 Task: Find connections with filter location Iquique with filter topic #Ownerwith filter profile language French with filter current company Celonis with filter school SACHDEVA PUBLIC SCHOOL with filter industry Retail Health and Personal Care Products with filter service category Trade Shows with filter keywords title Geological Engineer
Action: Mouse moved to (581, 77)
Screenshot: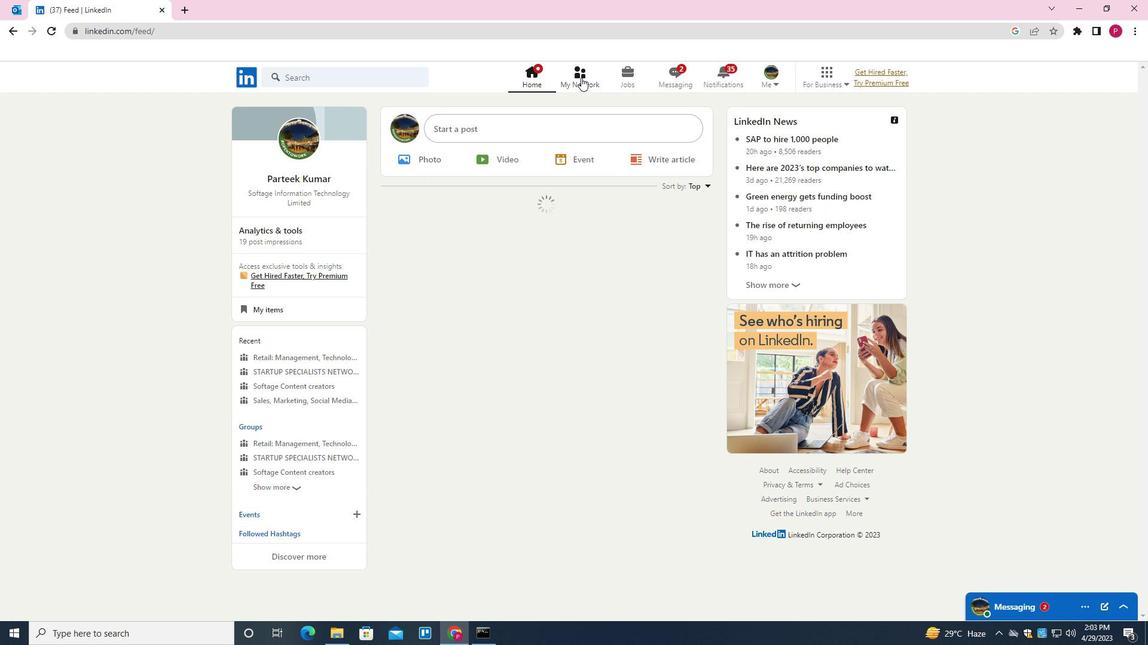 
Action: Mouse pressed left at (581, 77)
Screenshot: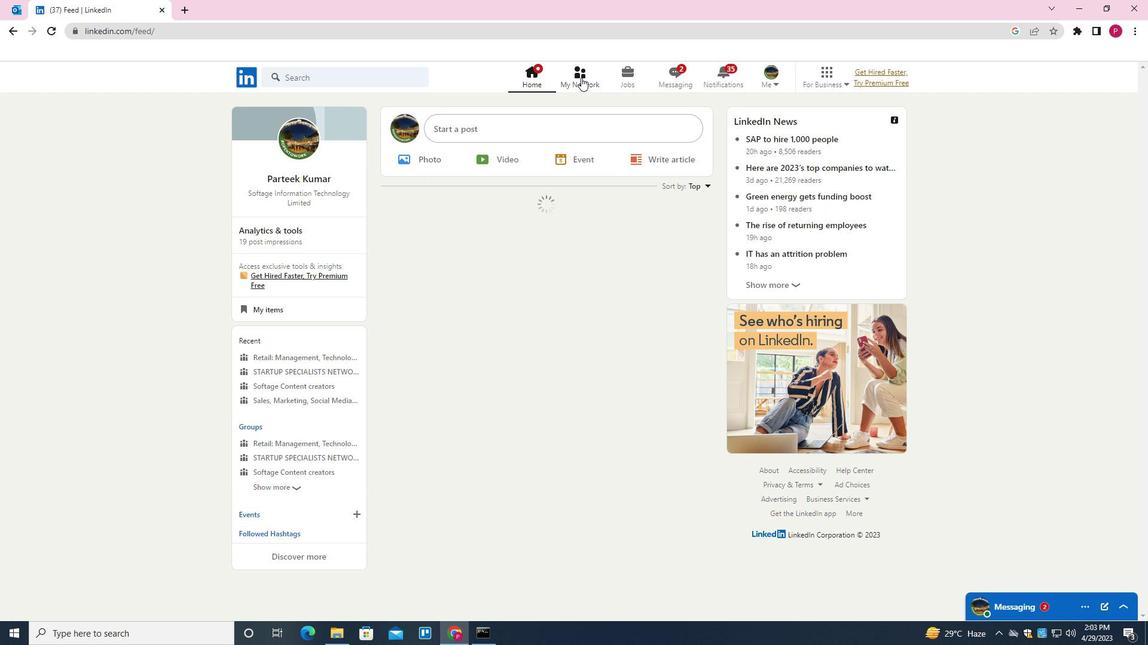 
Action: Mouse moved to (368, 147)
Screenshot: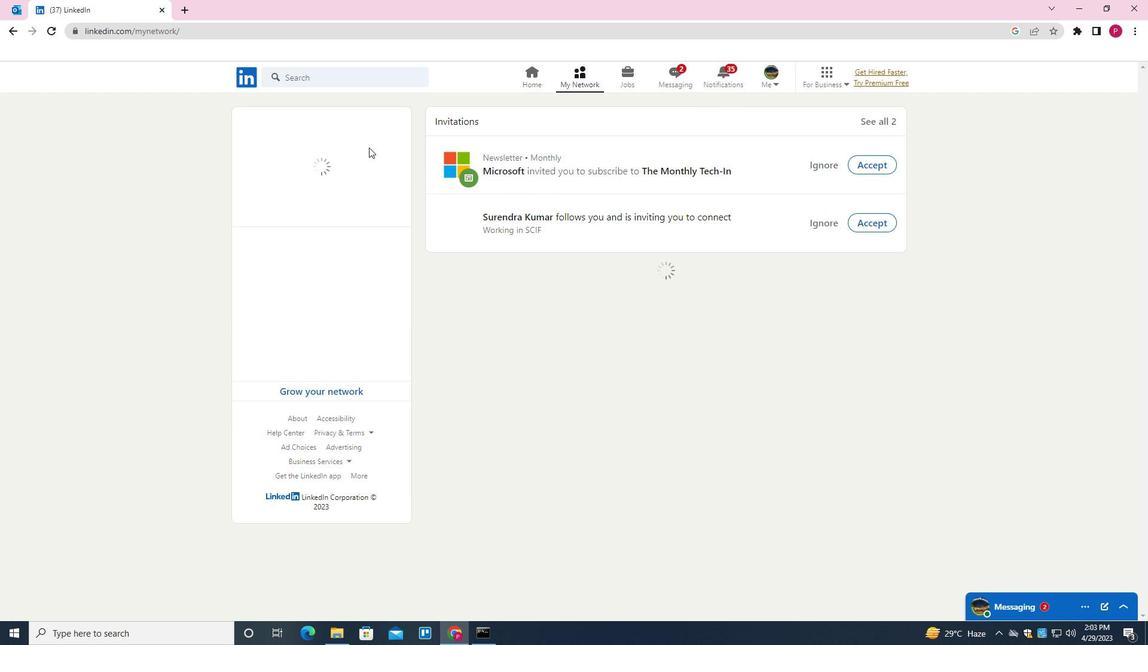 
Action: Mouse pressed left at (368, 147)
Screenshot: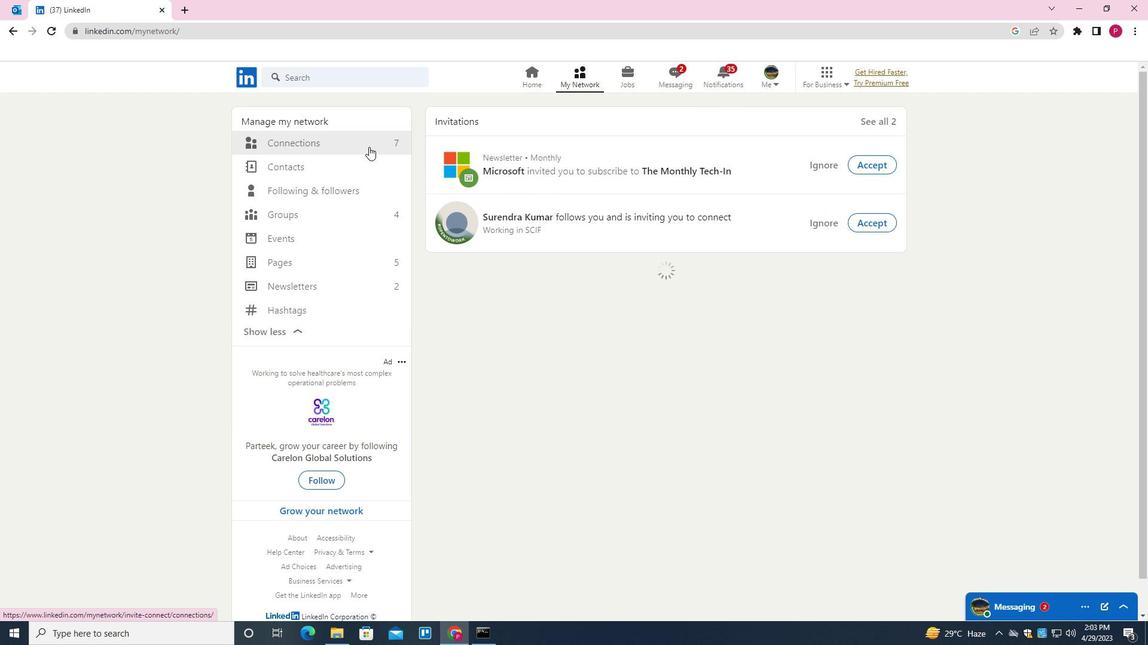
Action: Mouse moved to (671, 146)
Screenshot: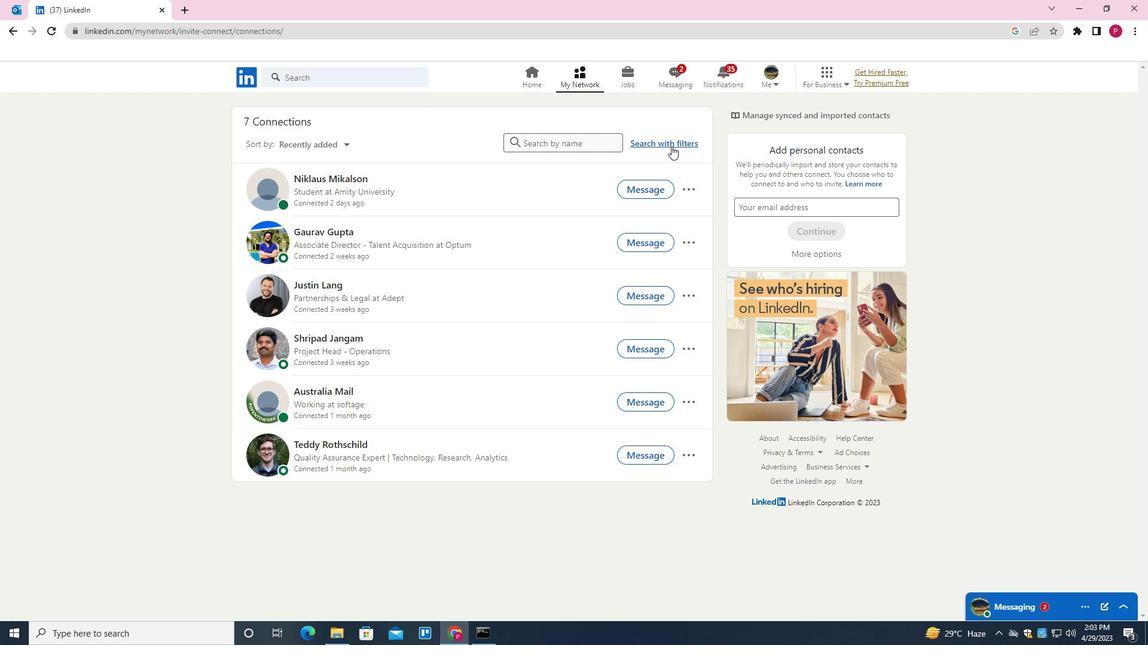 
Action: Mouse pressed left at (671, 146)
Screenshot: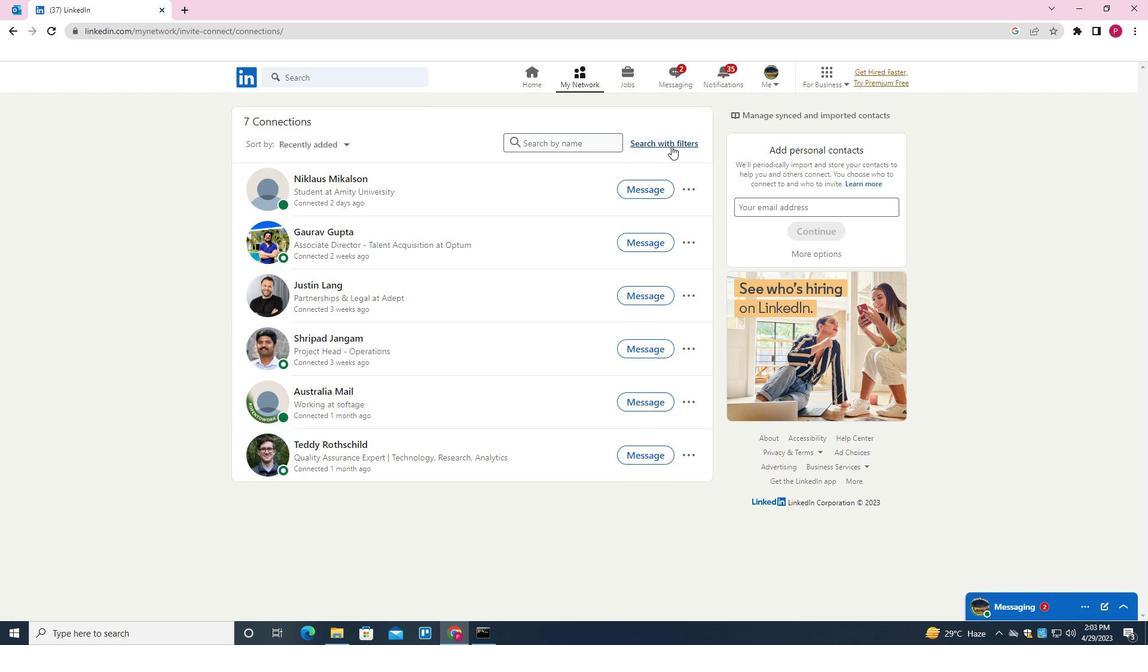 
Action: Mouse moved to (604, 109)
Screenshot: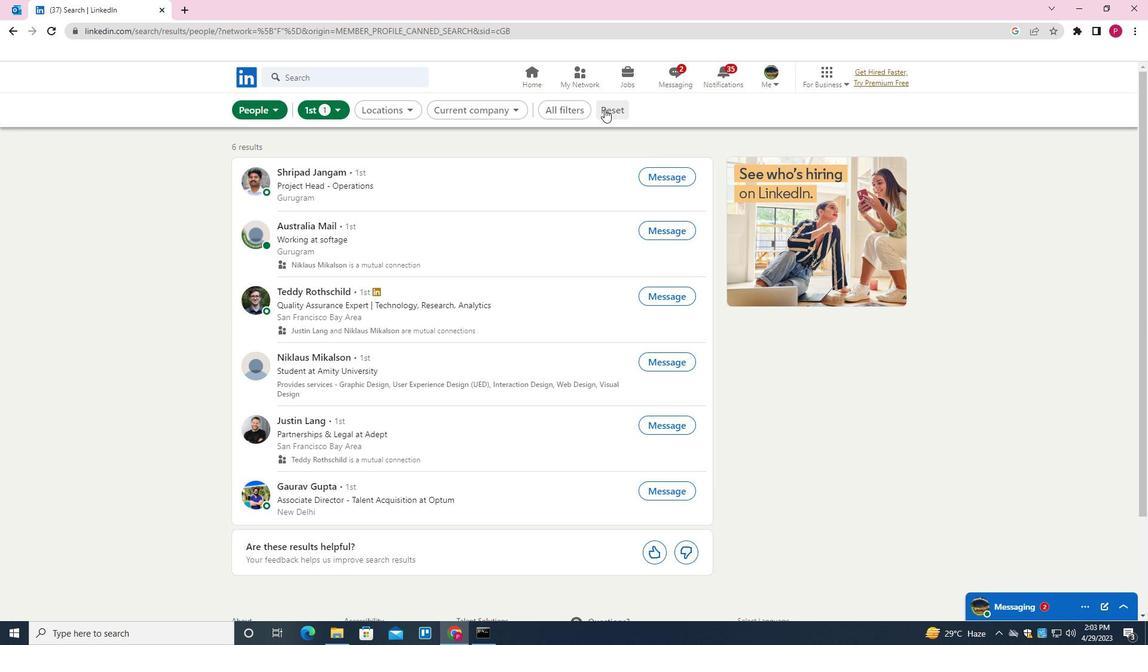 
Action: Mouse pressed left at (604, 109)
Screenshot: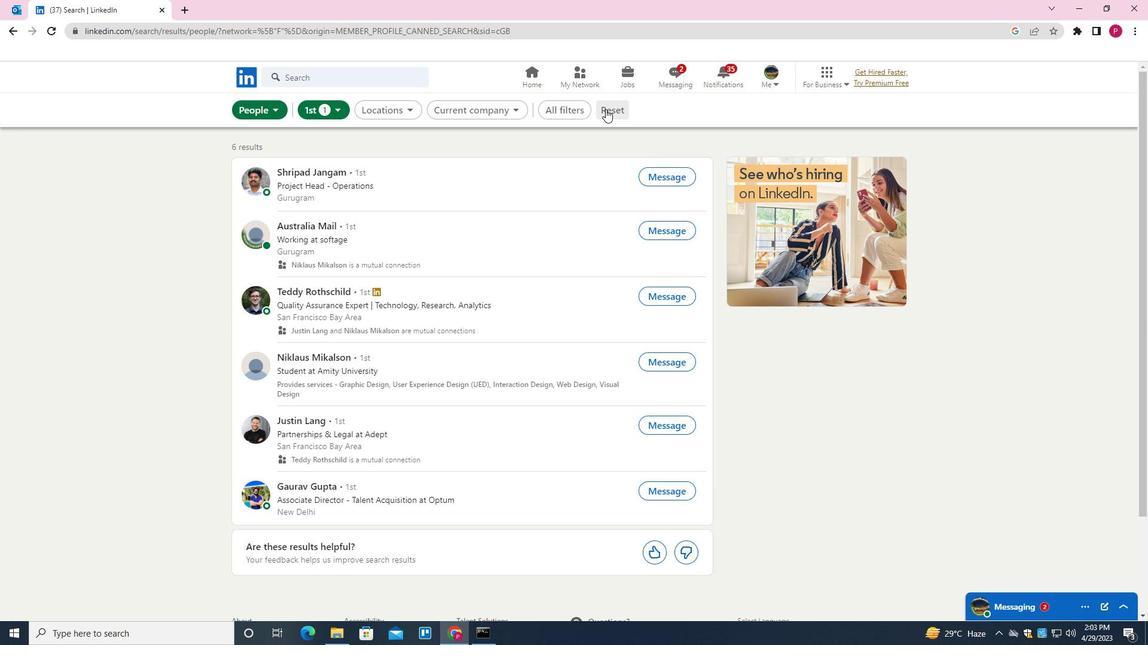 
Action: Mouse moved to (592, 108)
Screenshot: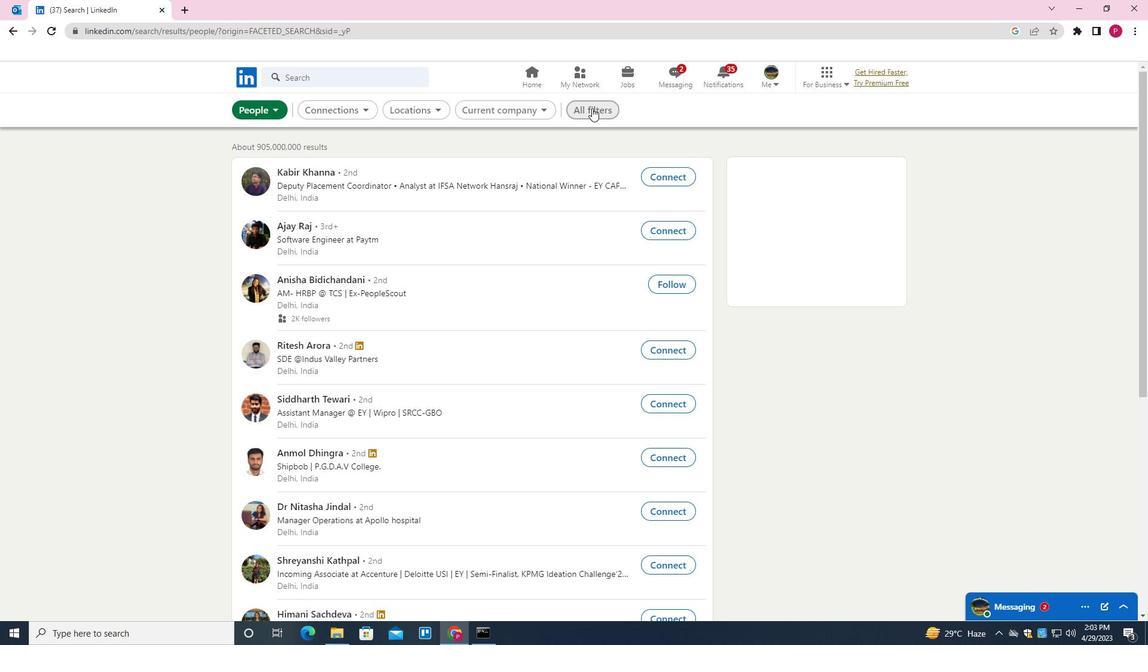
Action: Mouse pressed left at (592, 108)
Screenshot: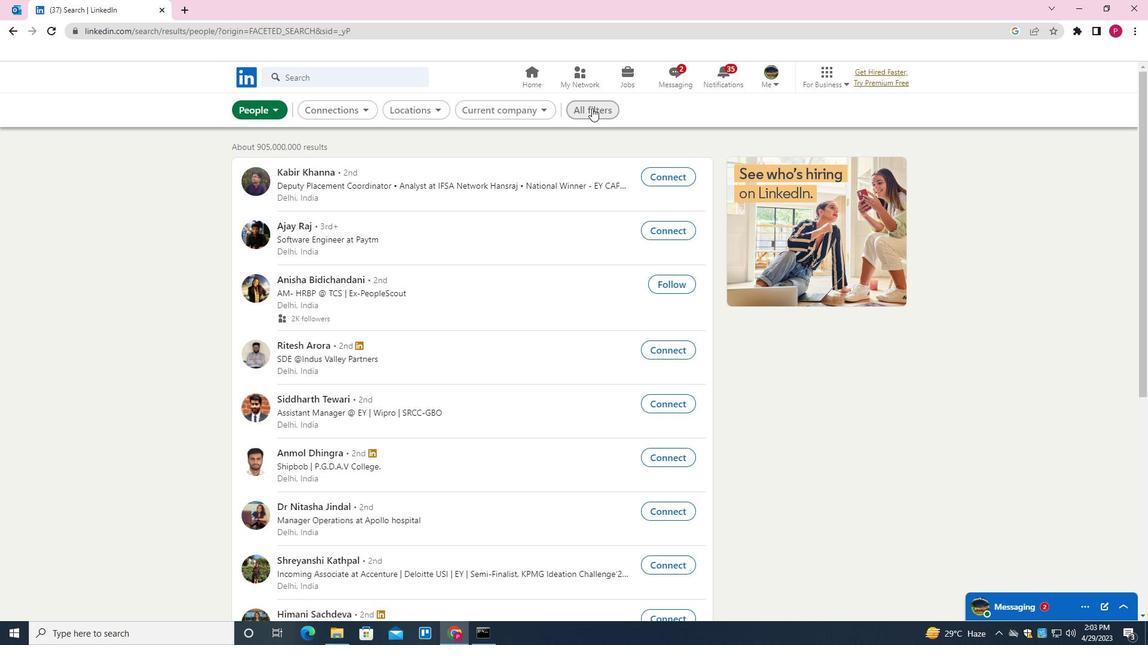 
Action: Mouse moved to (1075, 392)
Screenshot: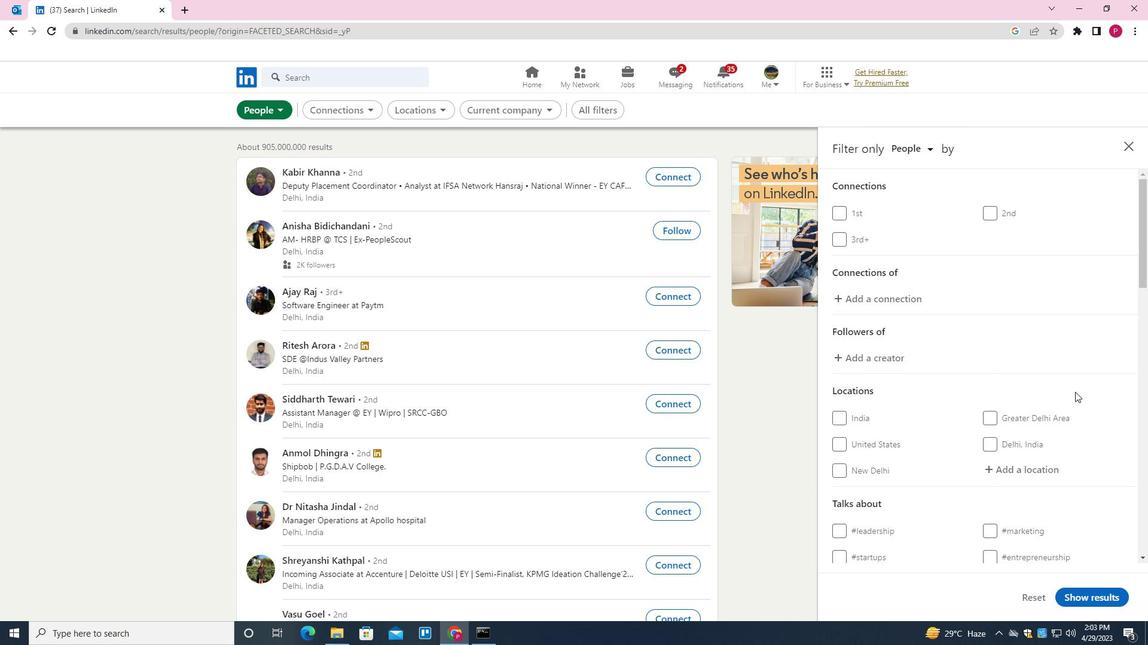 
Action: Mouse scrolled (1075, 391) with delta (0, 0)
Screenshot: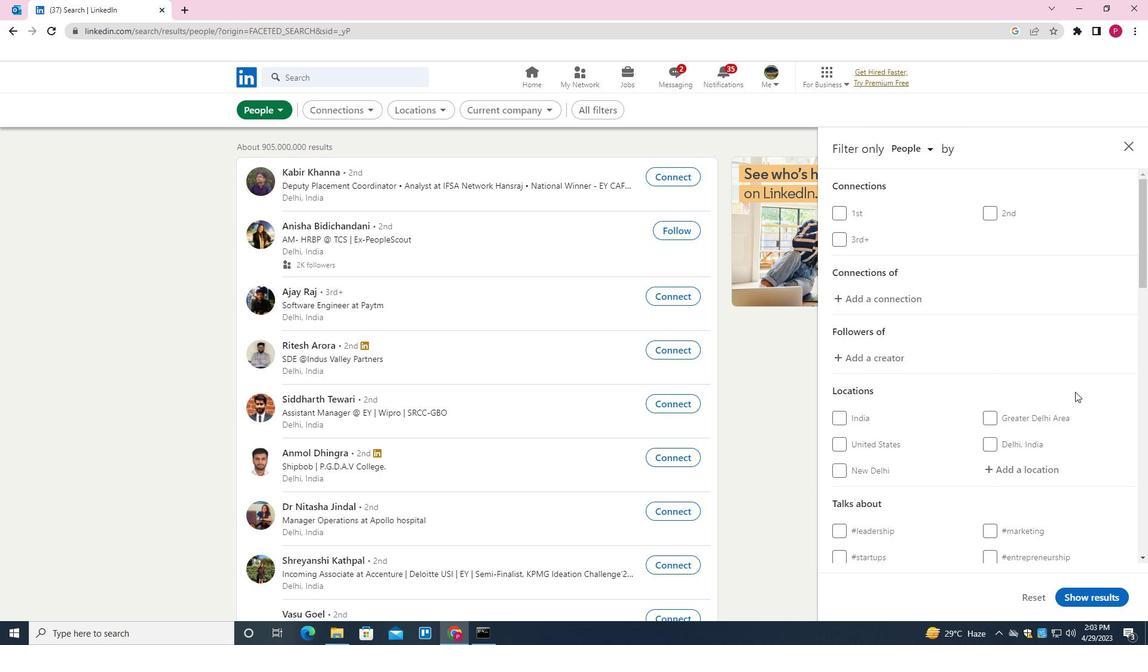 
Action: Mouse scrolled (1075, 391) with delta (0, 0)
Screenshot: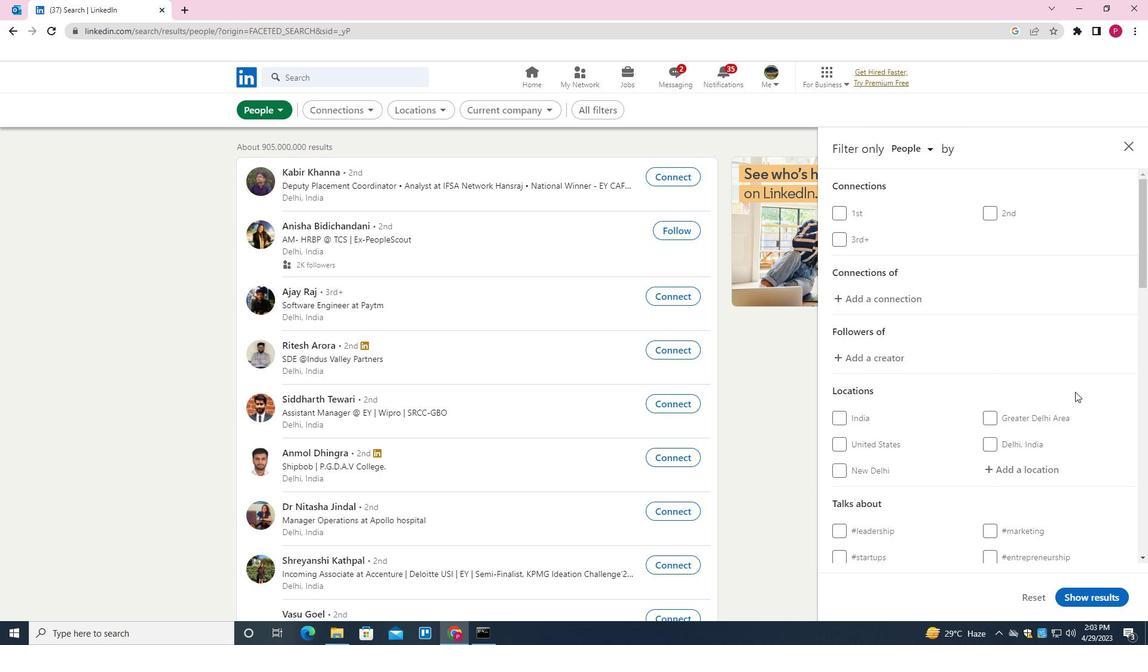 
Action: Mouse scrolled (1075, 391) with delta (0, 0)
Screenshot: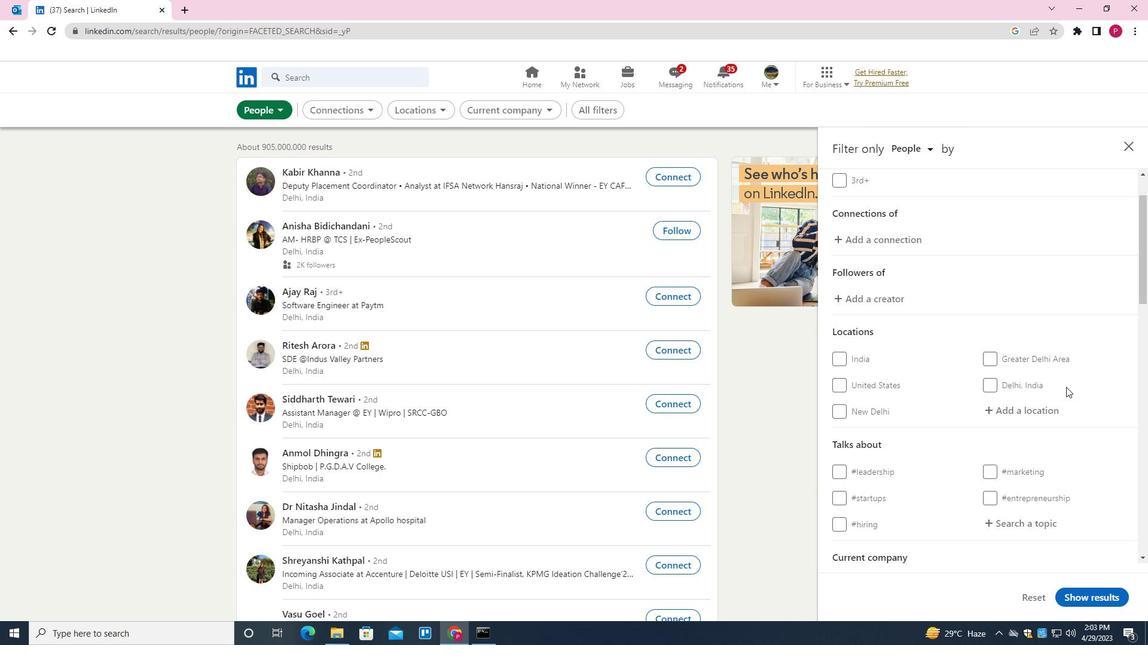 
Action: Mouse moved to (1021, 295)
Screenshot: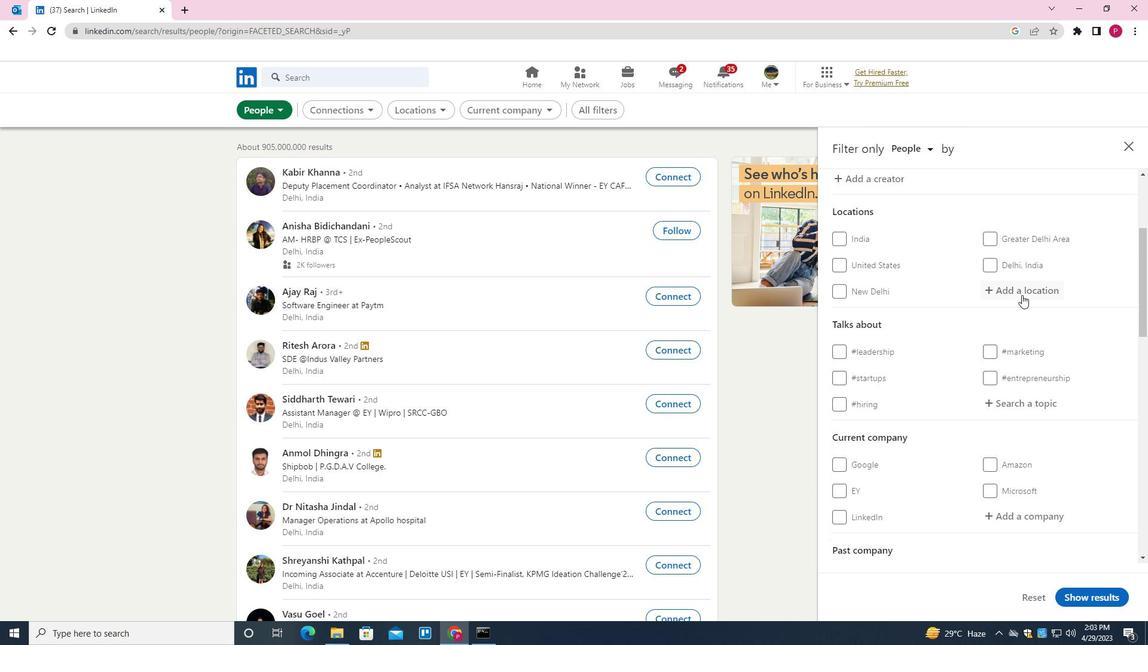 
Action: Mouse pressed left at (1021, 295)
Screenshot: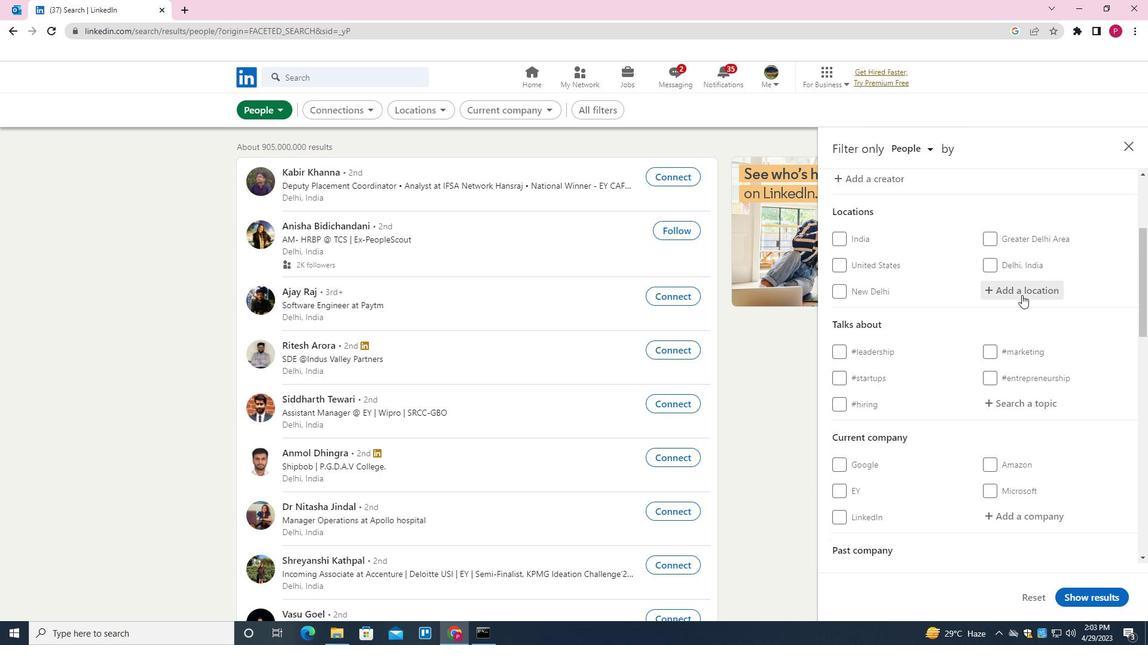 
Action: Mouse moved to (1013, 297)
Screenshot: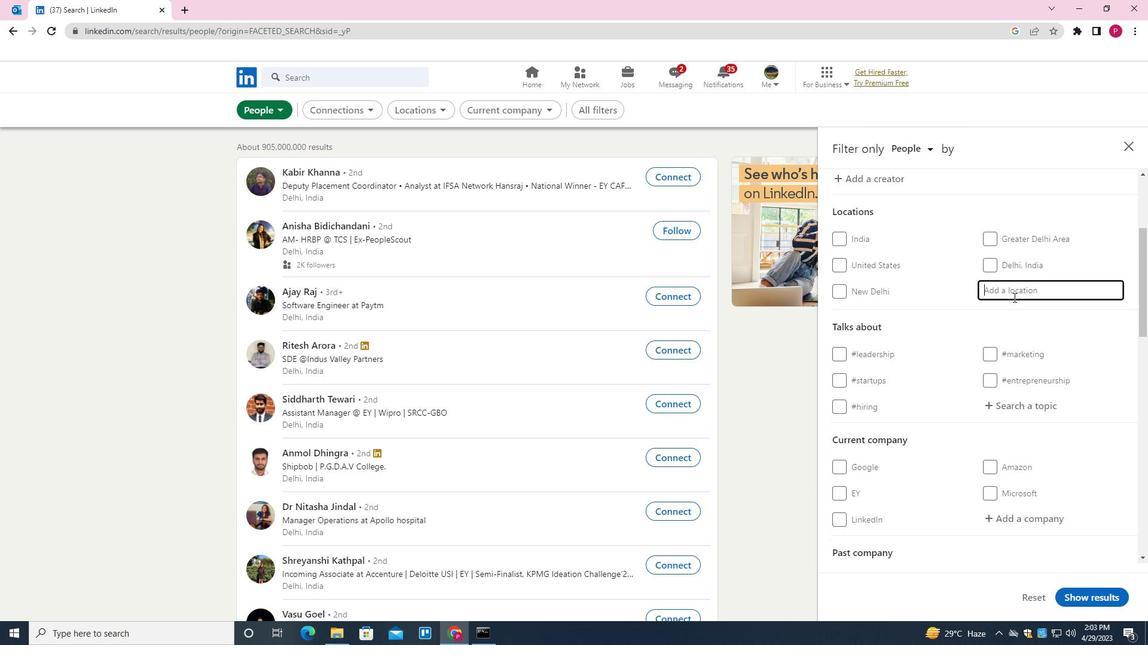 
Action: Key pressed <Key.shift>LIQUI<Key.down><Key.enter>
Screenshot: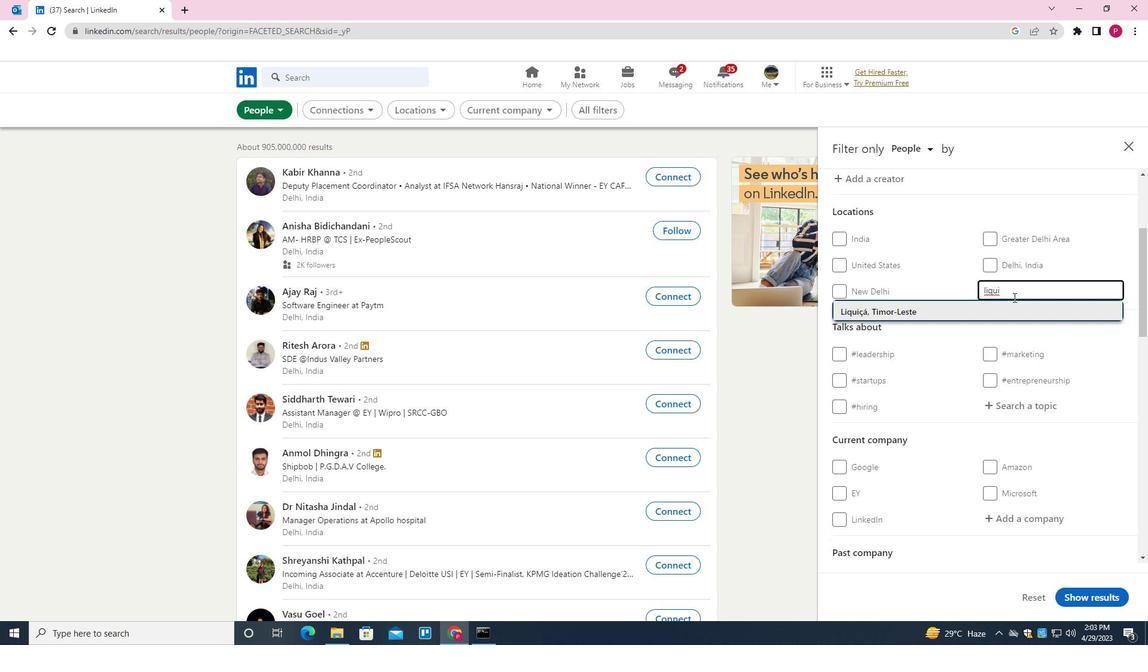 
Action: Mouse moved to (913, 337)
Screenshot: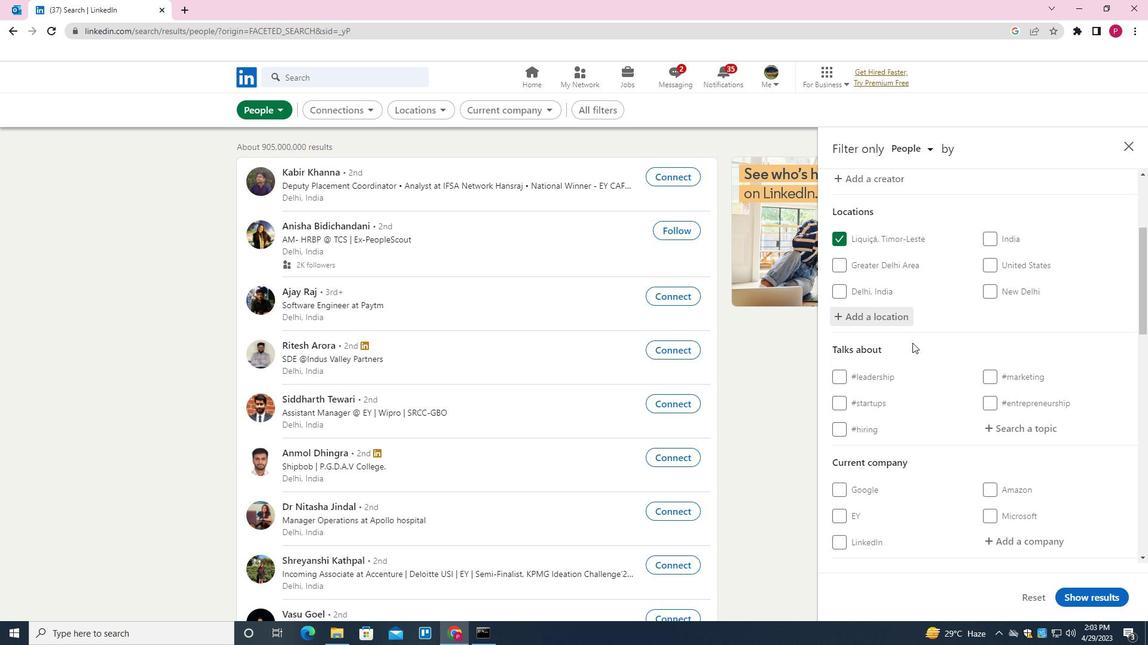 
Action: Mouse scrolled (913, 337) with delta (0, 0)
Screenshot: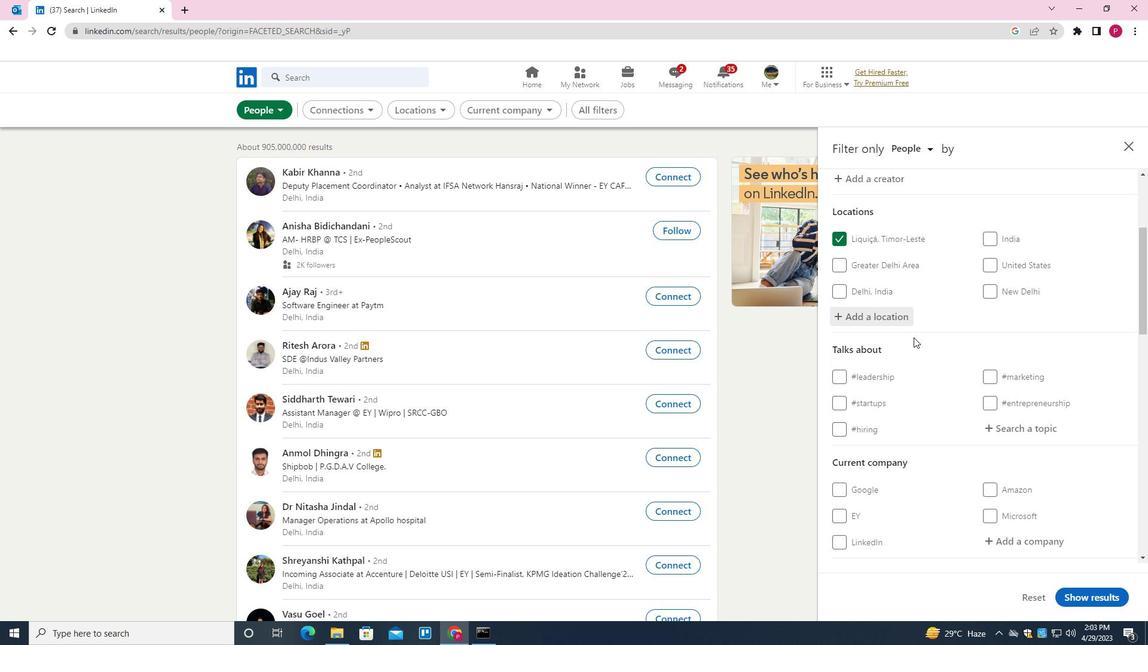 
Action: Mouse scrolled (913, 337) with delta (0, 0)
Screenshot: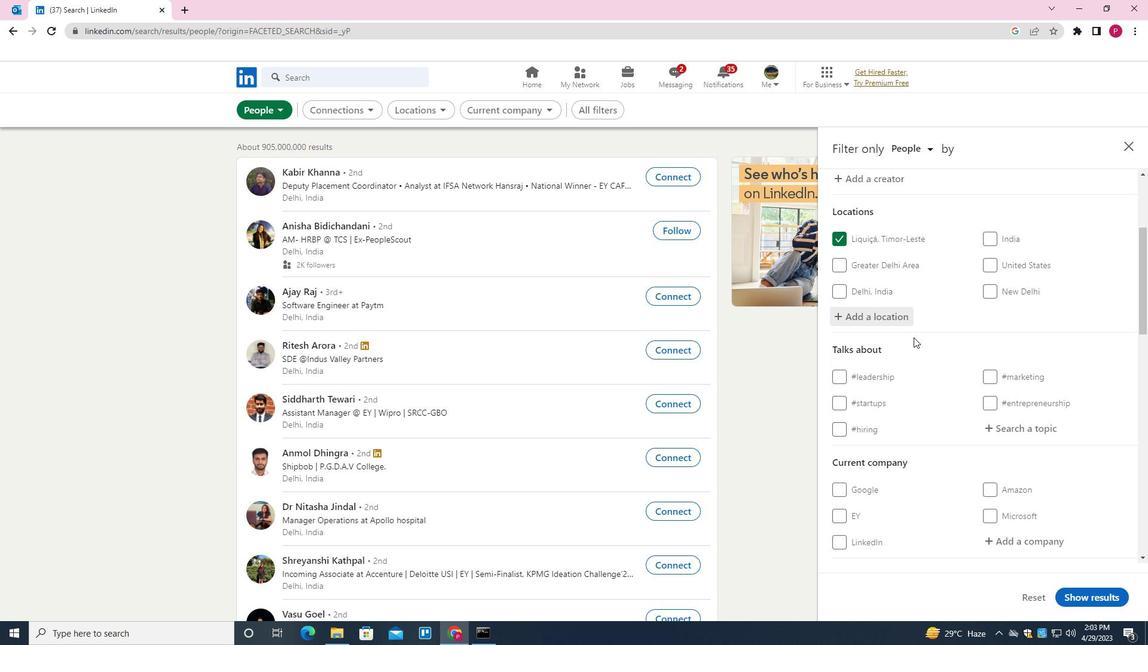 
Action: Mouse scrolled (913, 337) with delta (0, 0)
Screenshot: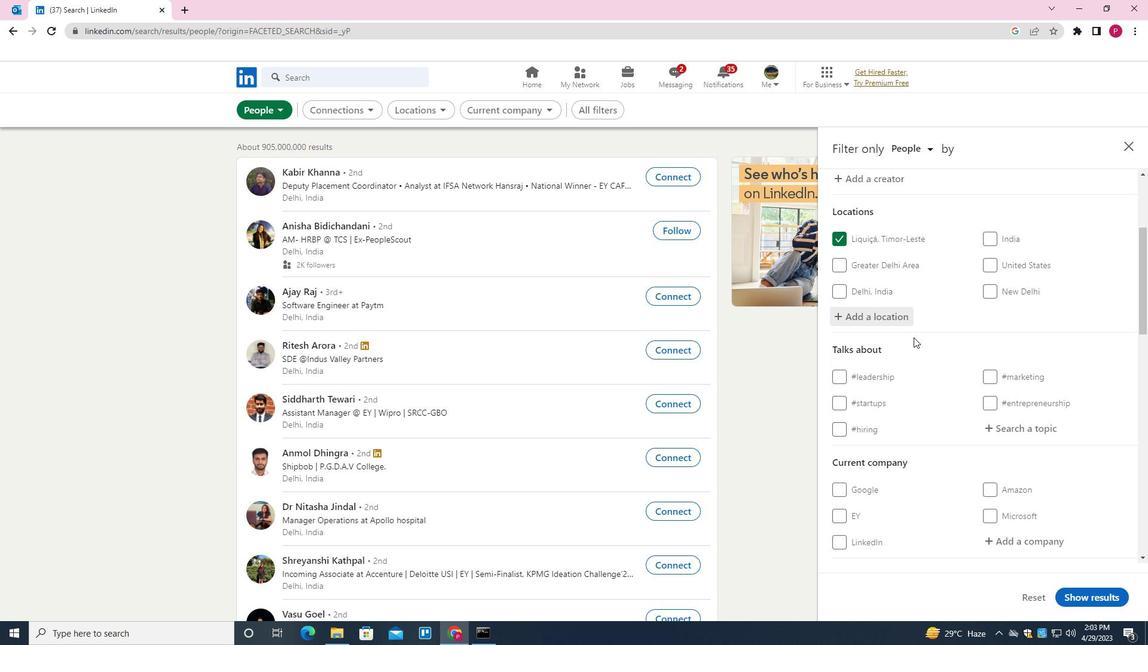 
Action: Mouse moved to (1036, 252)
Screenshot: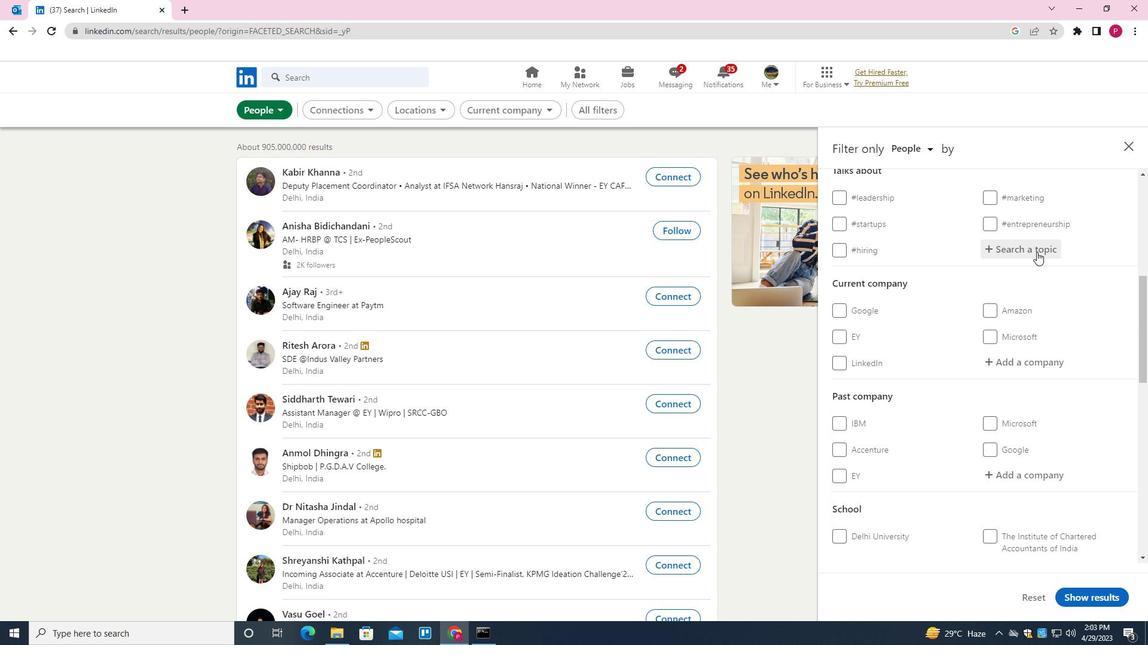 
Action: Mouse pressed left at (1036, 252)
Screenshot: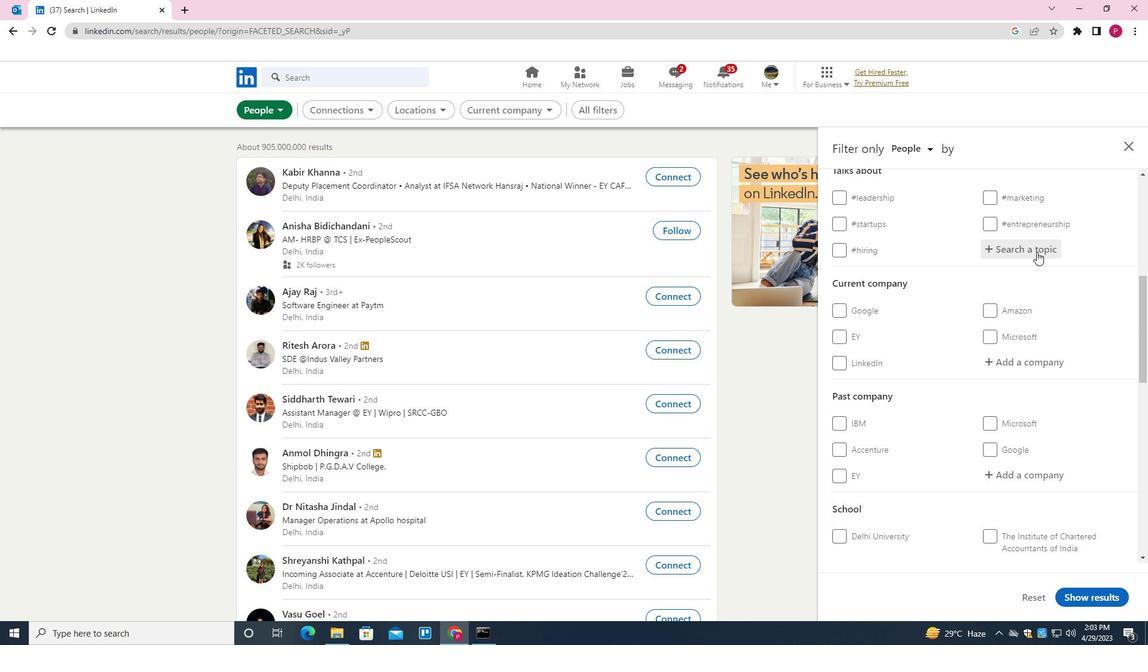 
Action: Key pressed OWNER<Key.down><Key.down><Key.down><Key.enter>
Screenshot: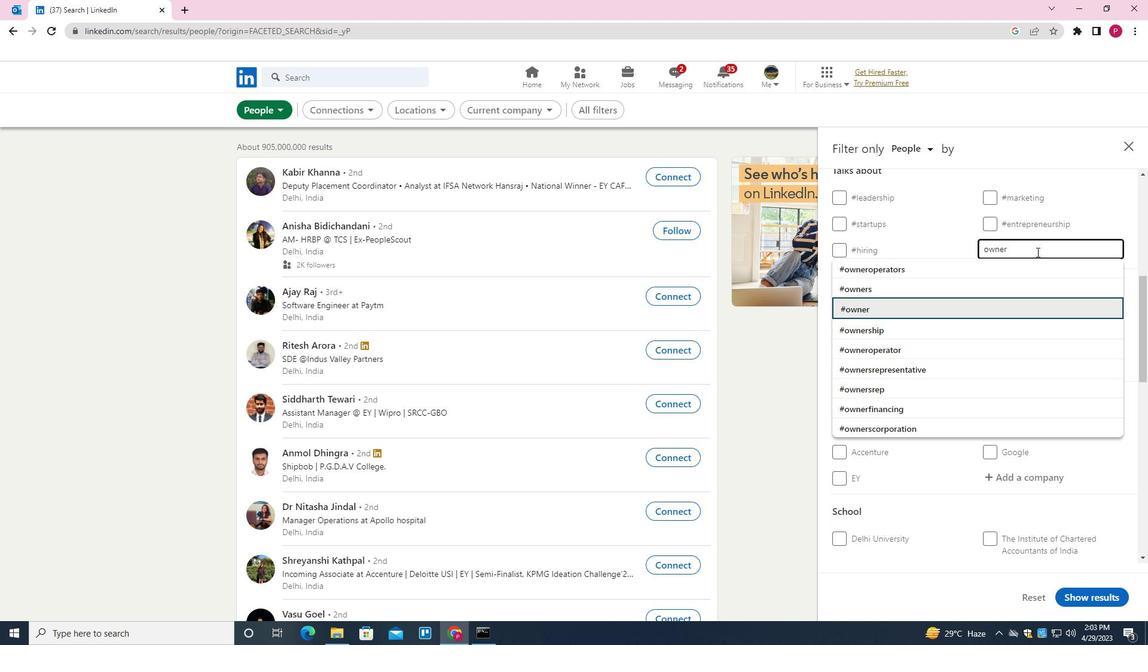 
Action: Mouse moved to (980, 316)
Screenshot: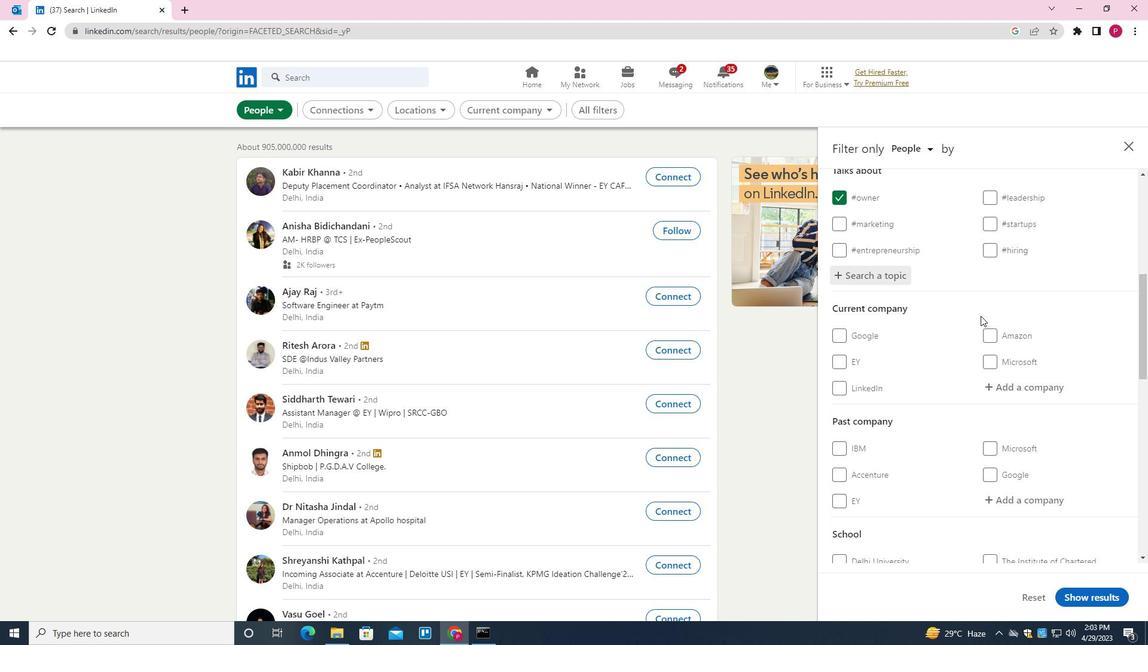 
Action: Mouse scrolled (980, 316) with delta (0, 0)
Screenshot: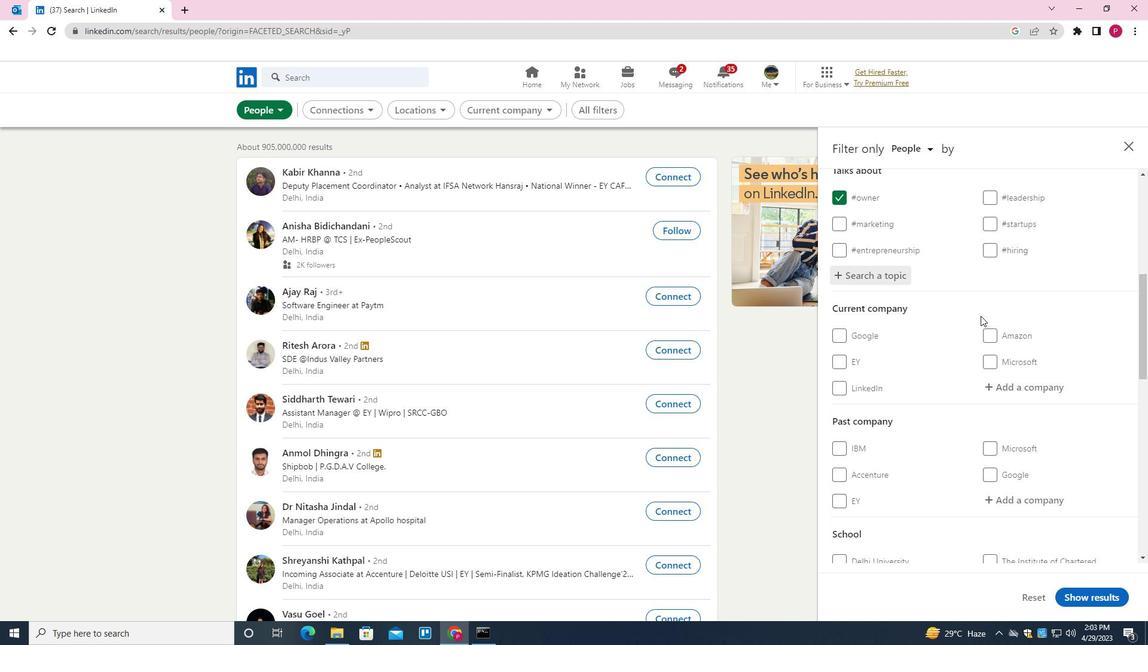 
Action: Mouse moved to (963, 344)
Screenshot: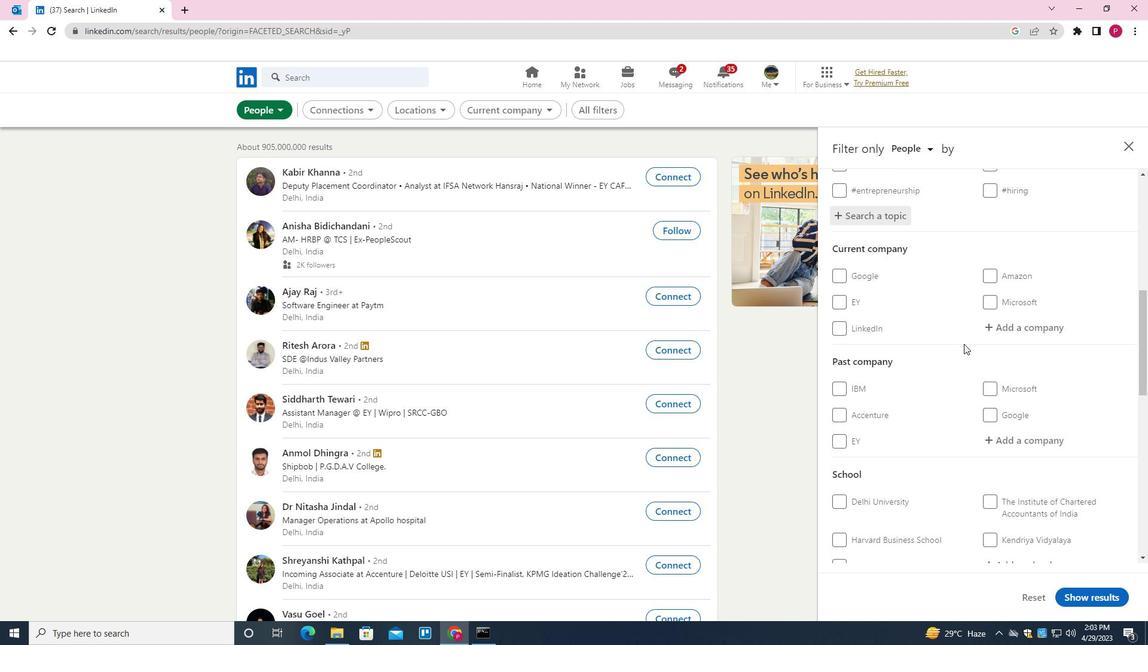 
Action: Mouse scrolled (963, 343) with delta (0, 0)
Screenshot: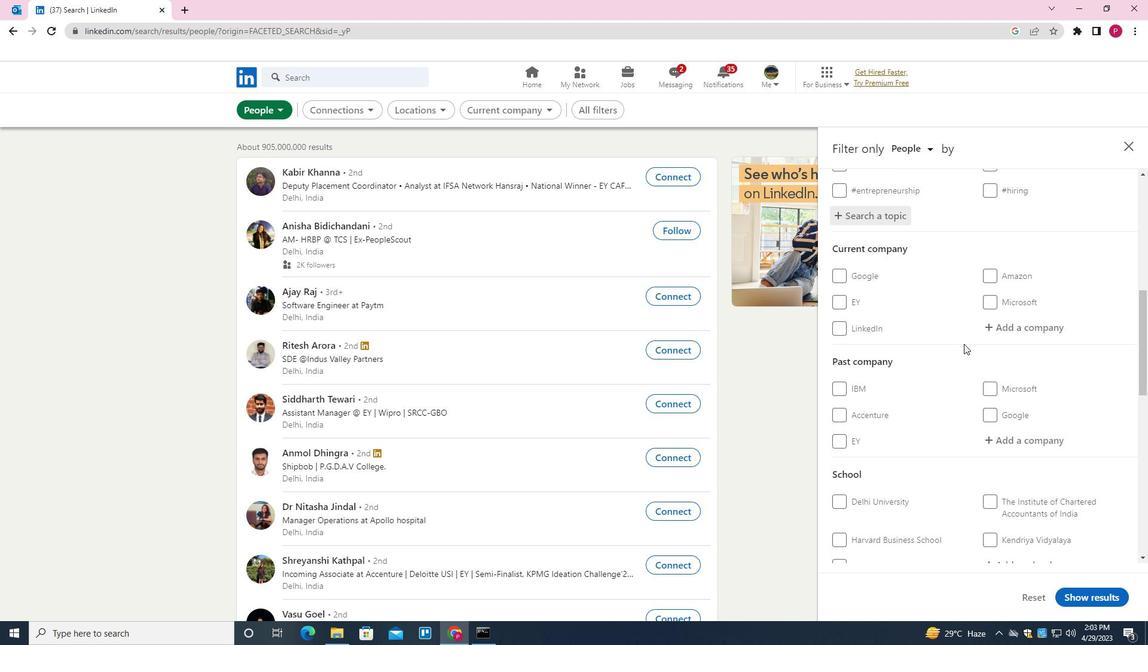 
Action: Mouse scrolled (963, 343) with delta (0, 0)
Screenshot: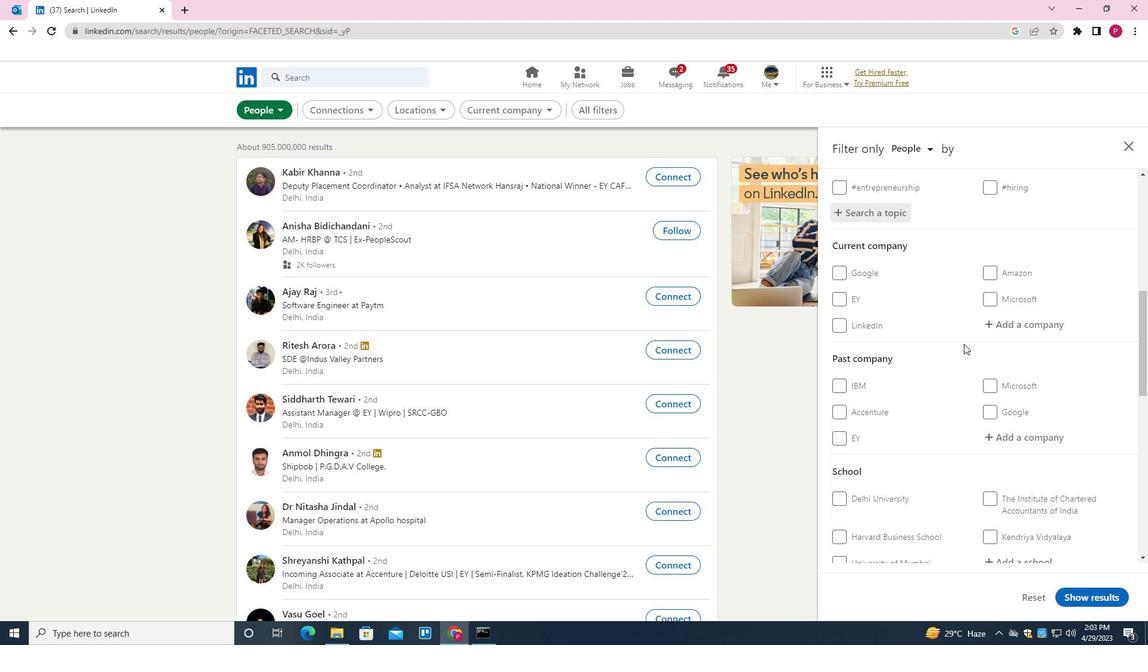 
Action: Mouse scrolled (963, 343) with delta (0, 0)
Screenshot: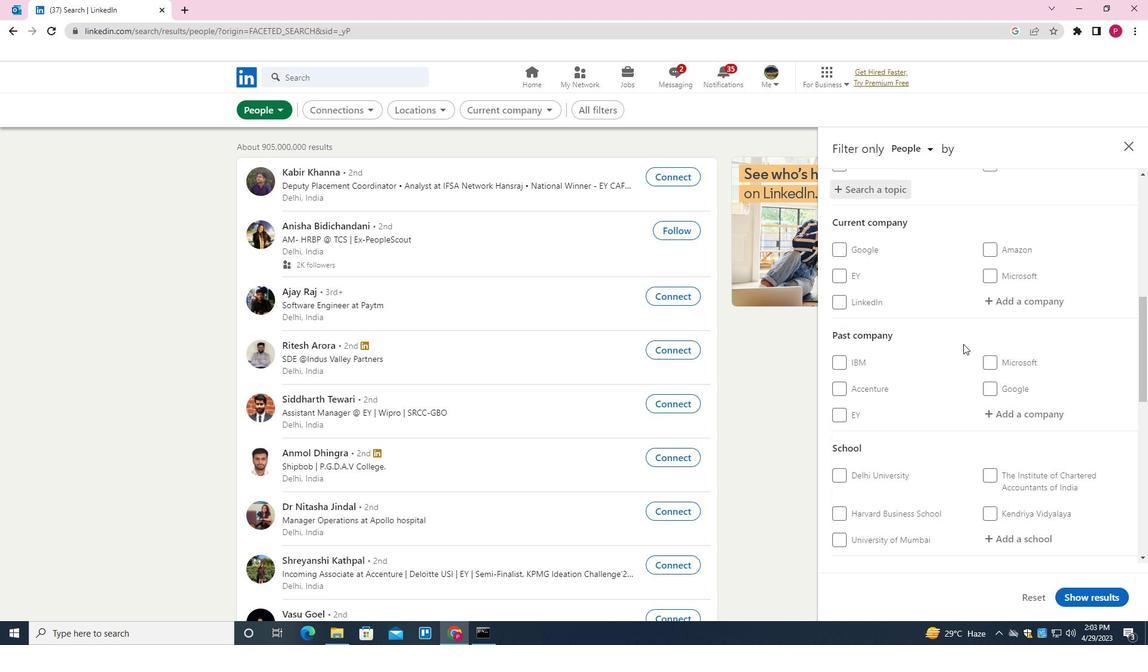 
Action: Mouse moved to (962, 344)
Screenshot: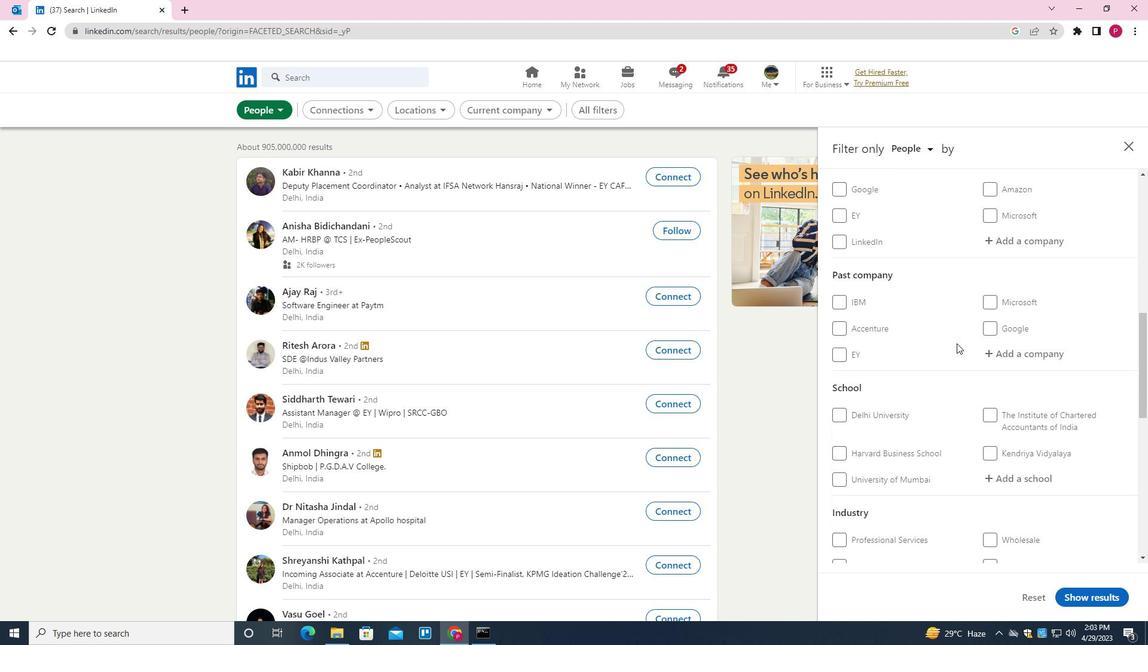 
Action: Mouse scrolled (962, 343) with delta (0, 0)
Screenshot: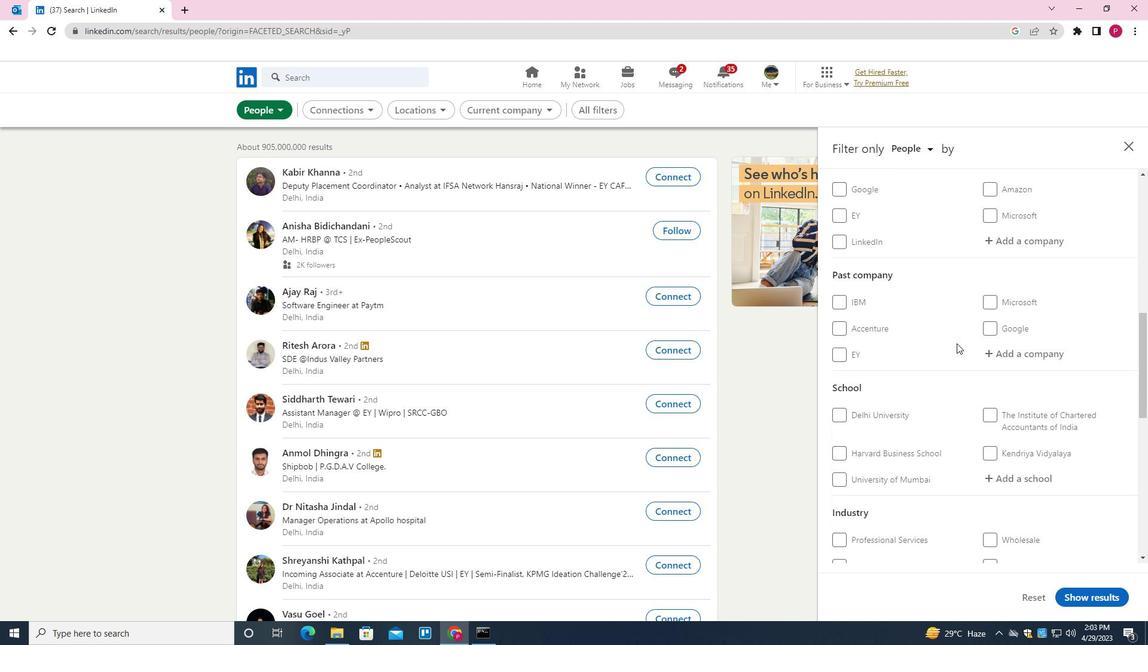
Action: Mouse moved to (934, 345)
Screenshot: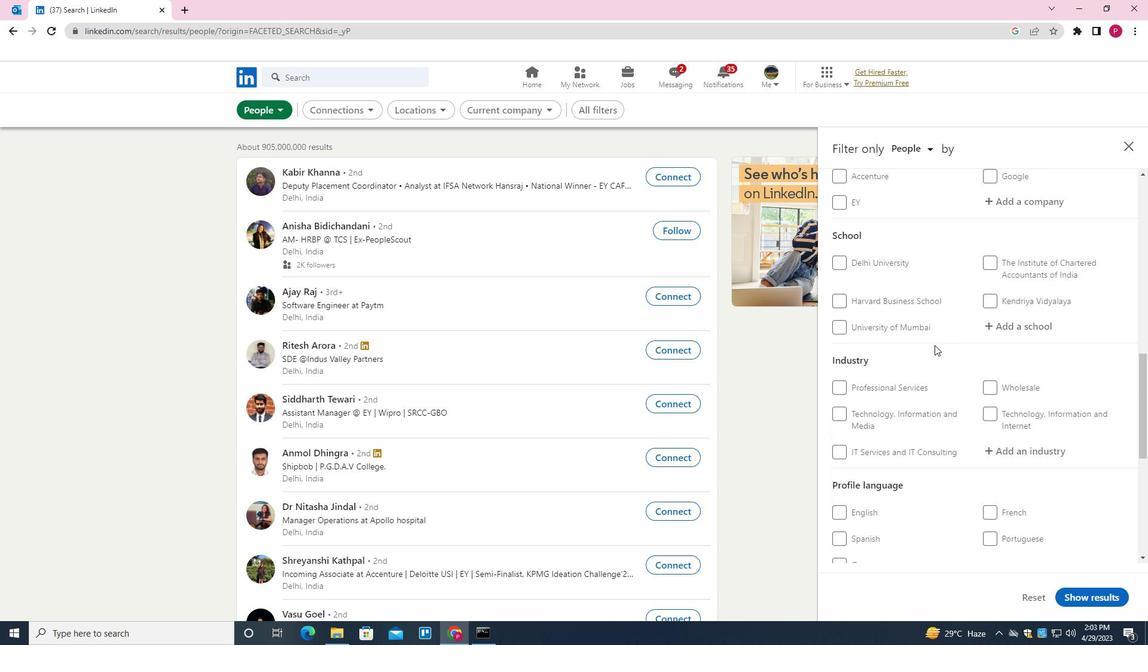 
Action: Mouse scrolled (934, 345) with delta (0, 0)
Screenshot: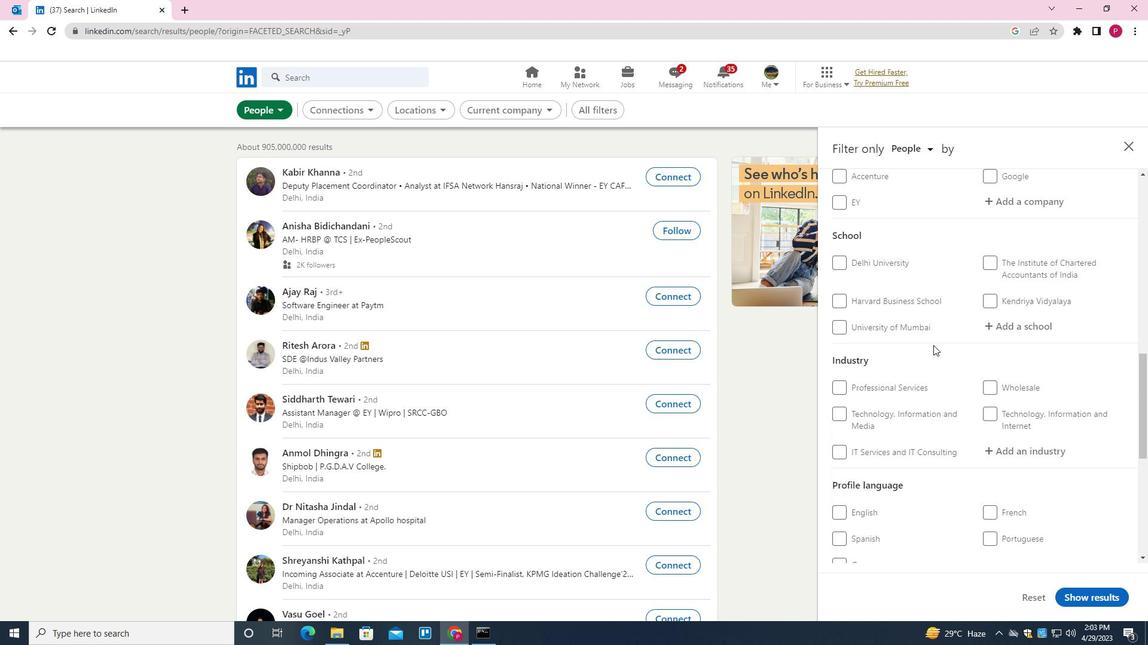 
Action: Mouse moved to (932, 346)
Screenshot: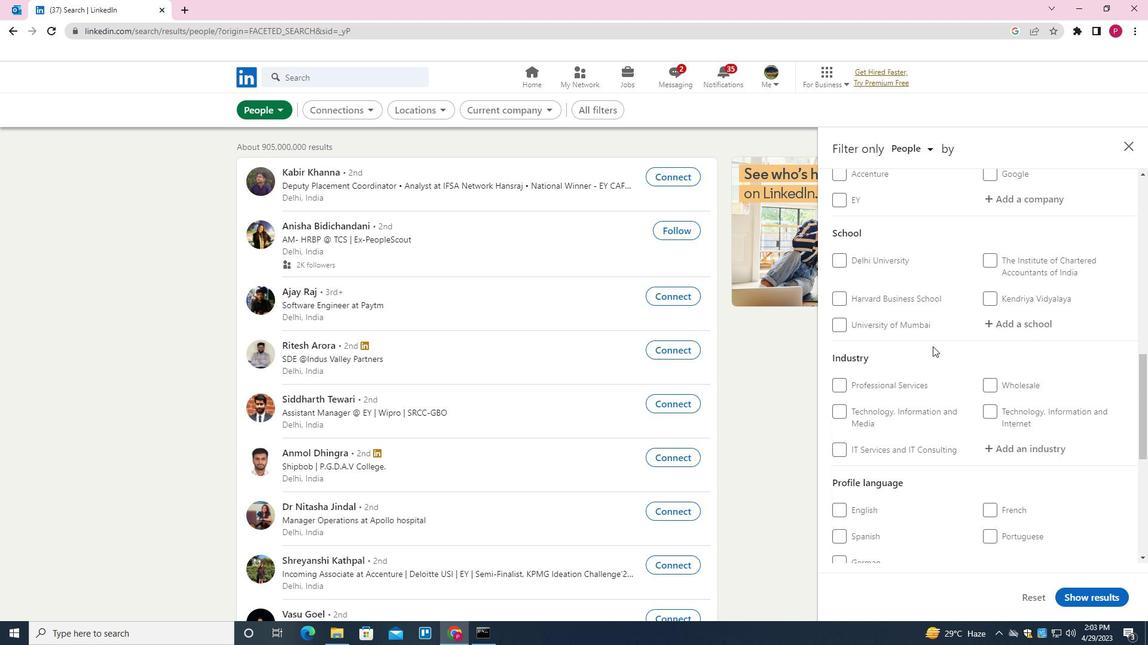 
Action: Mouse scrolled (932, 346) with delta (0, 0)
Screenshot: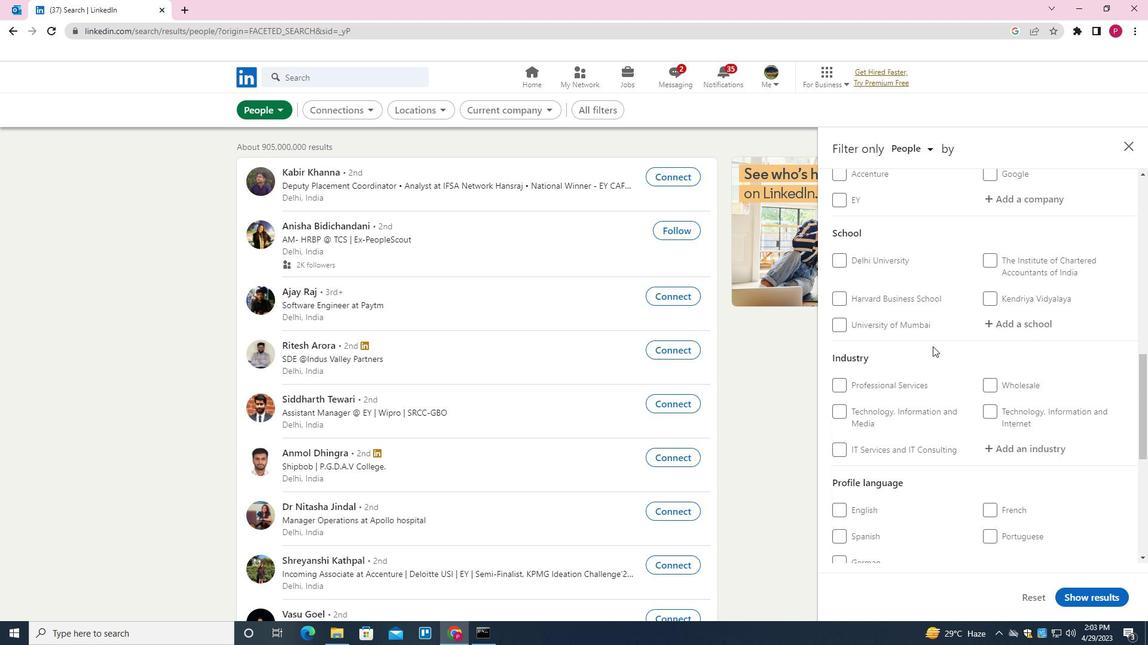 
Action: Mouse moved to (932, 346)
Screenshot: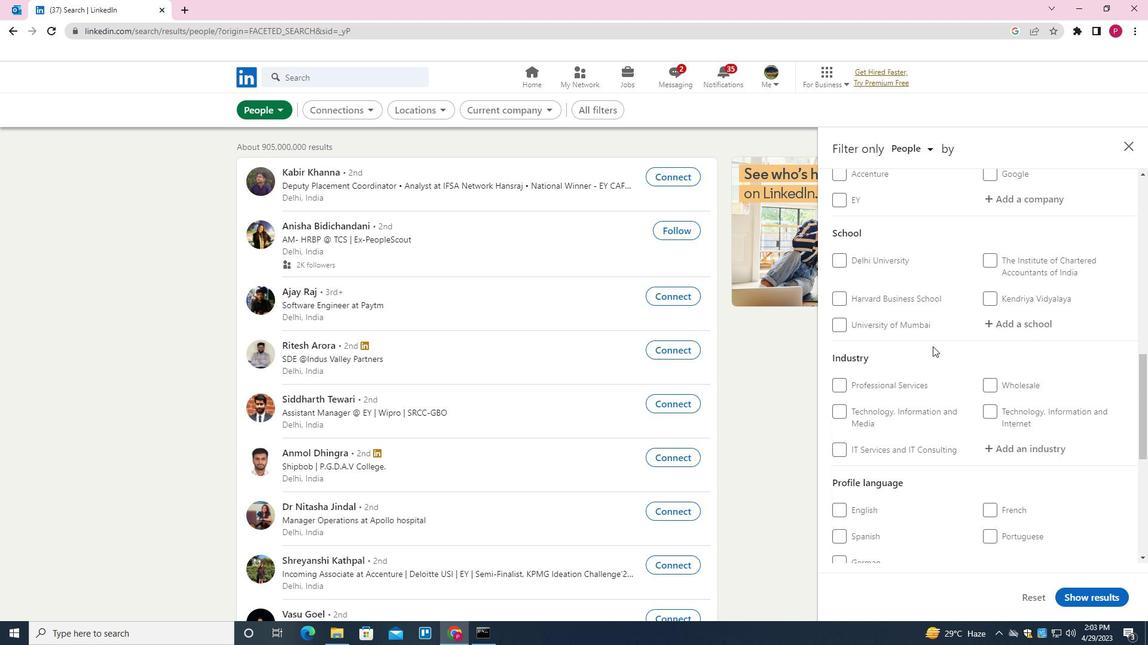 
Action: Mouse scrolled (932, 346) with delta (0, 0)
Screenshot: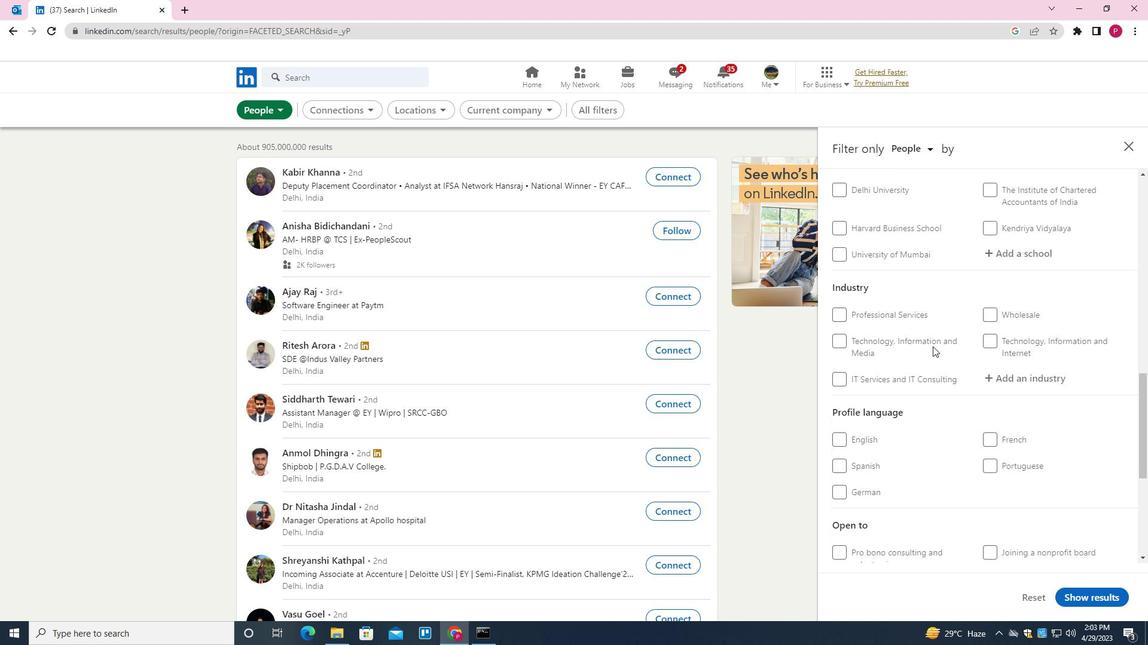 
Action: Mouse scrolled (932, 346) with delta (0, 0)
Screenshot: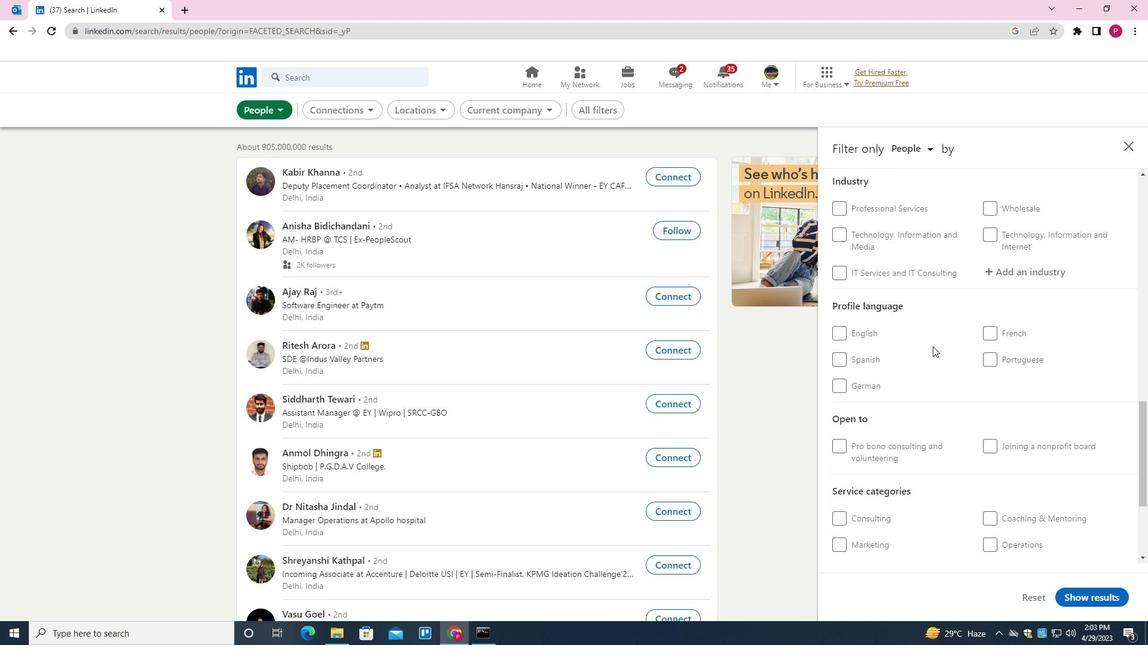 
Action: Mouse scrolled (932, 346) with delta (0, 0)
Screenshot: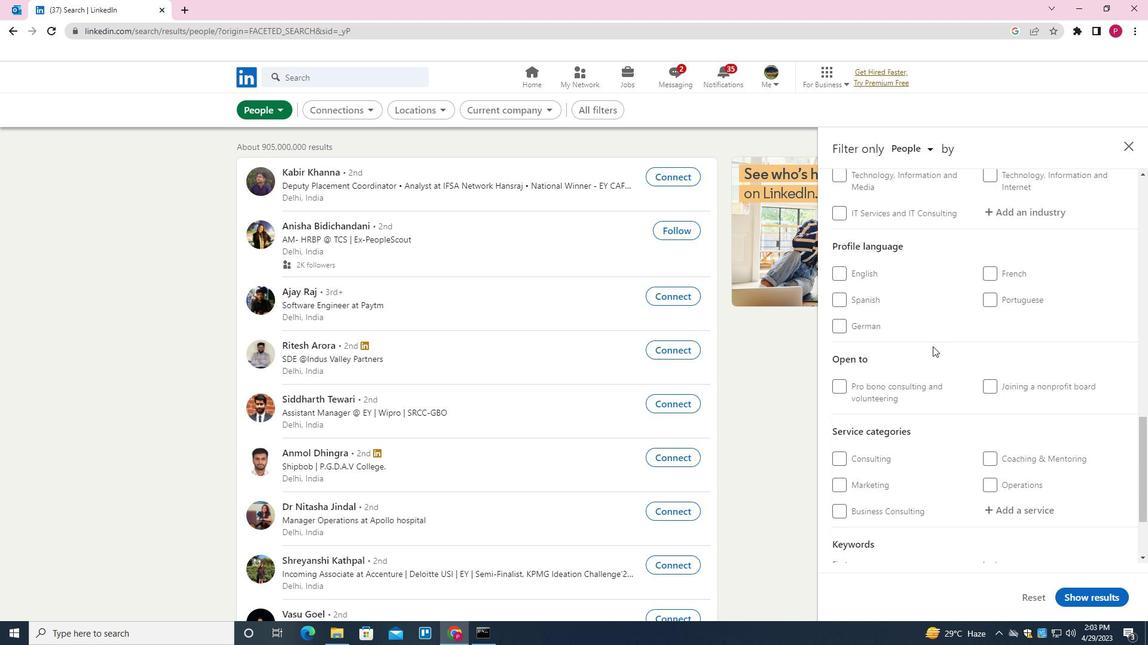 
Action: Mouse scrolled (932, 347) with delta (0, 0)
Screenshot: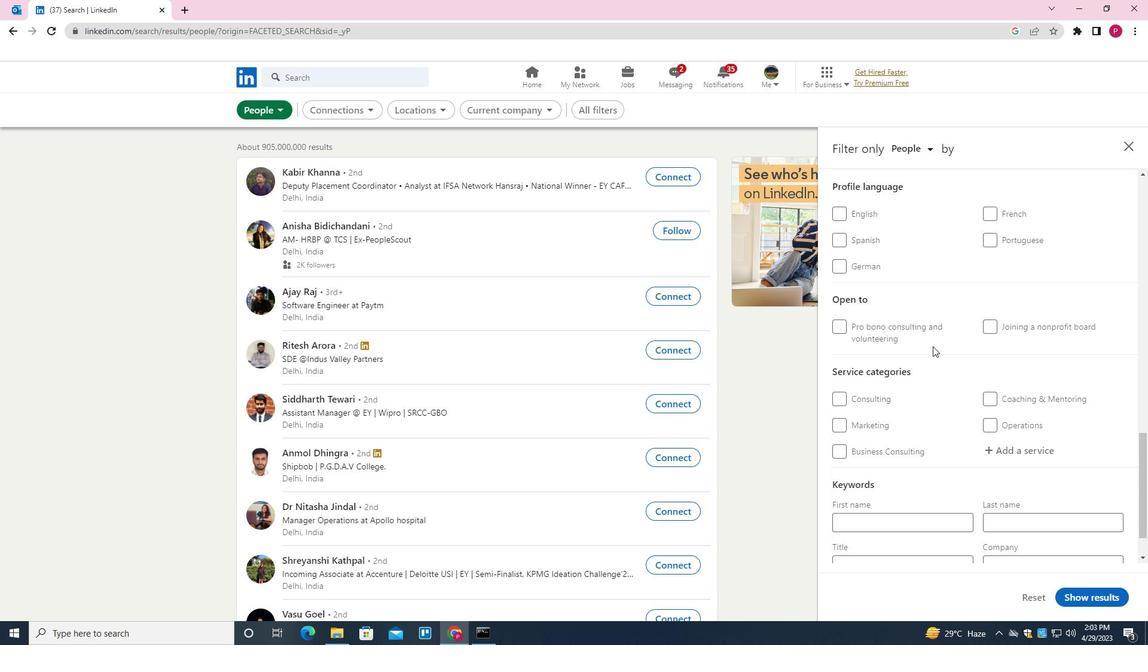 
Action: Mouse moved to (996, 278)
Screenshot: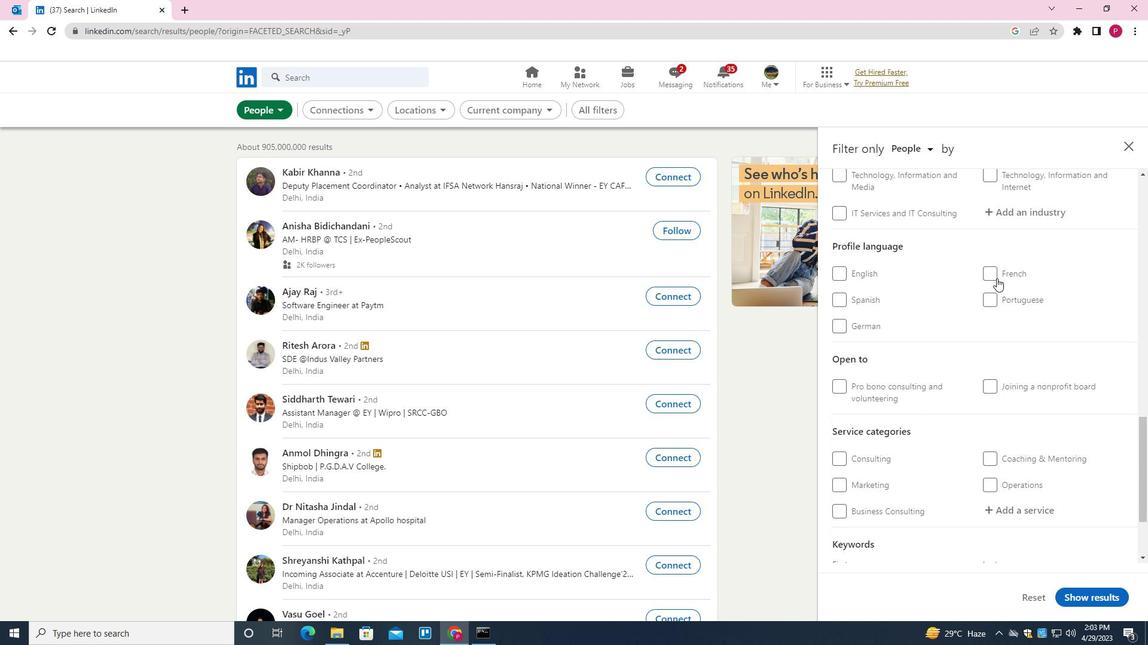 
Action: Mouse pressed left at (996, 278)
Screenshot: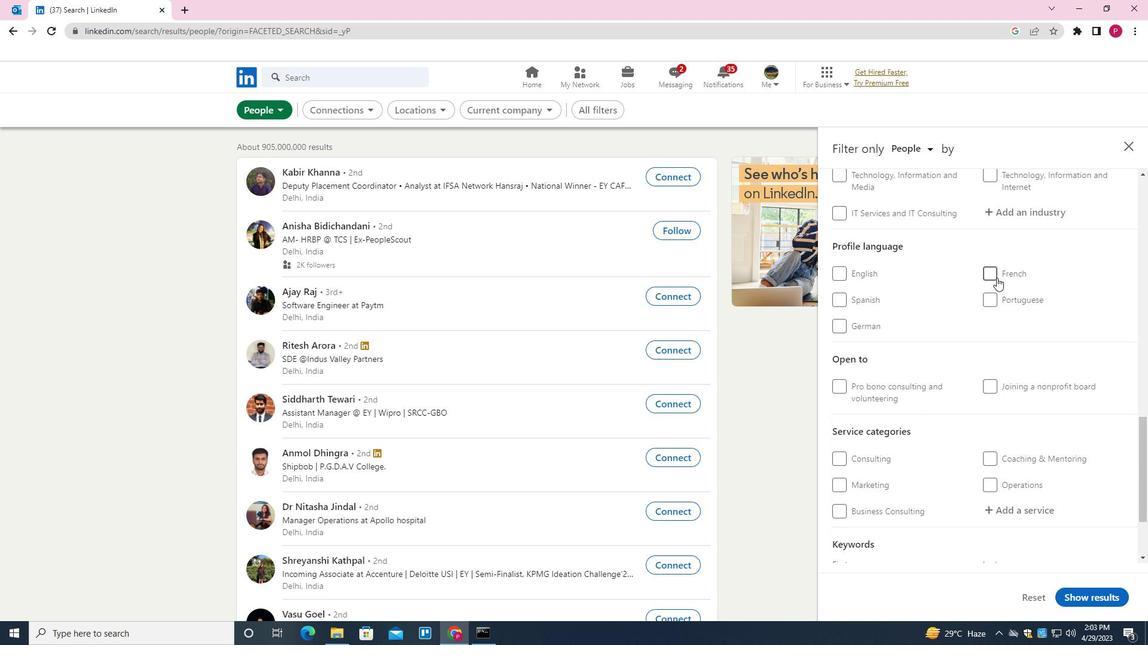 
Action: Mouse moved to (948, 300)
Screenshot: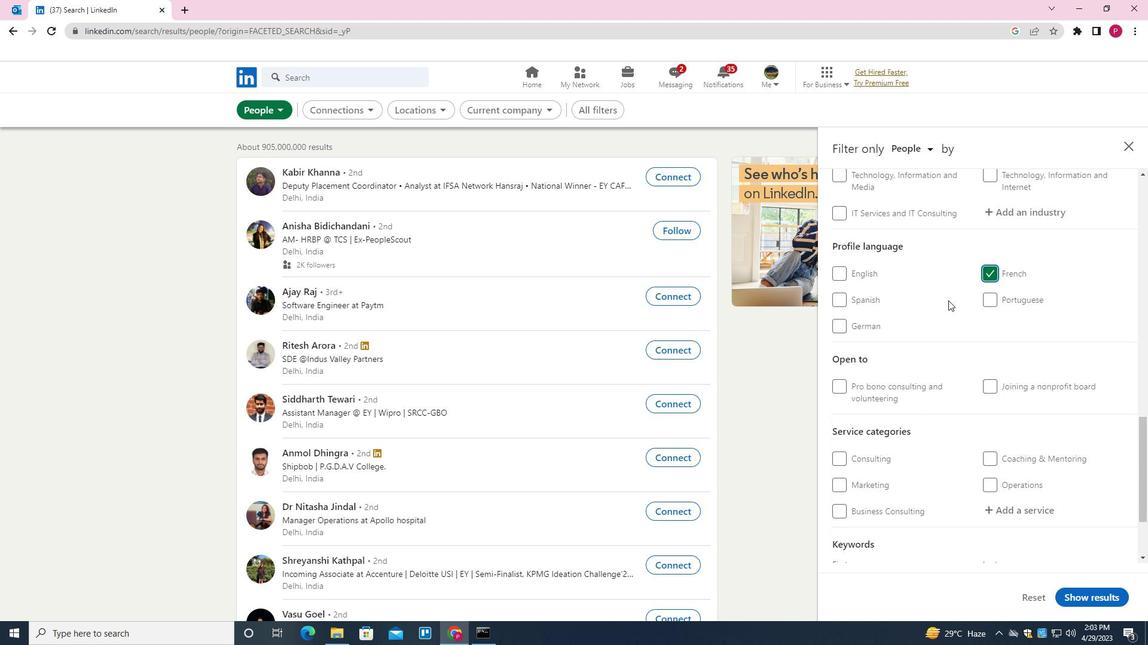 
Action: Mouse scrolled (948, 301) with delta (0, 0)
Screenshot: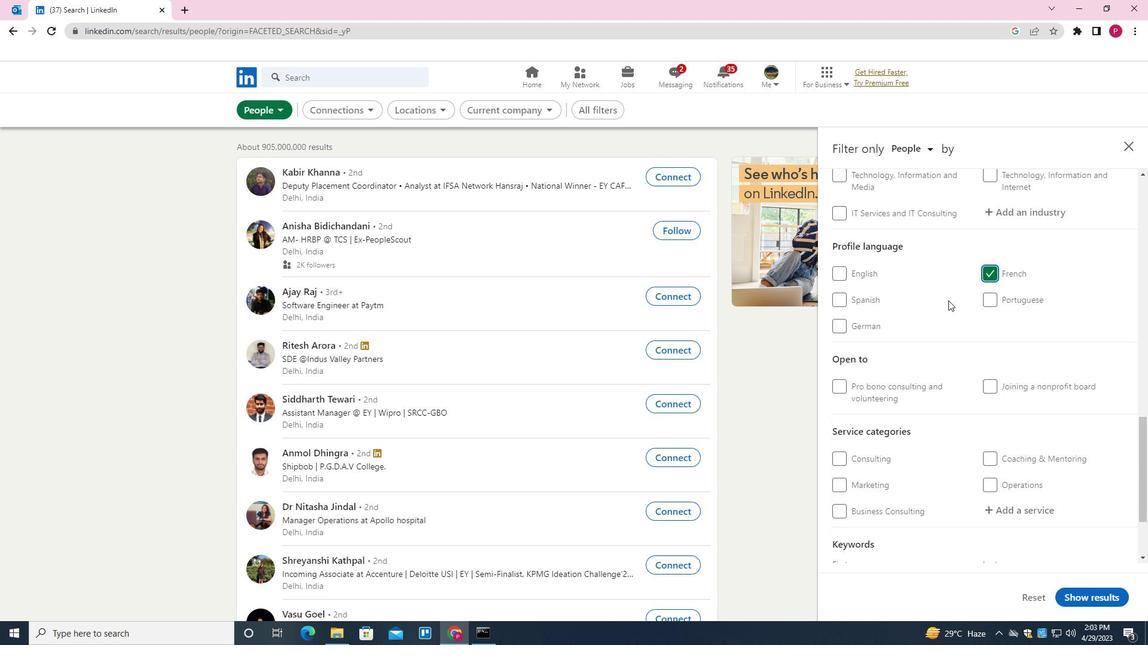 
Action: Mouse scrolled (948, 301) with delta (0, 0)
Screenshot: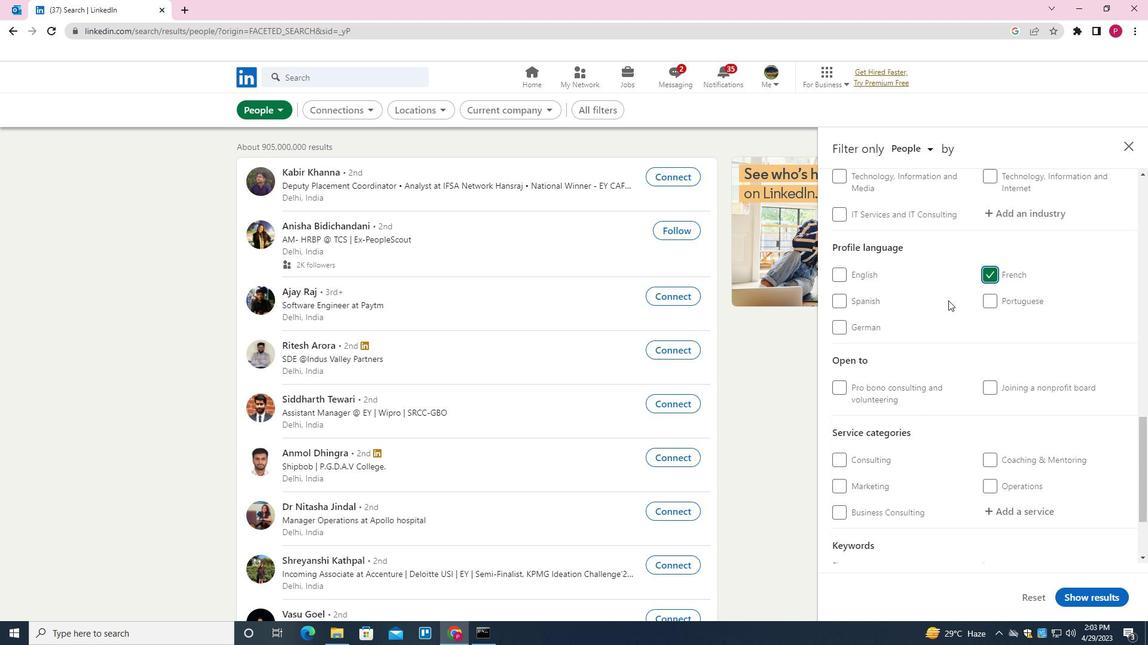 
Action: Mouse scrolled (948, 301) with delta (0, 0)
Screenshot: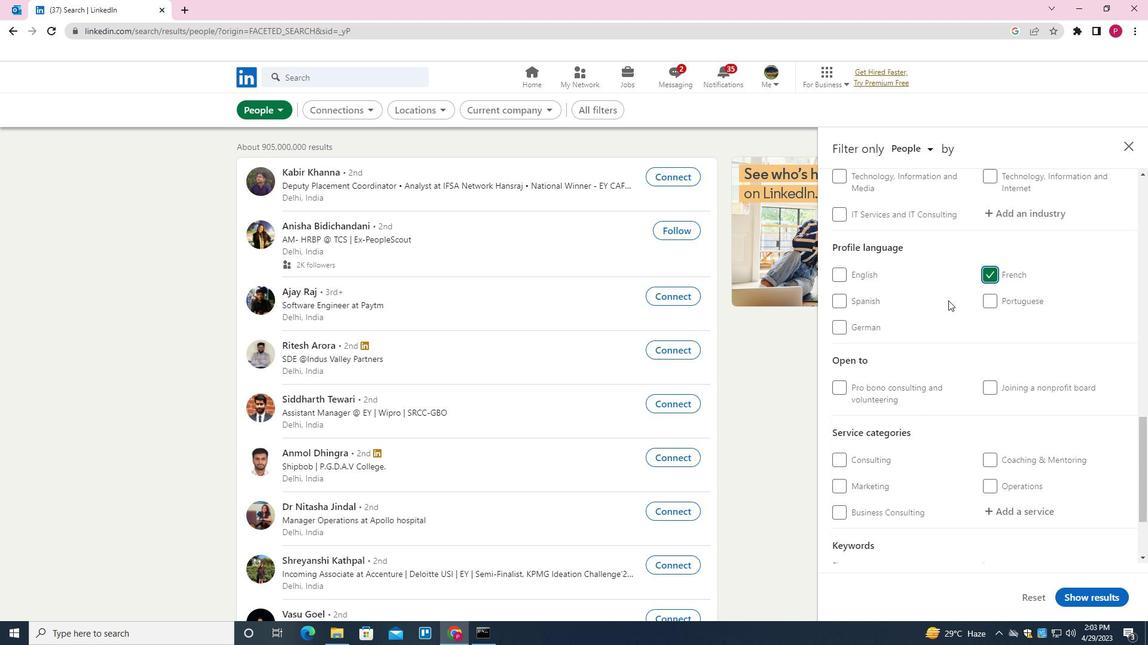 
Action: Mouse scrolled (948, 301) with delta (0, 0)
Screenshot: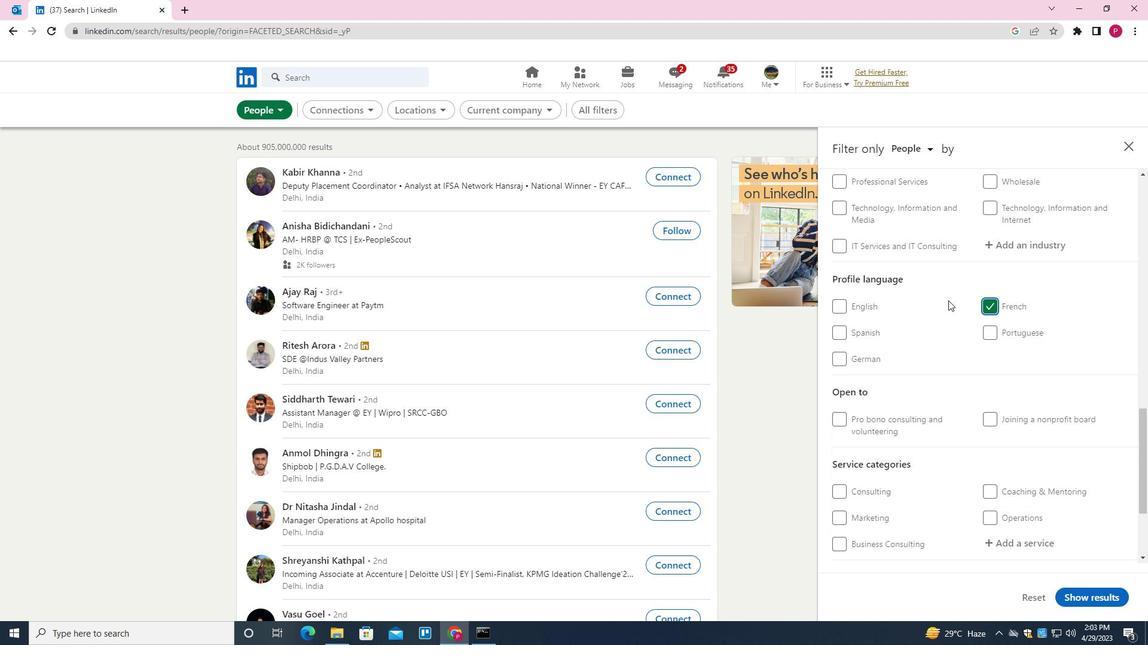 
Action: Mouse scrolled (948, 301) with delta (0, 0)
Screenshot: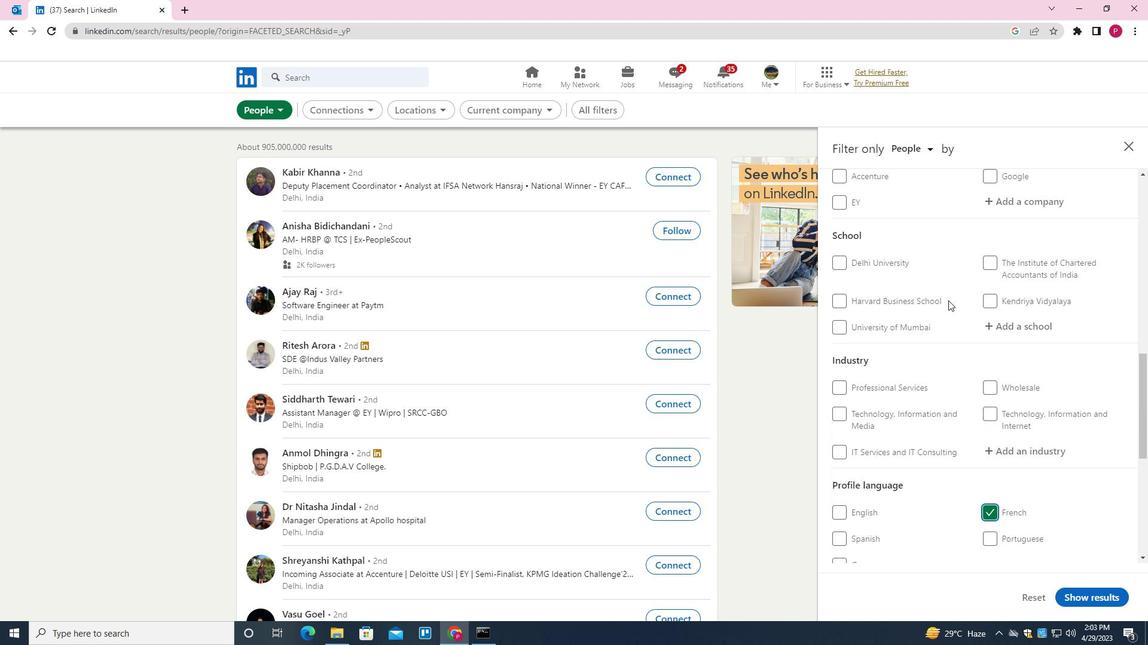 
Action: Mouse scrolled (948, 301) with delta (0, 0)
Screenshot: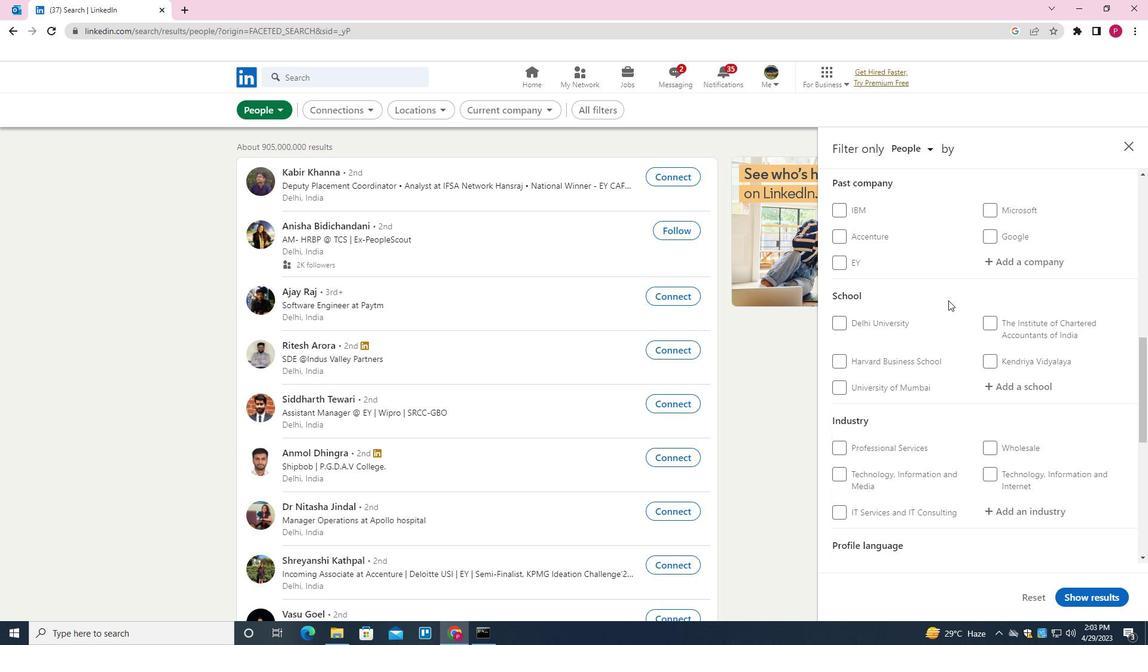 
Action: Mouse moved to (947, 300)
Screenshot: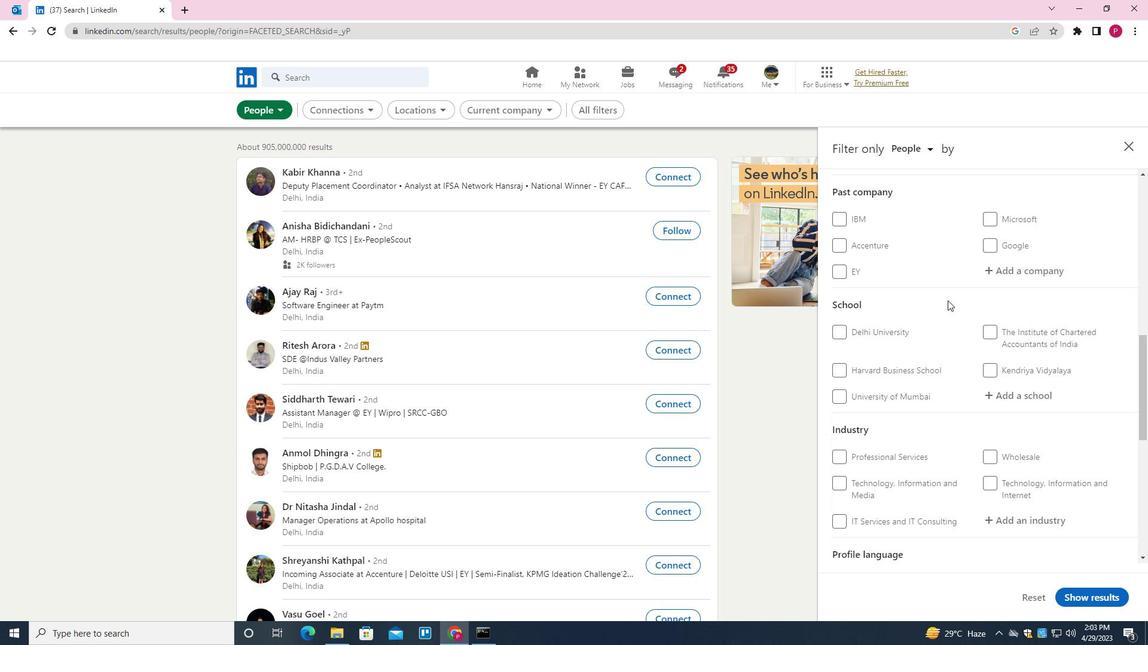 
Action: Mouse scrolled (947, 301) with delta (0, 0)
Screenshot: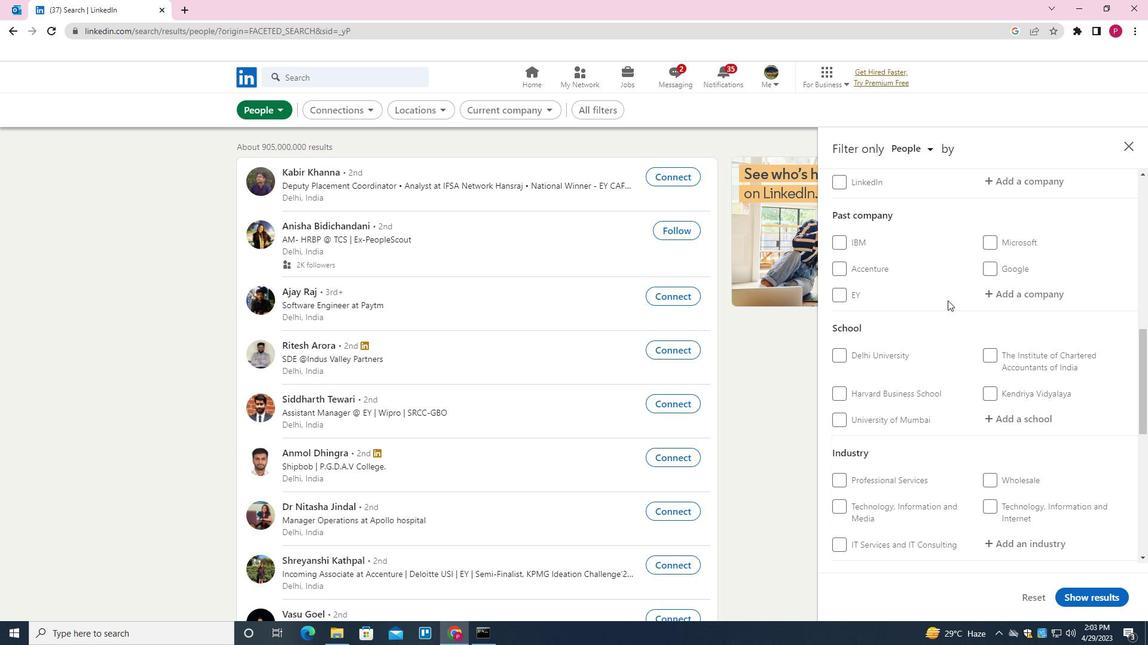 
Action: Mouse moved to (1013, 270)
Screenshot: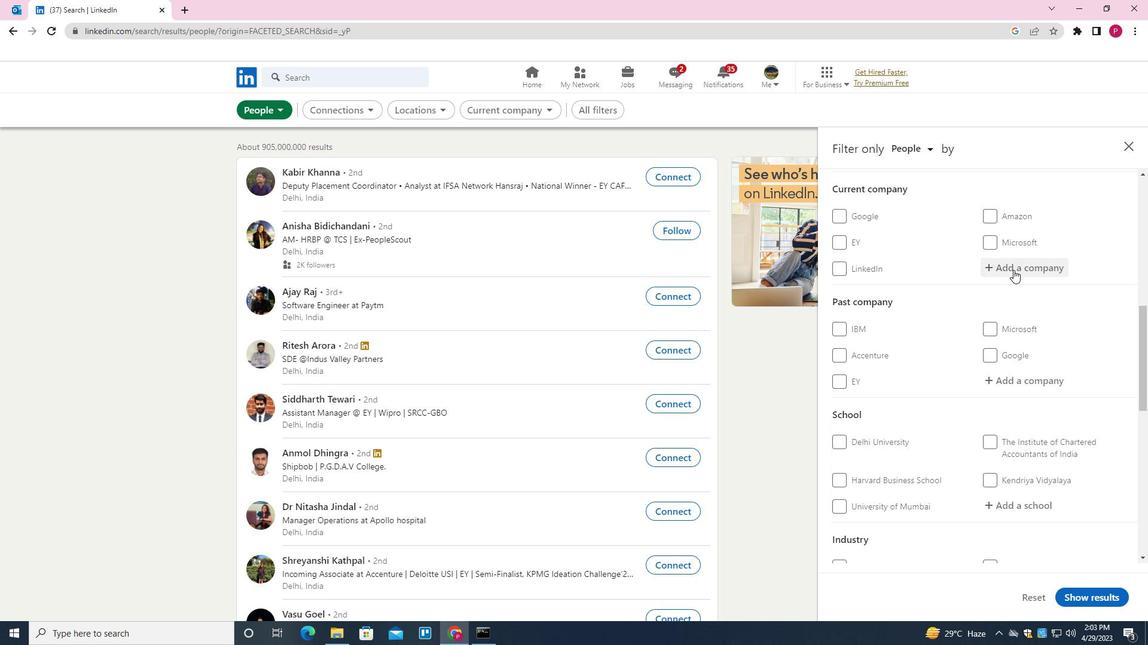 
Action: Mouse pressed left at (1013, 270)
Screenshot: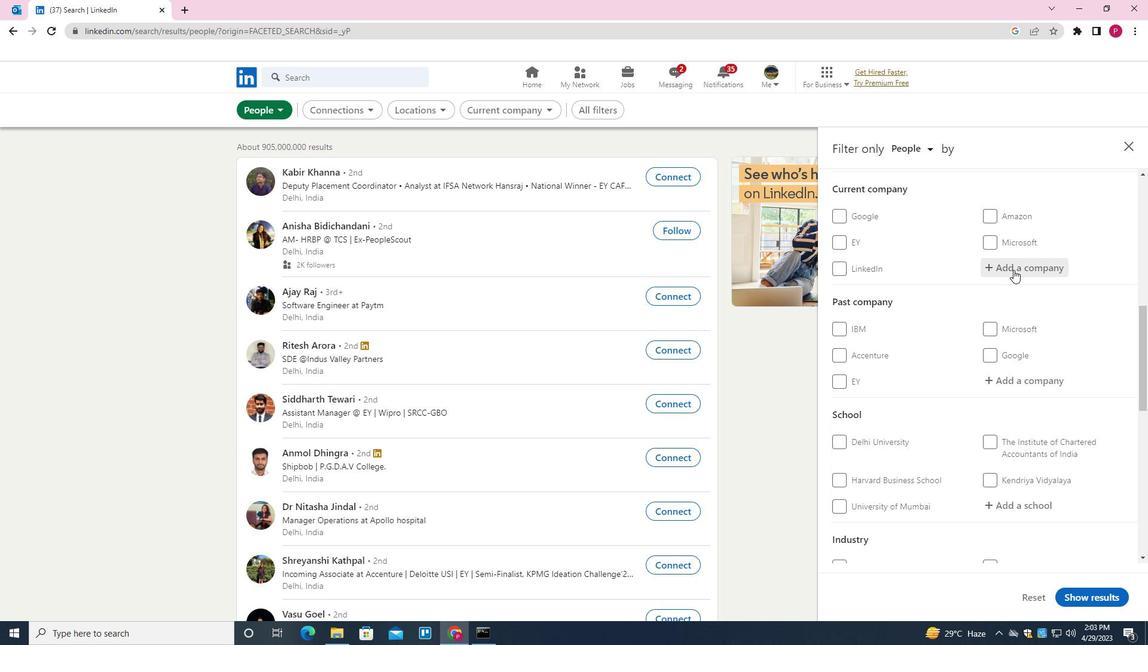 
Action: Key pressed <Key.shift><Key.shift><Key.shift>CELONIS<Key.down><Key.enter>
Screenshot: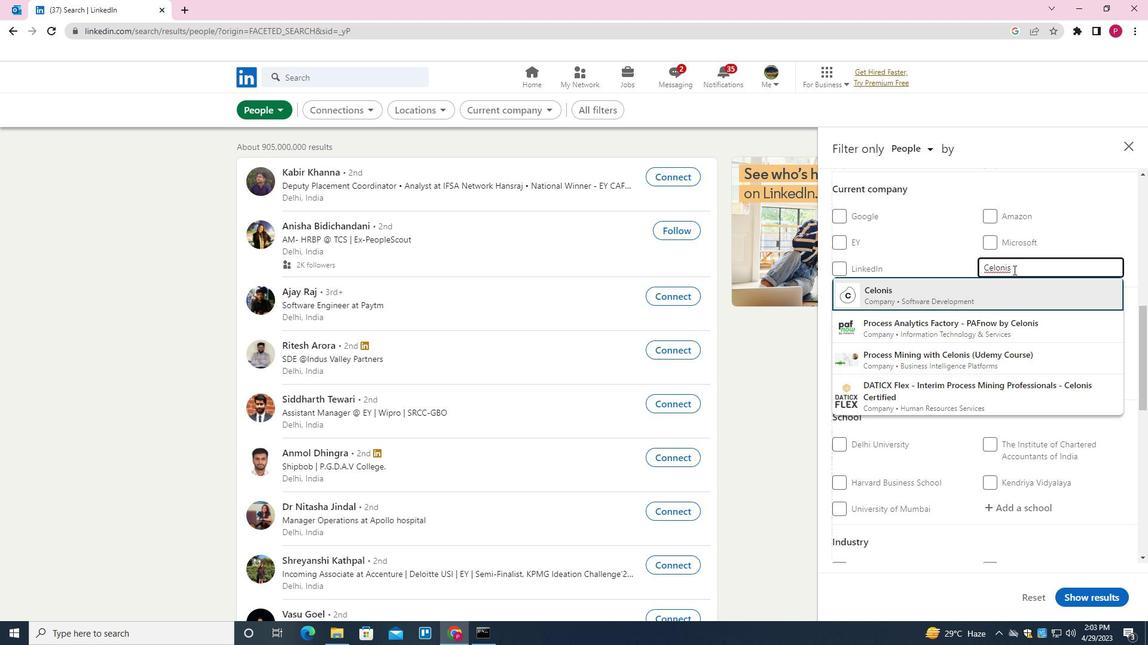 
Action: Mouse moved to (1016, 353)
Screenshot: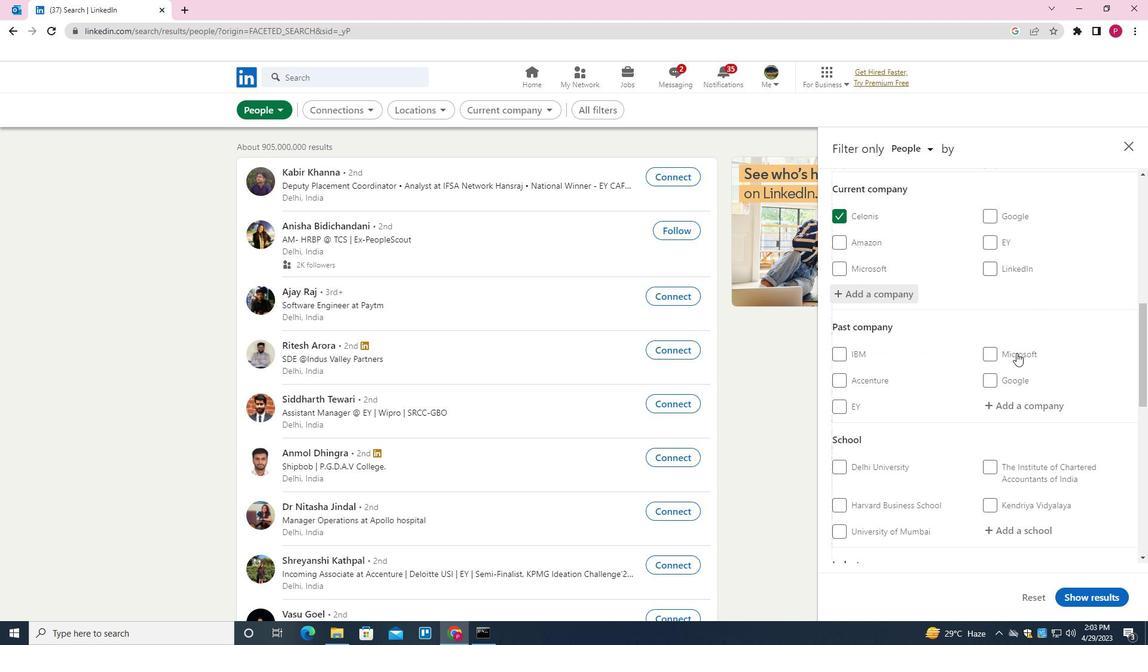 
Action: Mouse scrolled (1016, 352) with delta (0, 0)
Screenshot: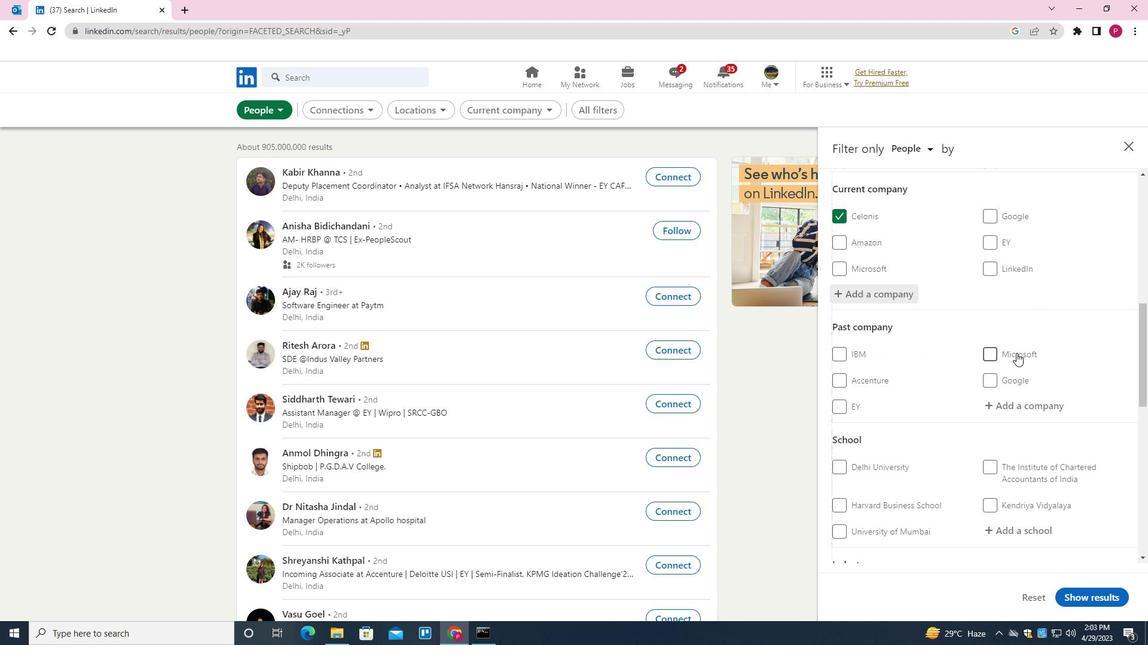 
Action: Mouse scrolled (1016, 352) with delta (0, 0)
Screenshot: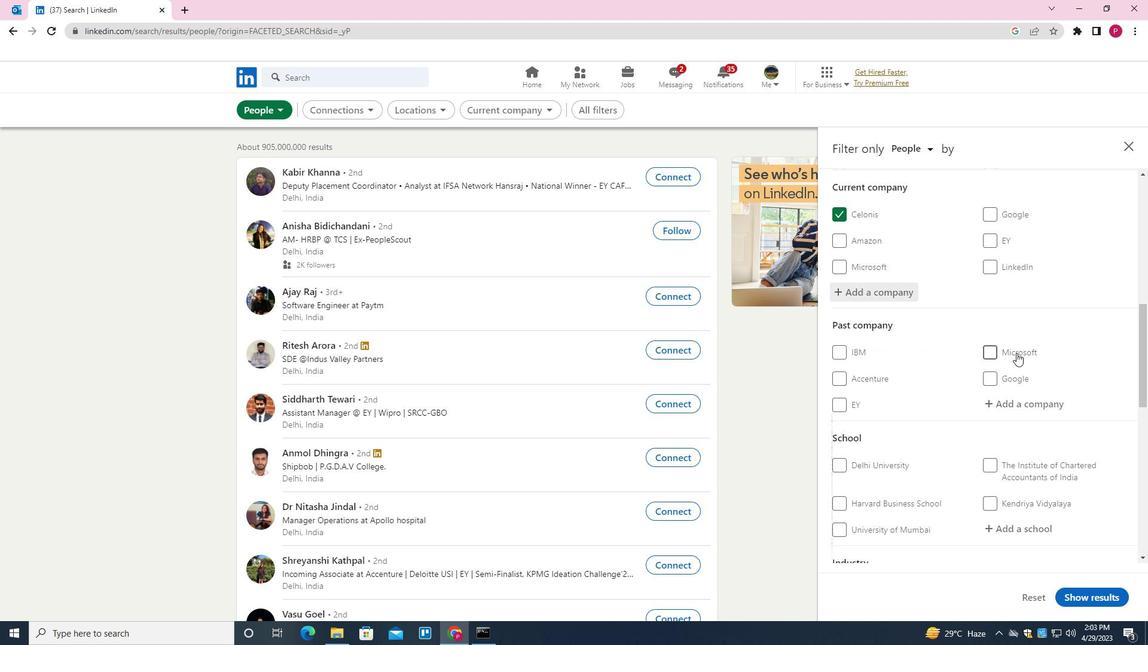 
Action: Mouse moved to (943, 362)
Screenshot: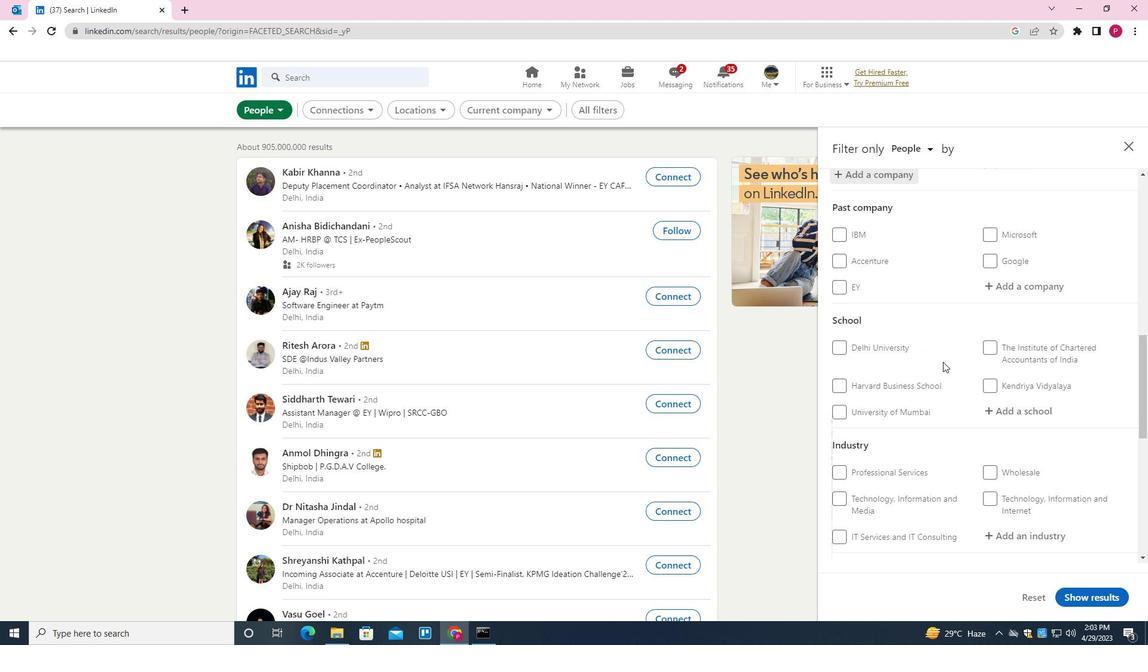 
Action: Mouse scrolled (943, 361) with delta (0, 0)
Screenshot: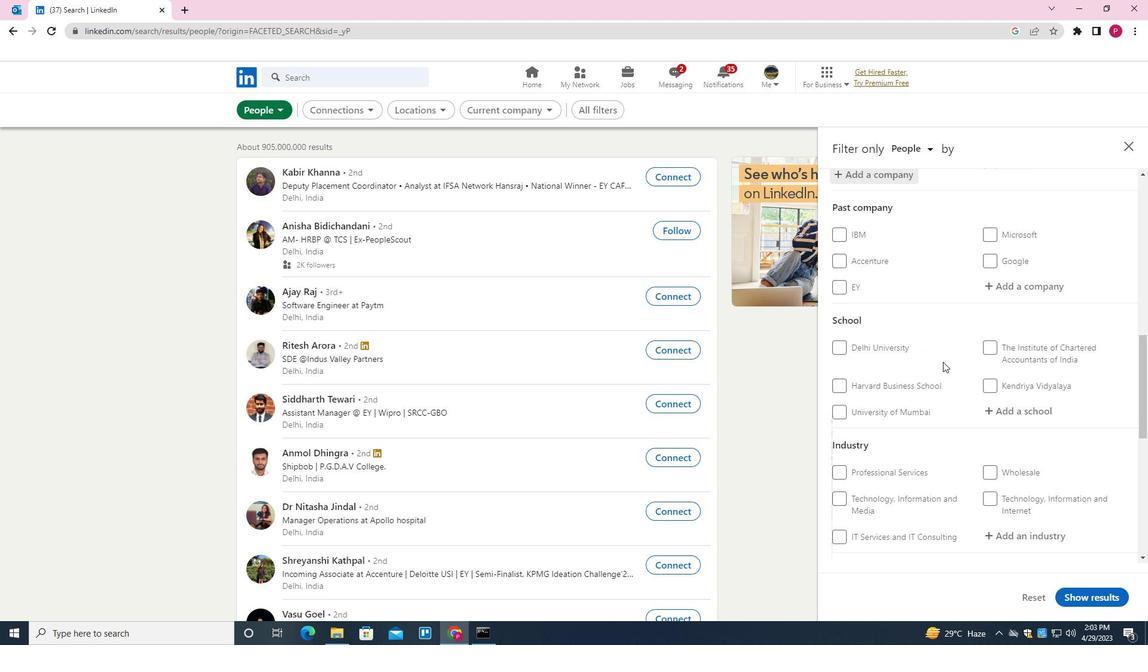 
Action: Mouse scrolled (943, 361) with delta (0, 0)
Screenshot: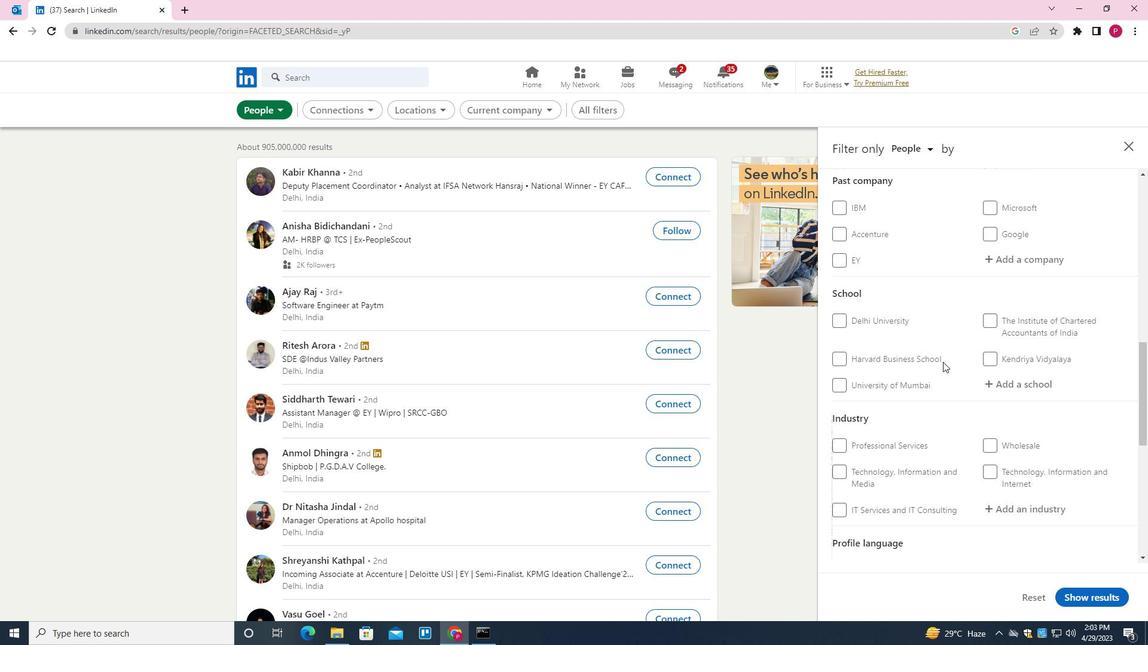 
Action: Mouse moved to (1026, 294)
Screenshot: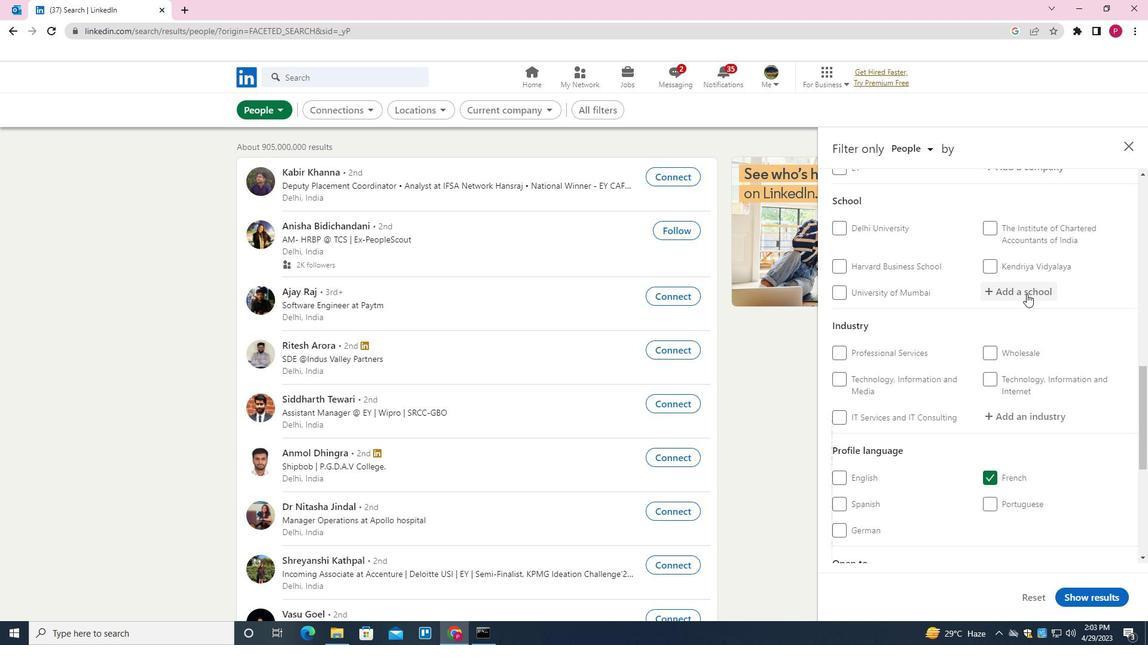 
Action: Mouse pressed left at (1026, 294)
Screenshot: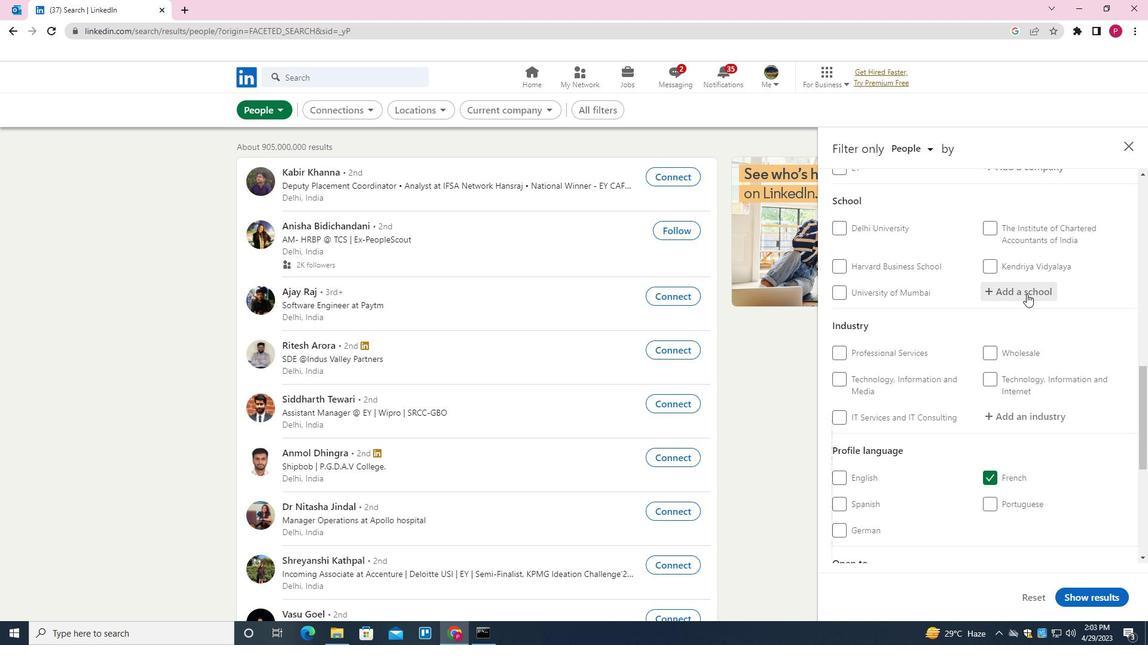 
Action: Mouse moved to (1022, 296)
Screenshot: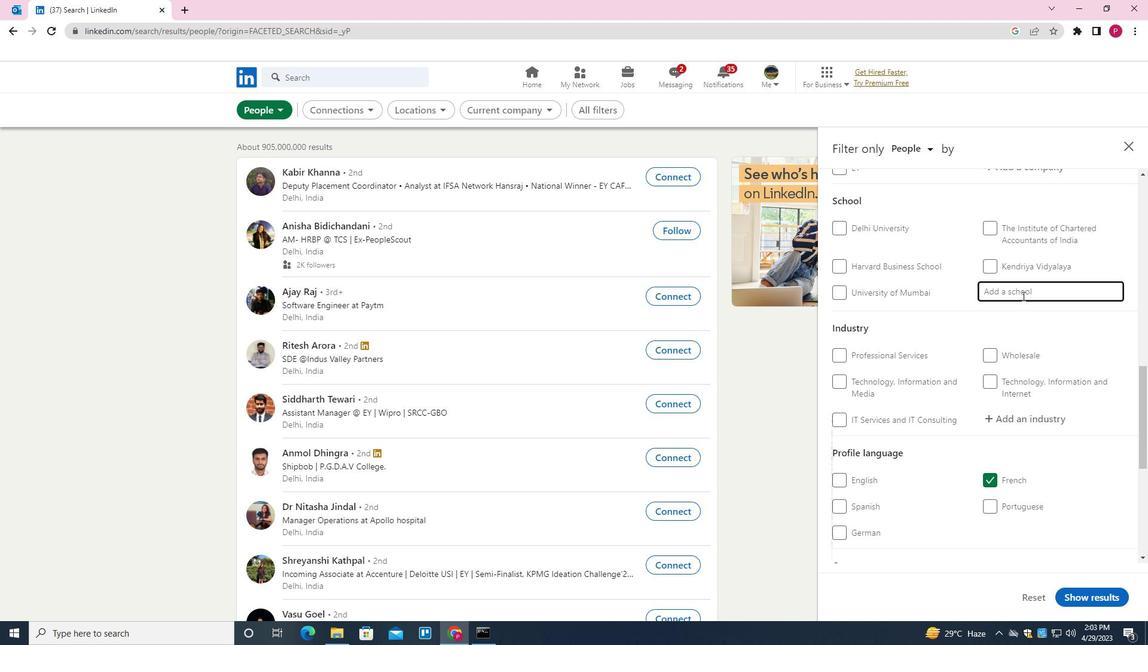 
Action: Key pressed <Key.shift>SACHDEVA<Key.space><Key.down><Key.down><Key.up><Key.enter>
Screenshot: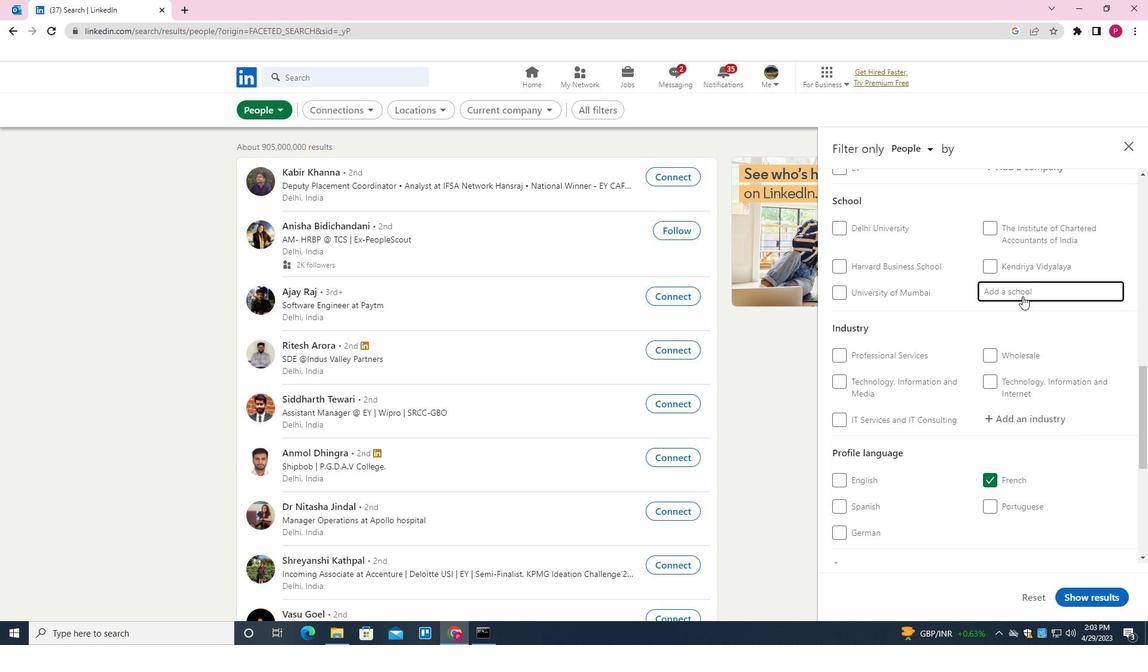 
Action: Mouse moved to (870, 337)
Screenshot: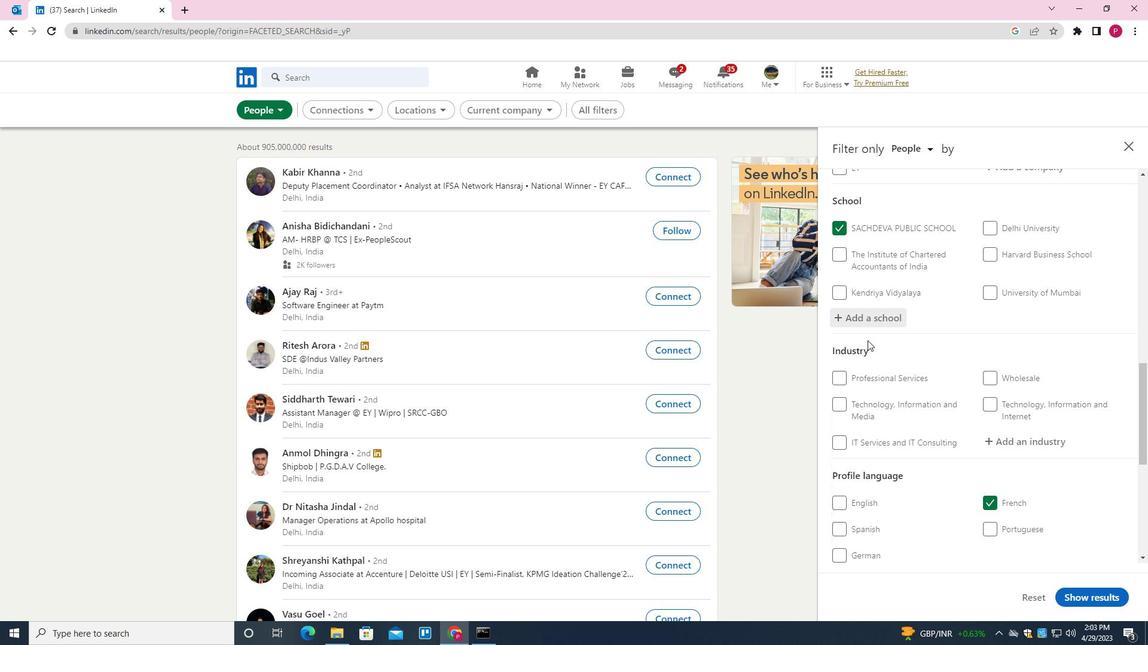 
Action: Mouse scrolled (870, 337) with delta (0, 0)
Screenshot: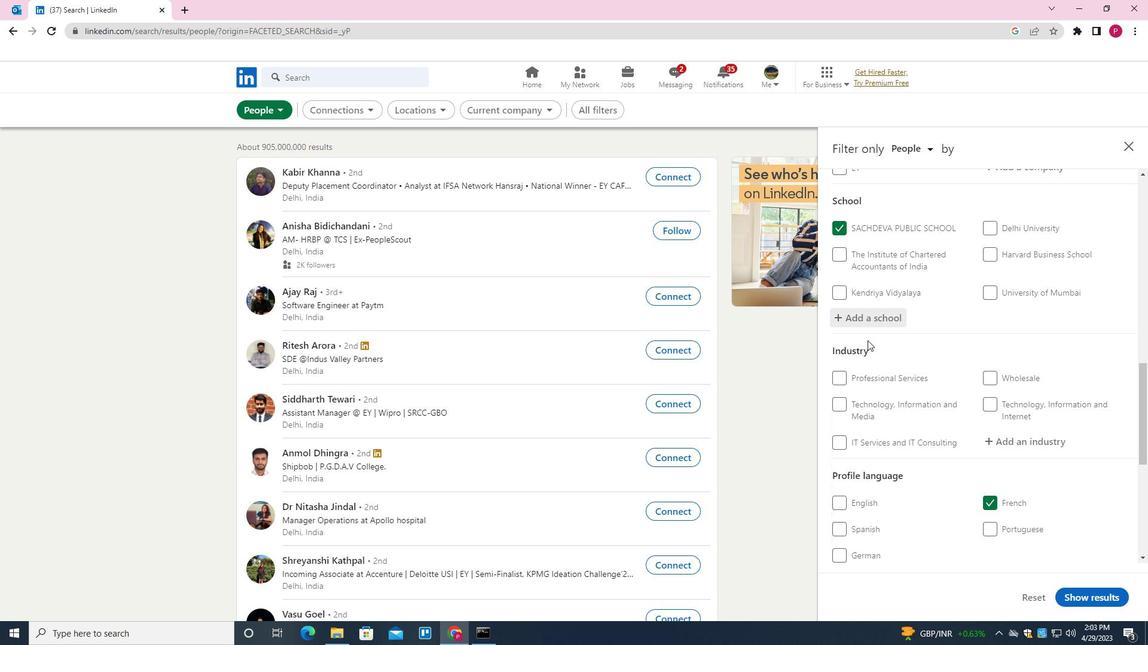 
Action: Mouse moved to (867, 340)
Screenshot: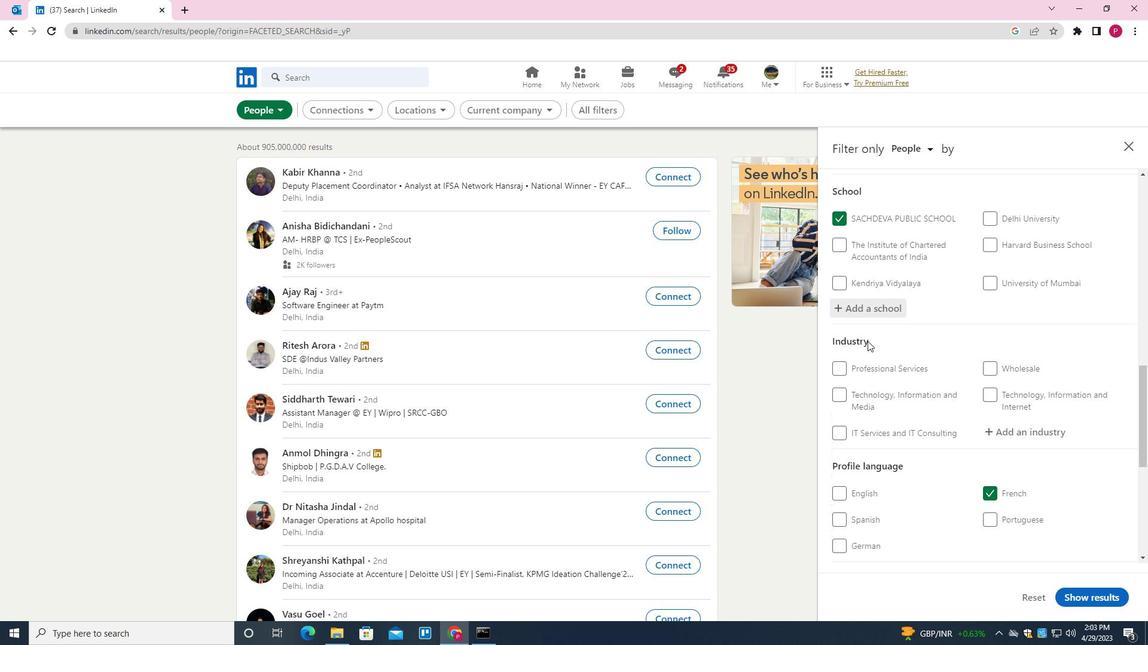 
Action: Mouse scrolled (867, 340) with delta (0, 0)
Screenshot: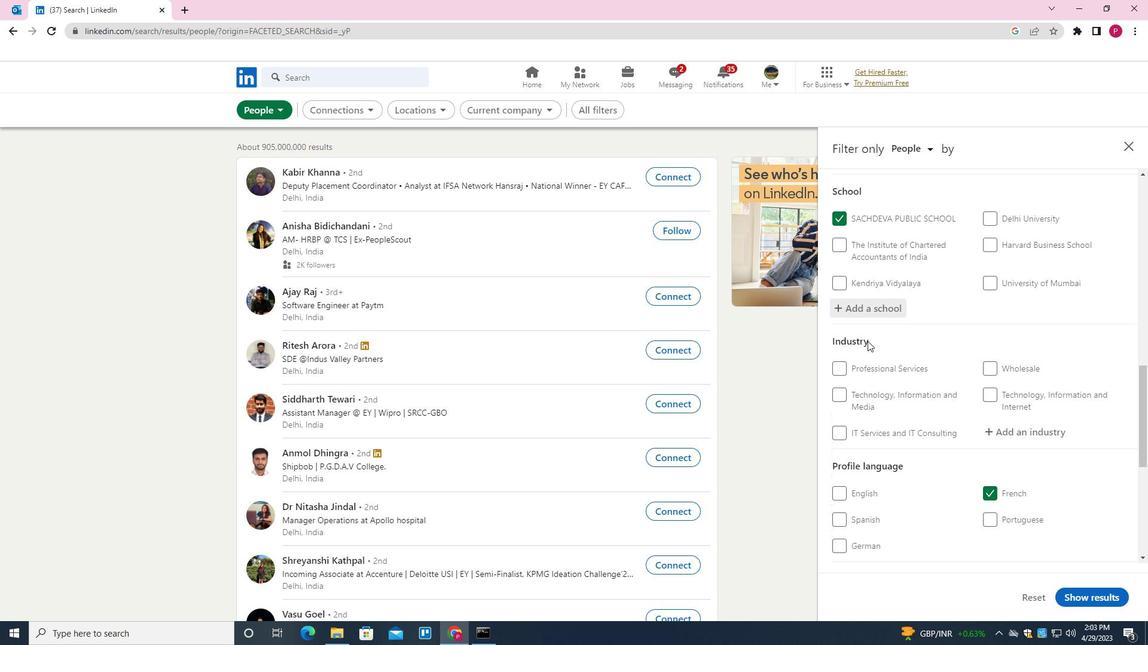 
Action: Mouse moved to (867, 342)
Screenshot: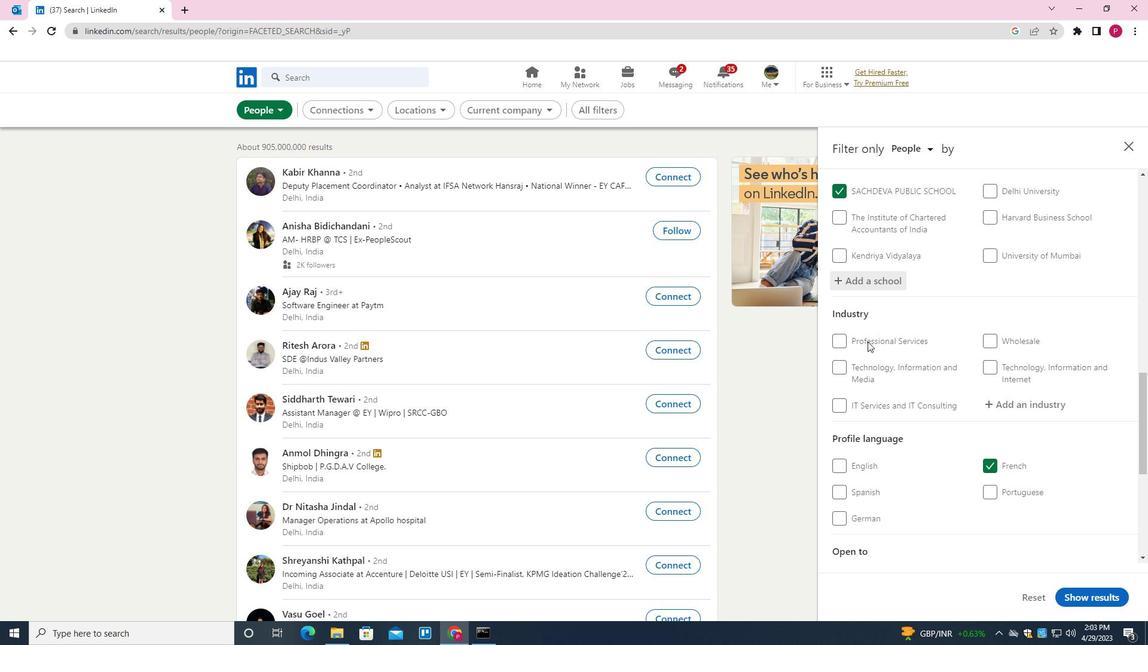 
Action: Mouse scrolled (867, 341) with delta (0, 0)
Screenshot: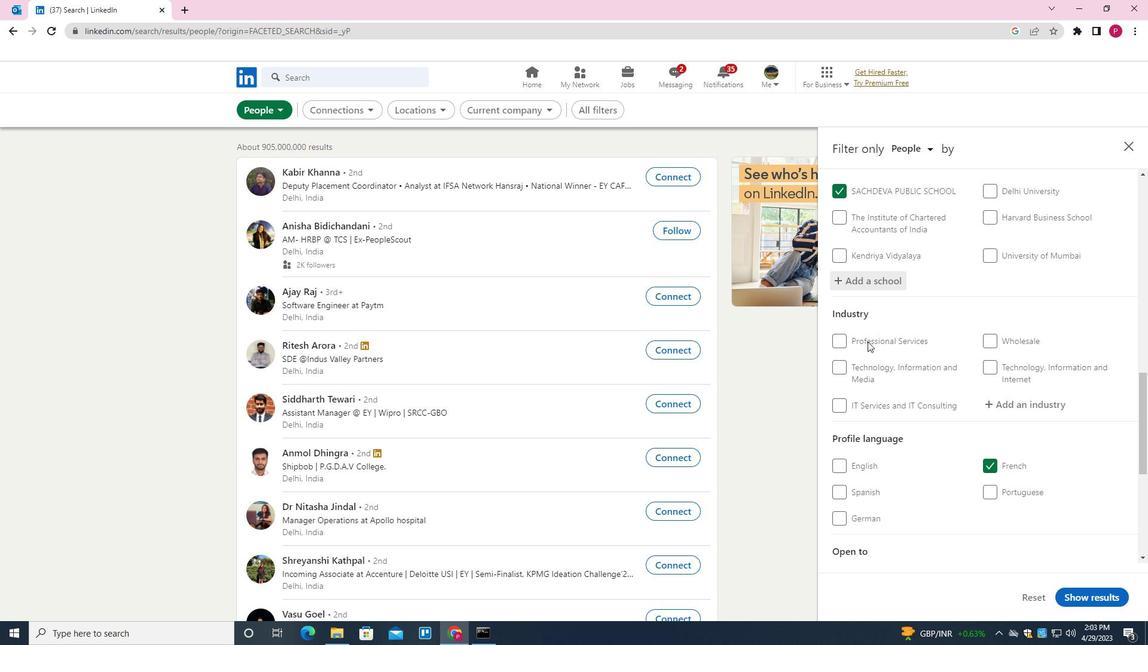 
Action: Mouse moved to (1007, 261)
Screenshot: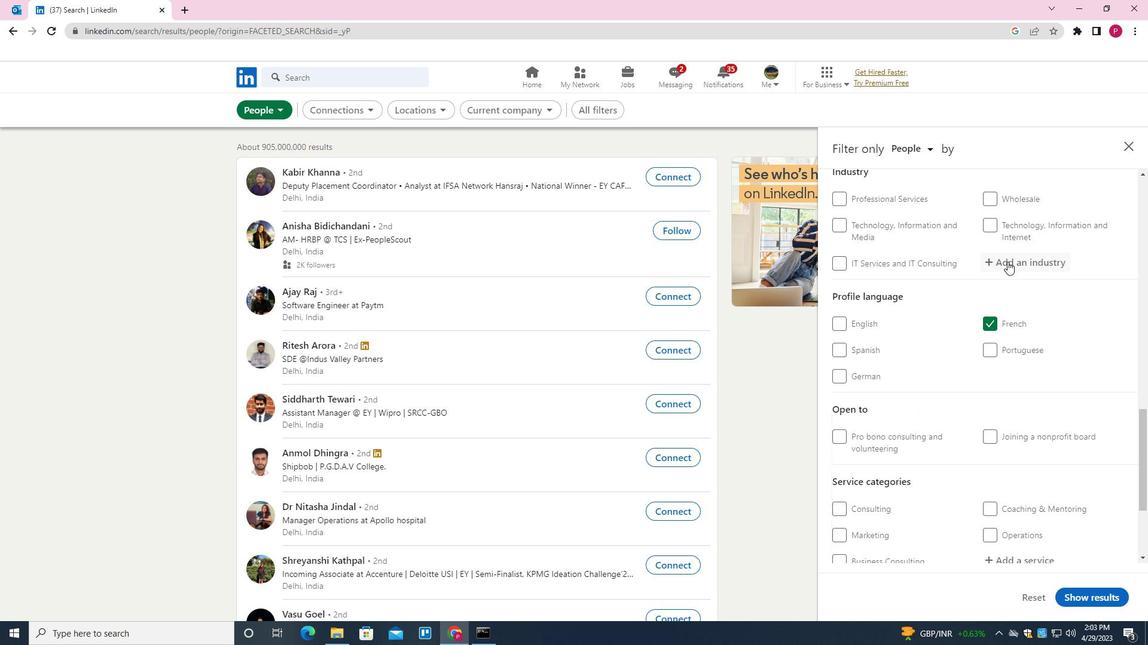 
Action: Mouse pressed left at (1007, 261)
Screenshot: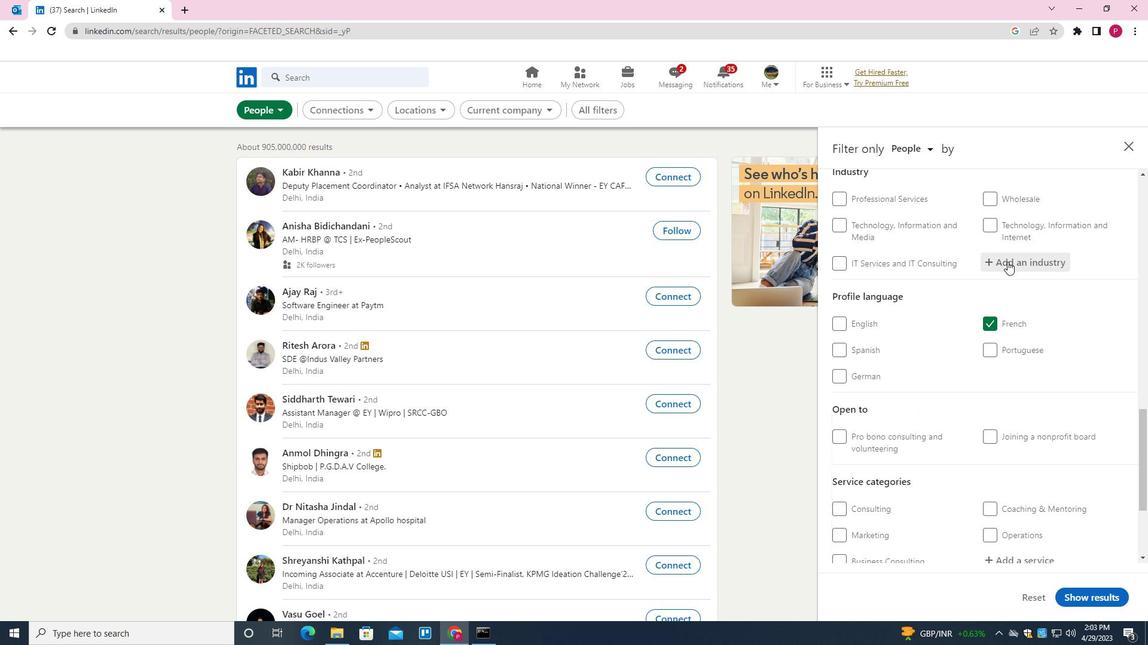 
Action: Key pressed <Key.shift>RETAIL<Key.down><Key.down><Key.down><Key.down><Key.down><Key.down><Key.down><Key.down><Key.down><Key.down><Key.down><Key.down><Key.down><Key.down><Key.down><Key.down><Key.down><Key.up><Key.enter>
Screenshot: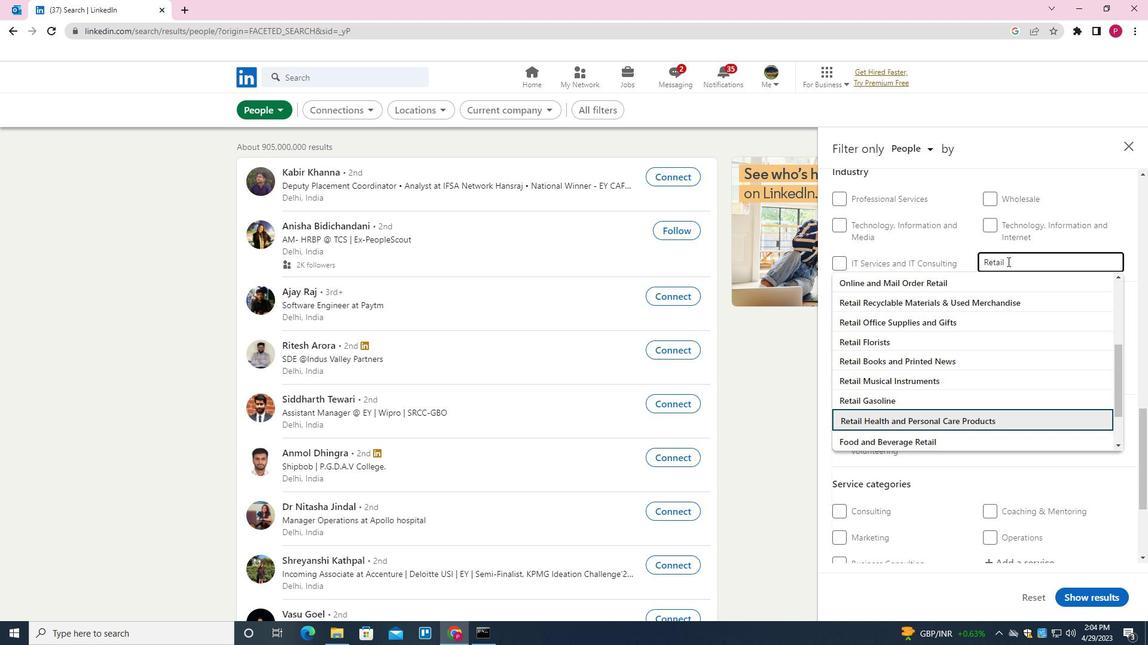 
Action: Mouse moved to (894, 298)
Screenshot: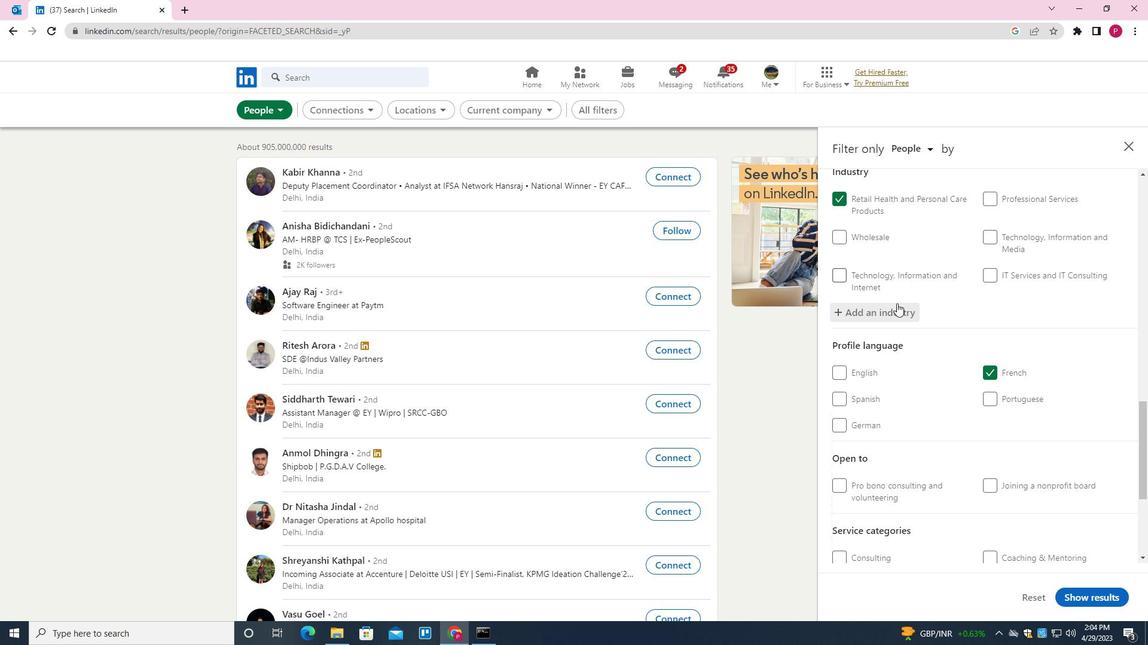 
Action: Mouse scrolled (894, 298) with delta (0, 0)
Screenshot: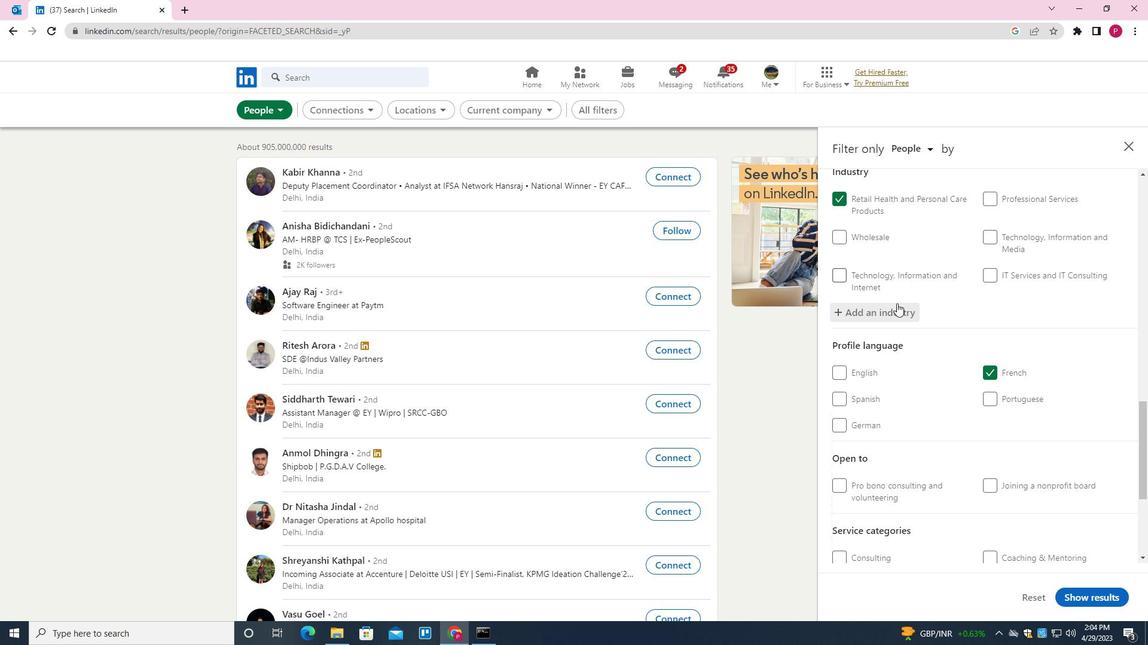 
Action: Mouse moved to (894, 300)
Screenshot: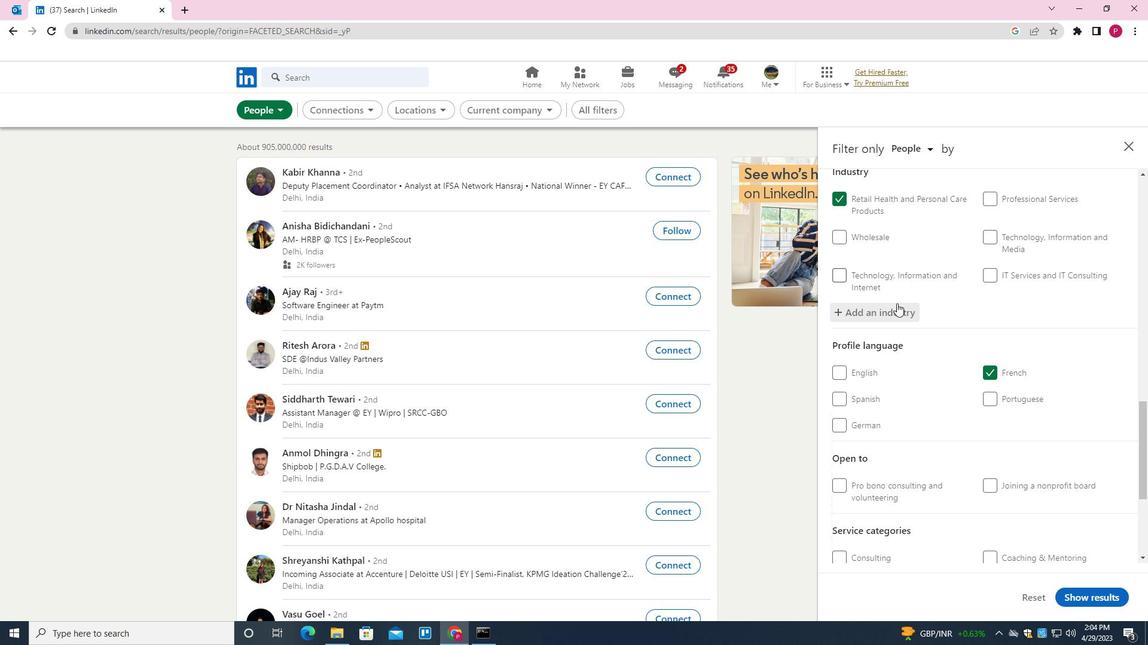 
Action: Mouse scrolled (894, 299) with delta (0, 0)
Screenshot: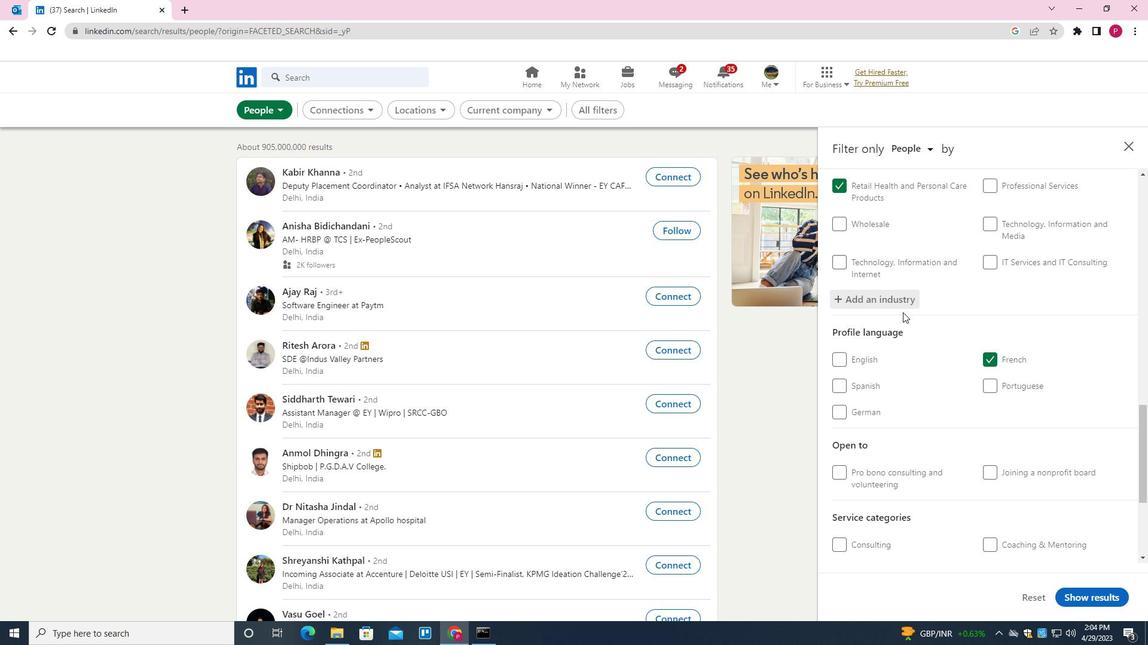 
Action: Mouse moved to (899, 308)
Screenshot: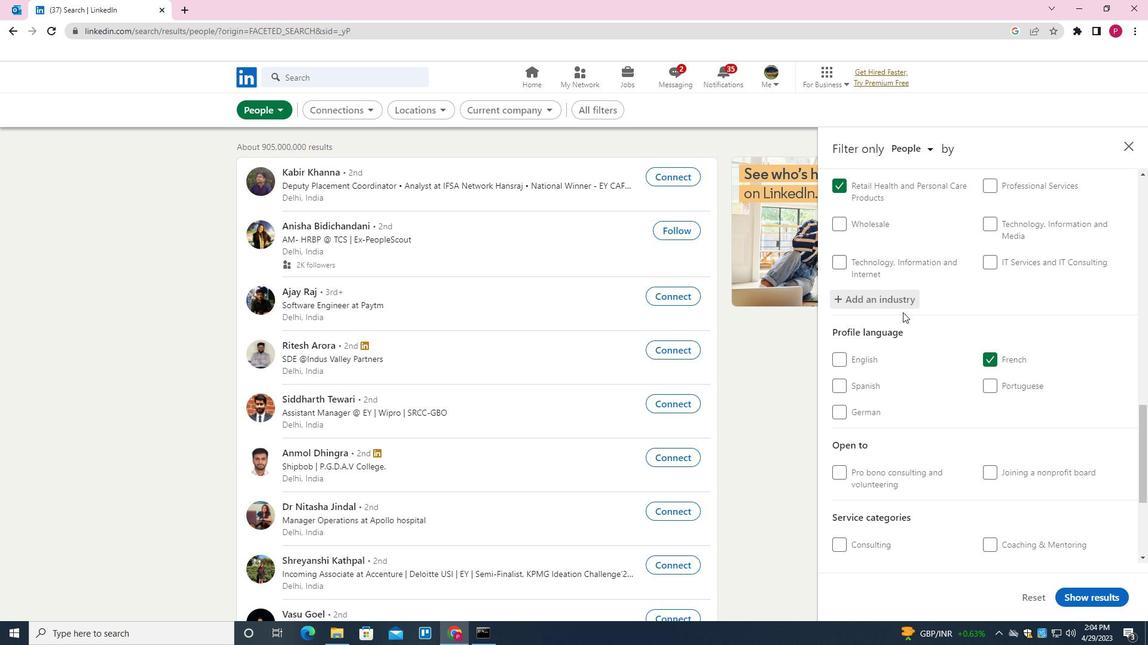 
Action: Mouse scrolled (899, 307) with delta (0, 0)
Screenshot: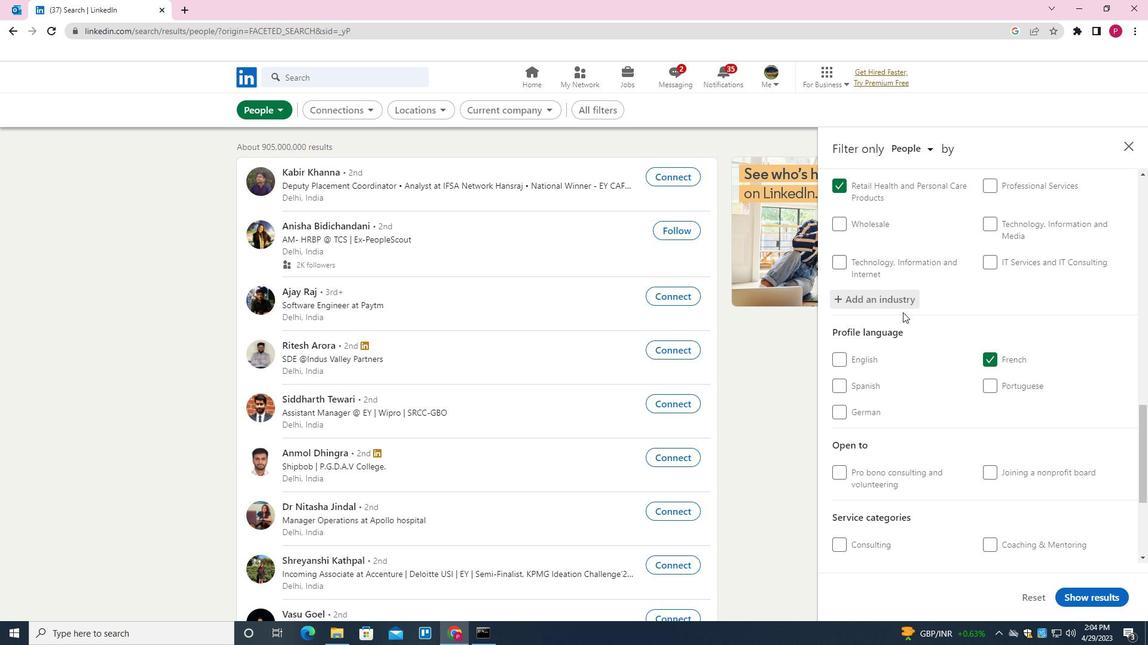 
Action: Mouse moved to (1012, 426)
Screenshot: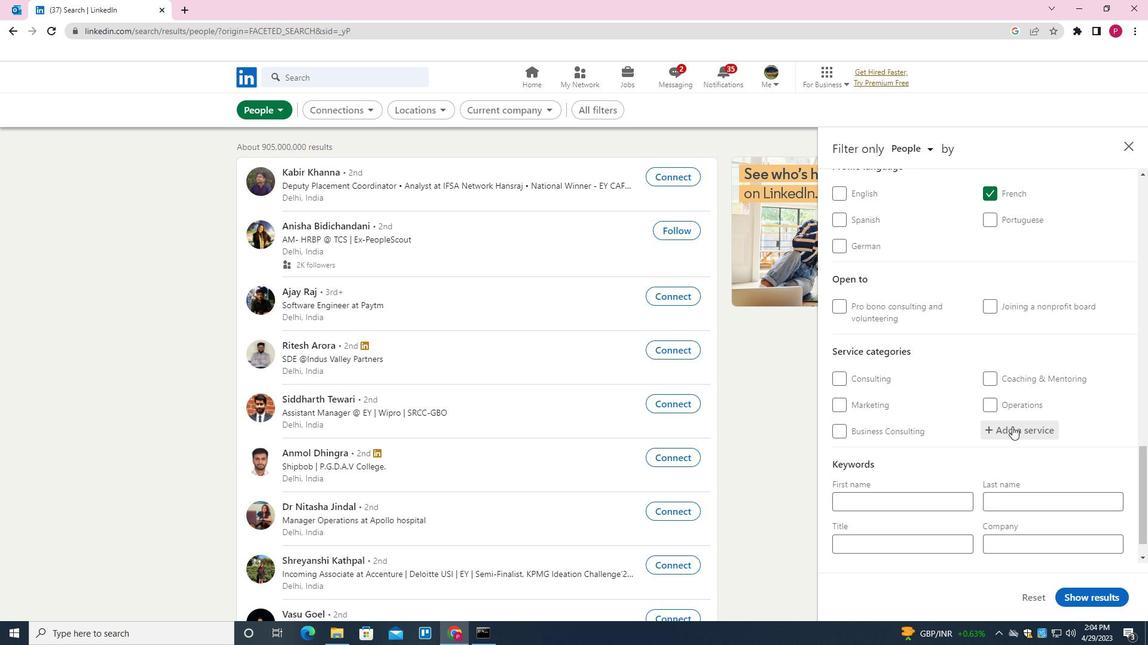 
Action: Mouse pressed left at (1012, 426)
Screenshot: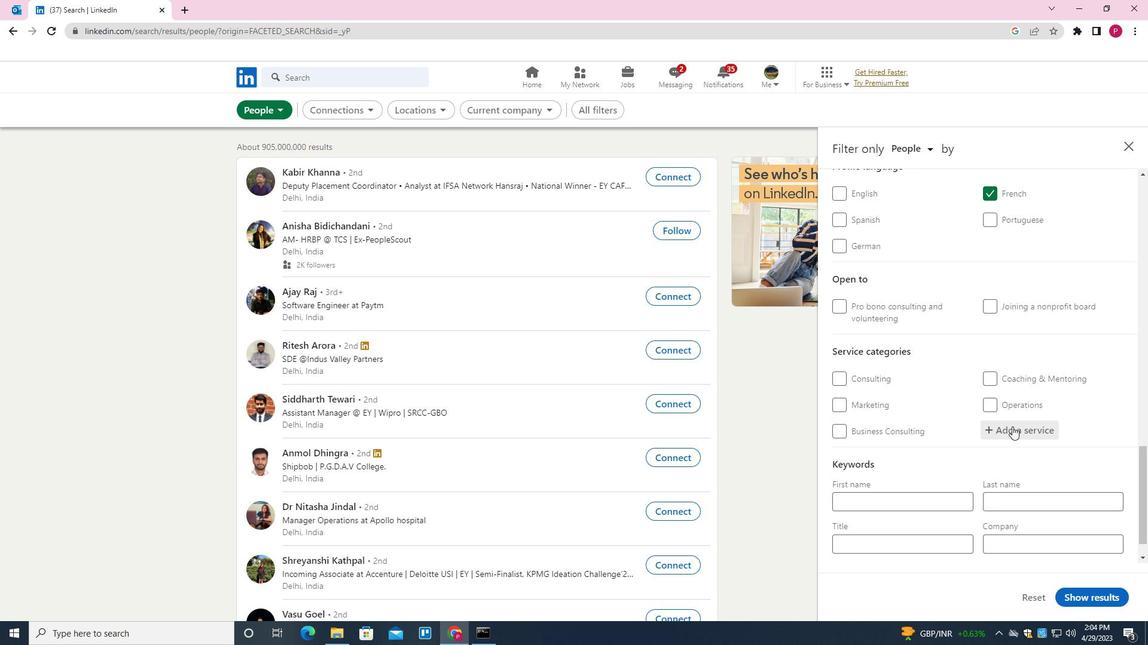 
Action: Key pressed <Key.shift>
Screenshot: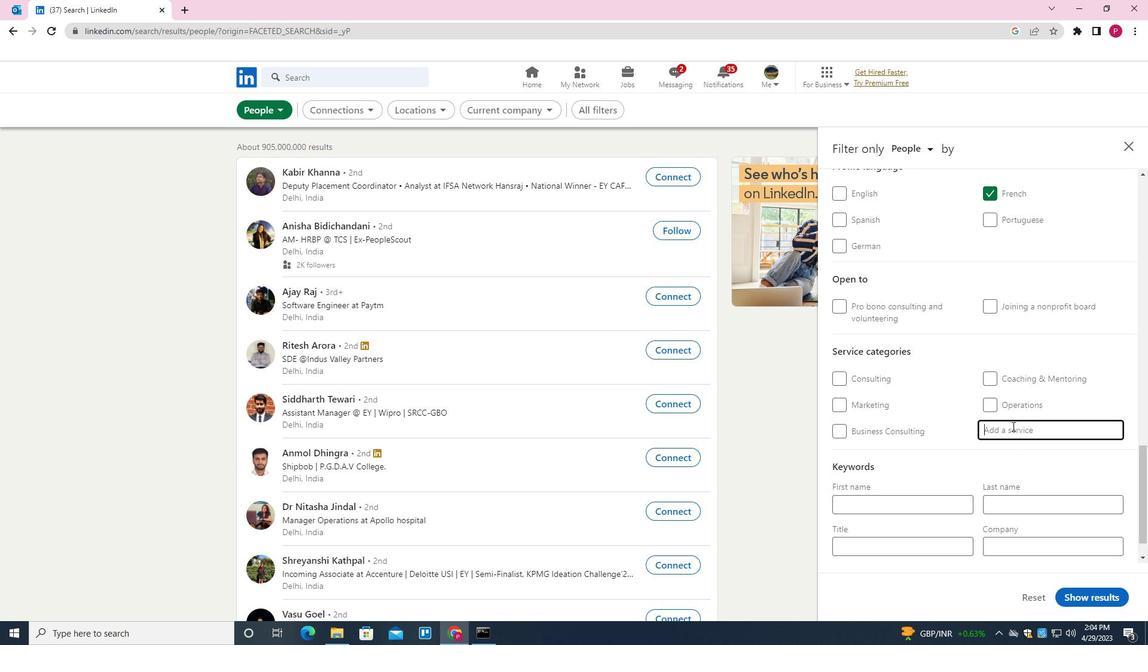 
Action: Mouse moved to (1012, 426)
Screenshot: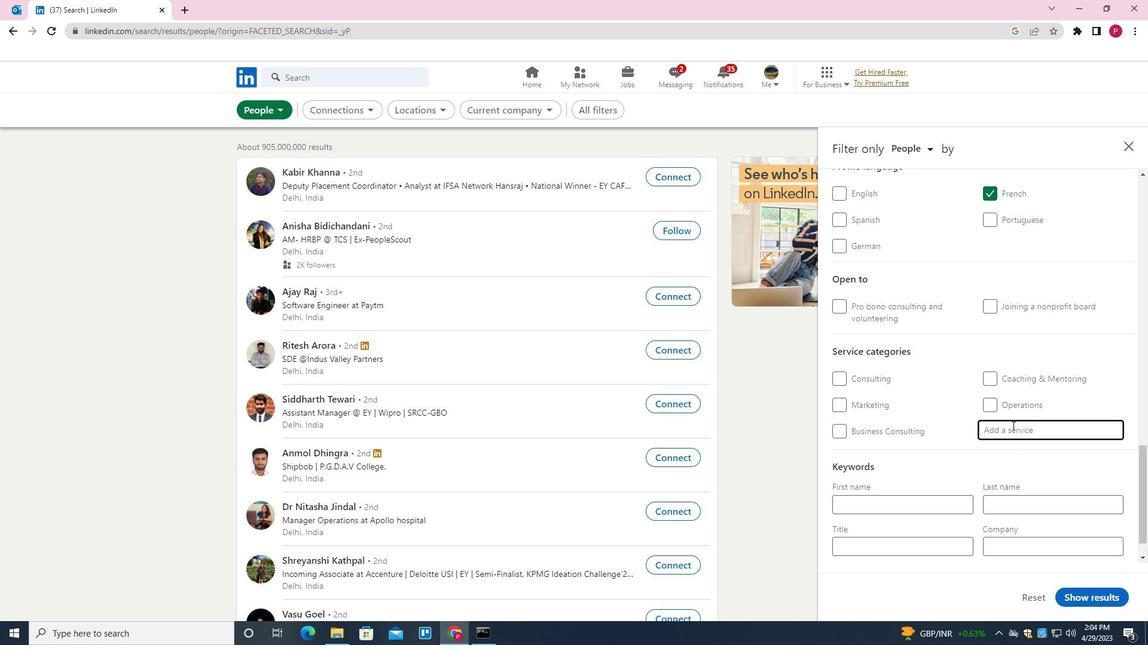 
Action: Key pressed TRADE<Key.down><Key.enter>
Screenshot: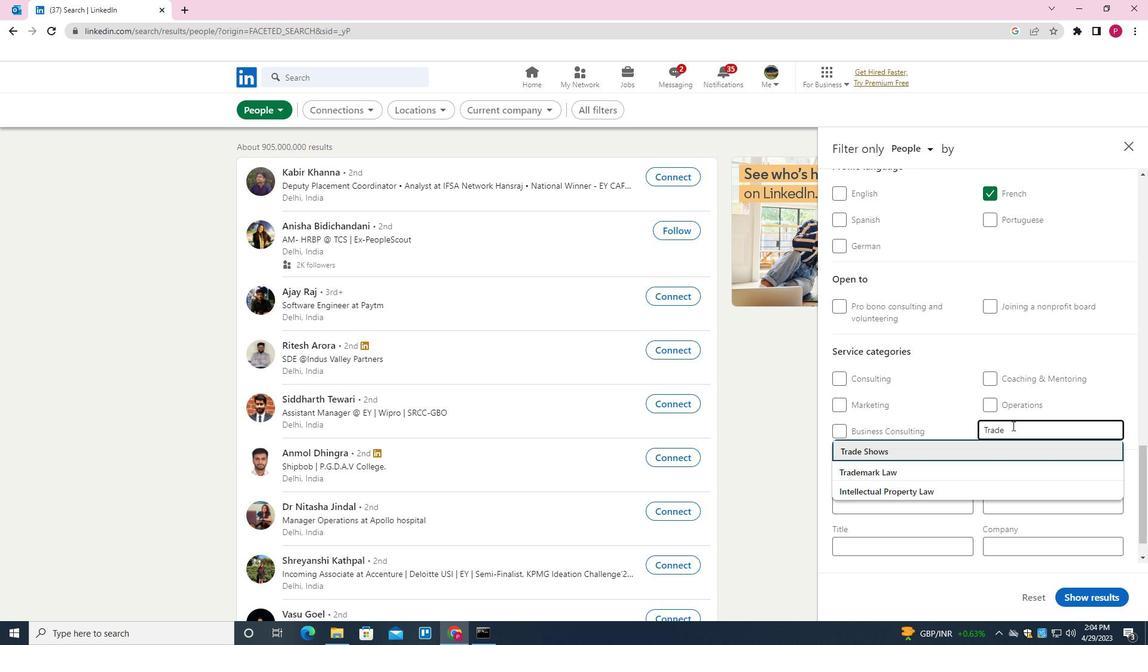 
Action: Mouse scrolled (1012, 425) with delta (0, 0)
Screenshot: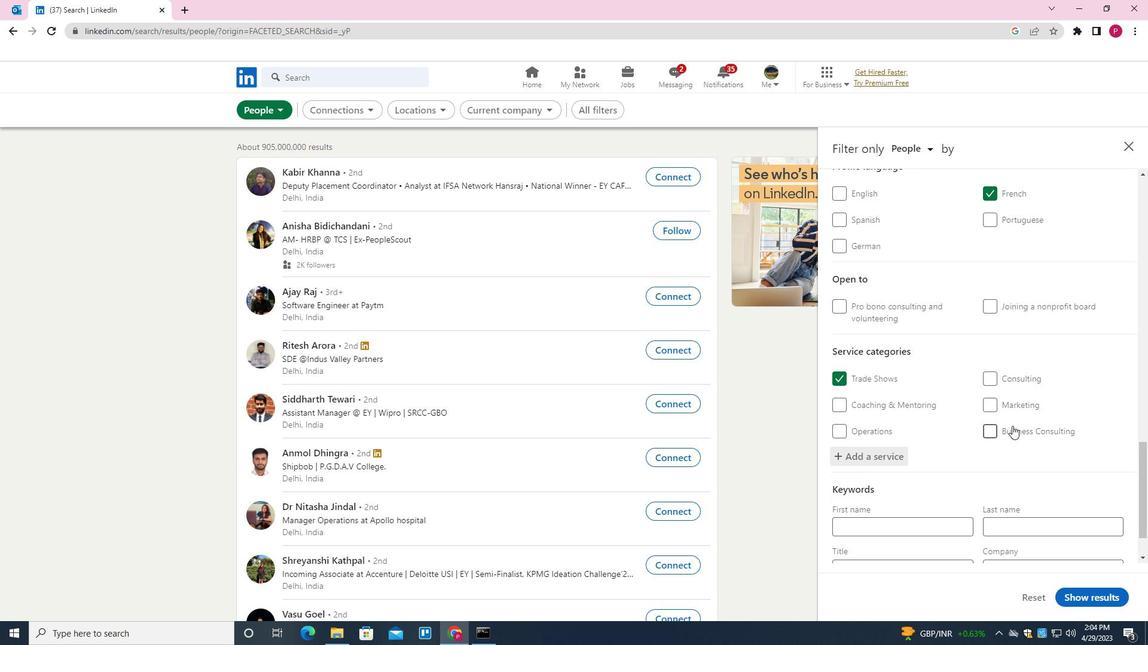 
Action: Mouse scrolled (1012, 425) with delta (0, 0)
Screenshot: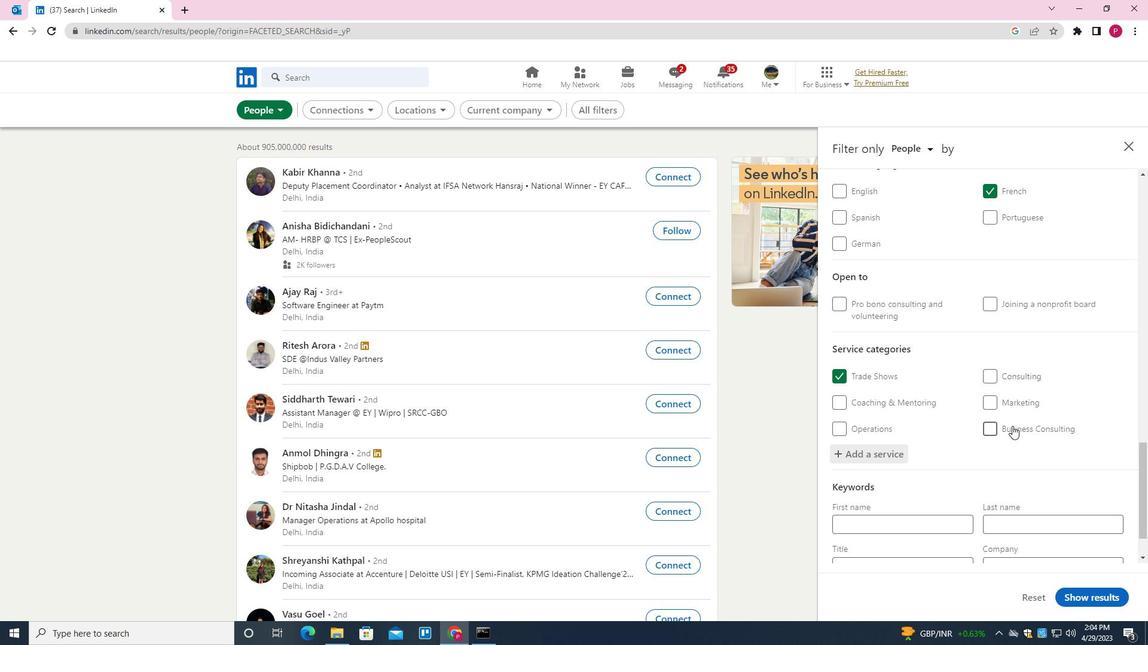 
Action: Mouse scrolled (1012, 425) with delta (0, 0)
Screenshot: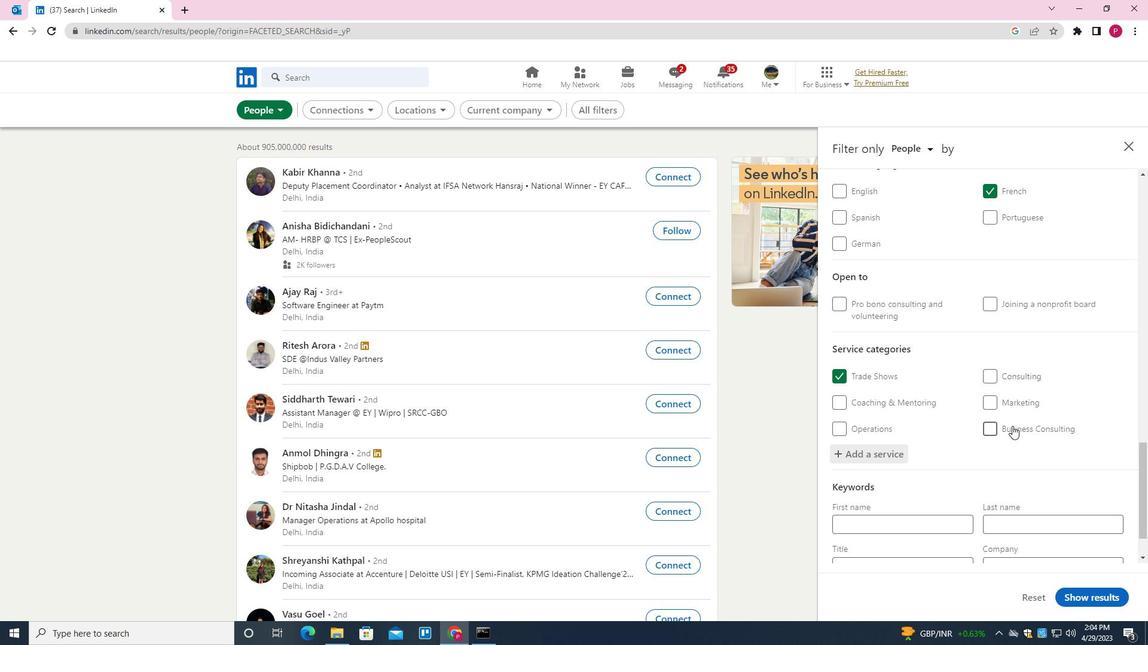 
Action: Mouse scrolled (1012, 425) with delta (0, 0)
Screenshot: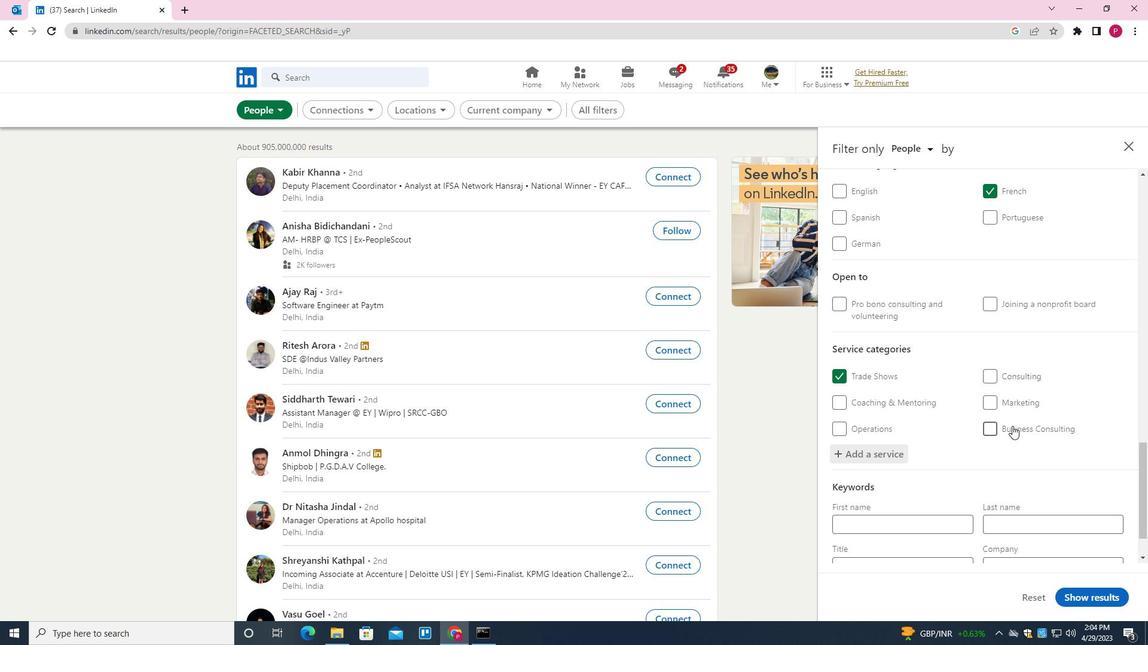 
Action: Mouse moved to (924, 516)
Screenshot: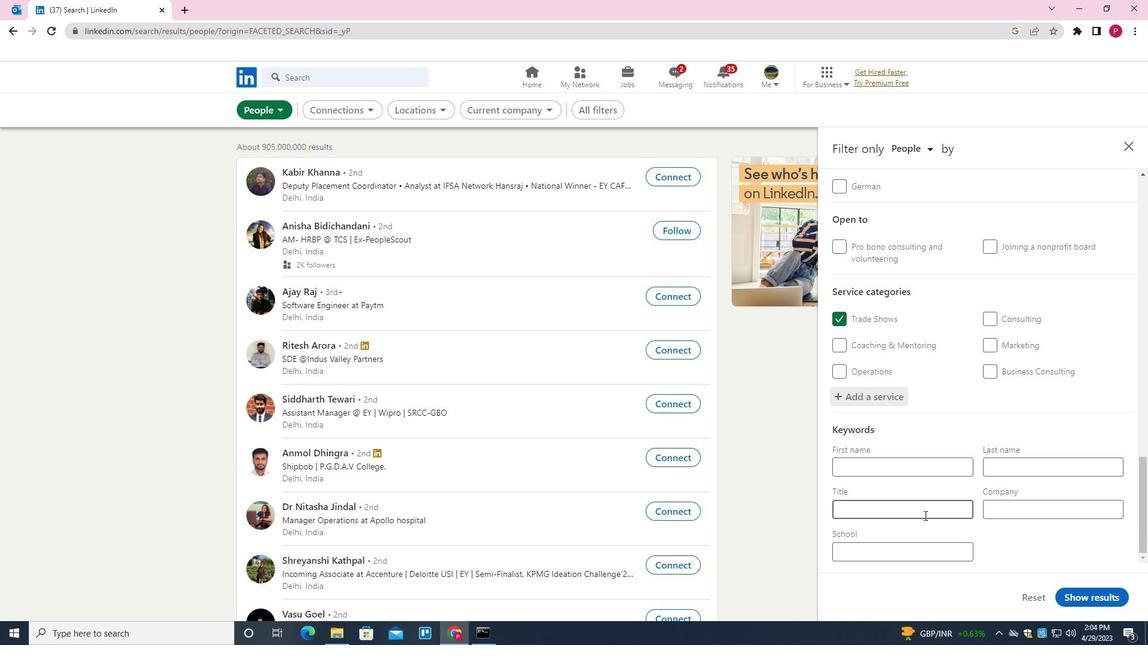 
Action: Mouse pressed left at (924, 516)
Screenshot: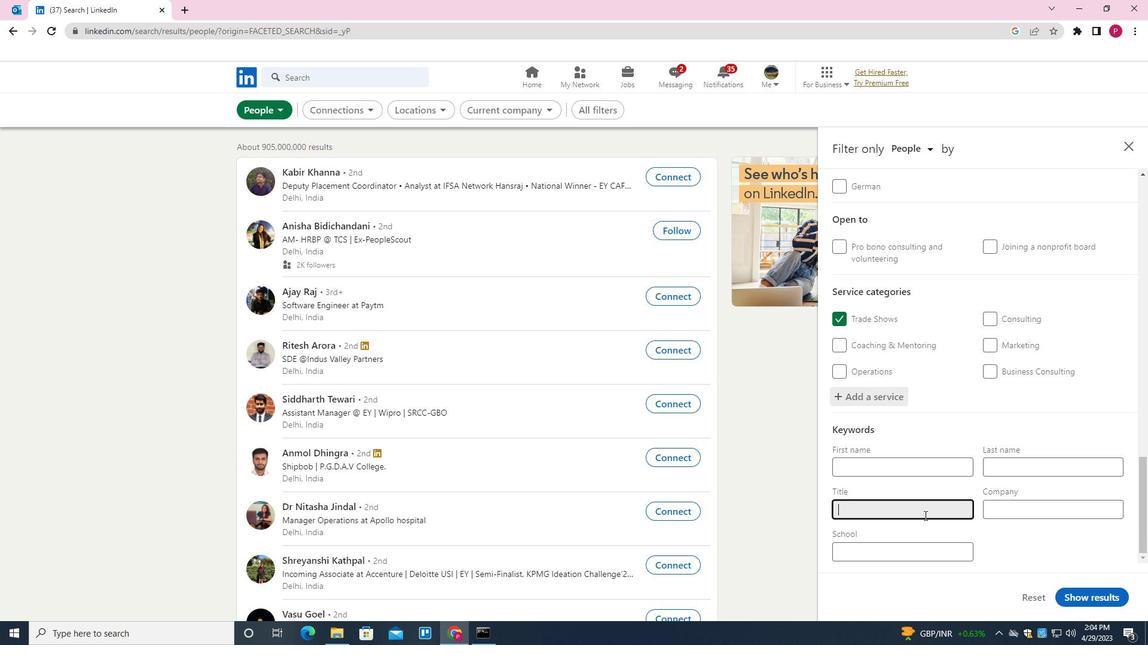 
Action: Mouse moved to (924, 516)
Screenshot: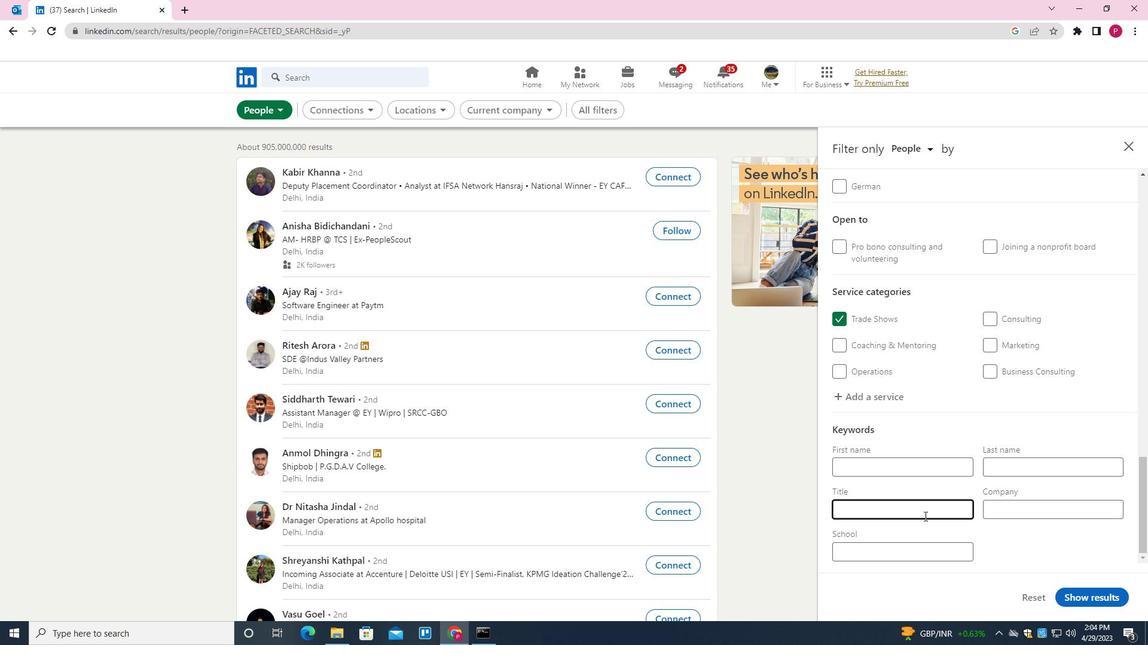 
Action: Key pressed <Key.shift><Key.shift><Key.shift><Key.shift><Key.shift><Key.shift><Key.shift>GEOLOGICAL<Key.space><Key.shift><Key.shift><Key.shift><Key.shift><Key.shift><Key.shift>ENGINEER
Screenshot: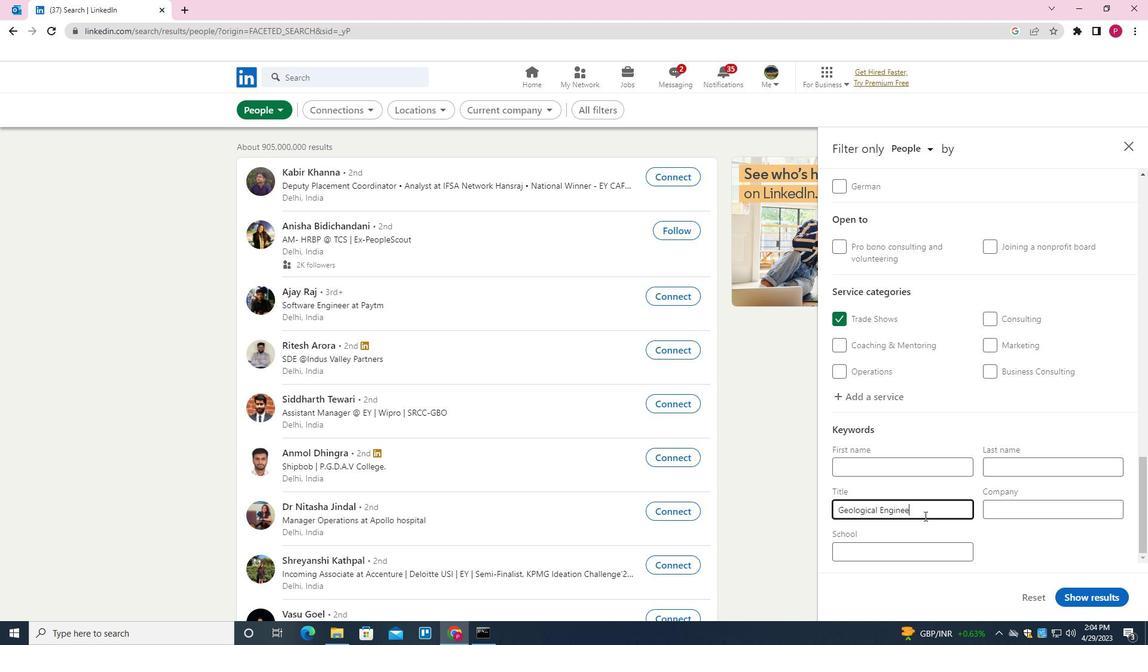 
Action: Mouse moved to (1108, 590)
Screenshot: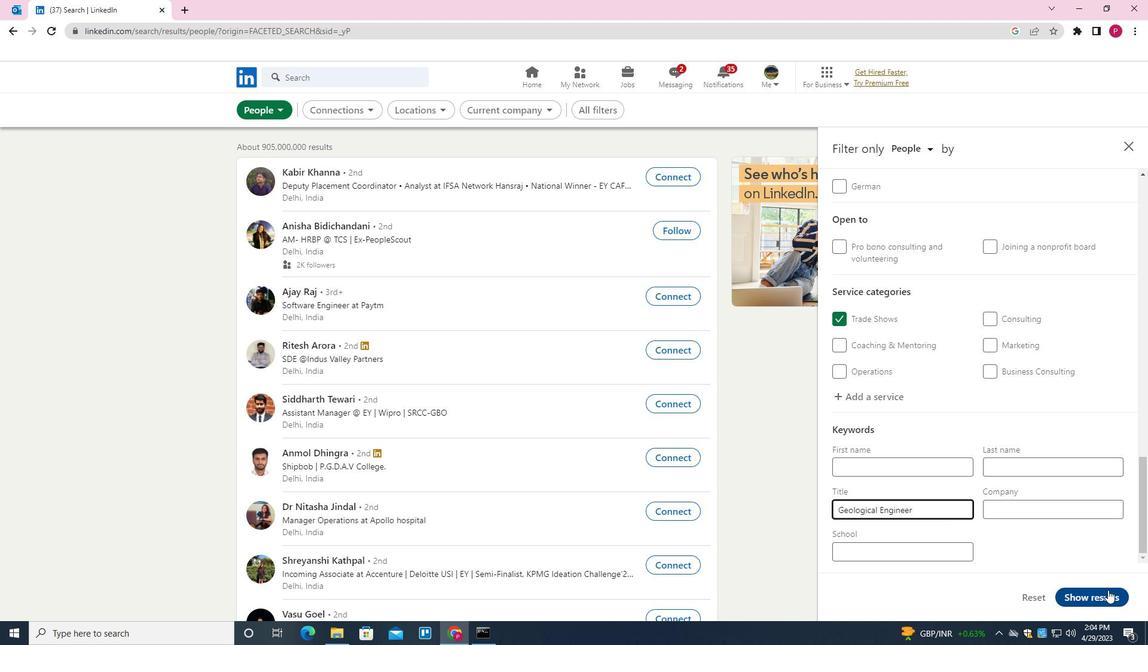 
Action: Mouse pressed left at (1108, 590)
Screenshot: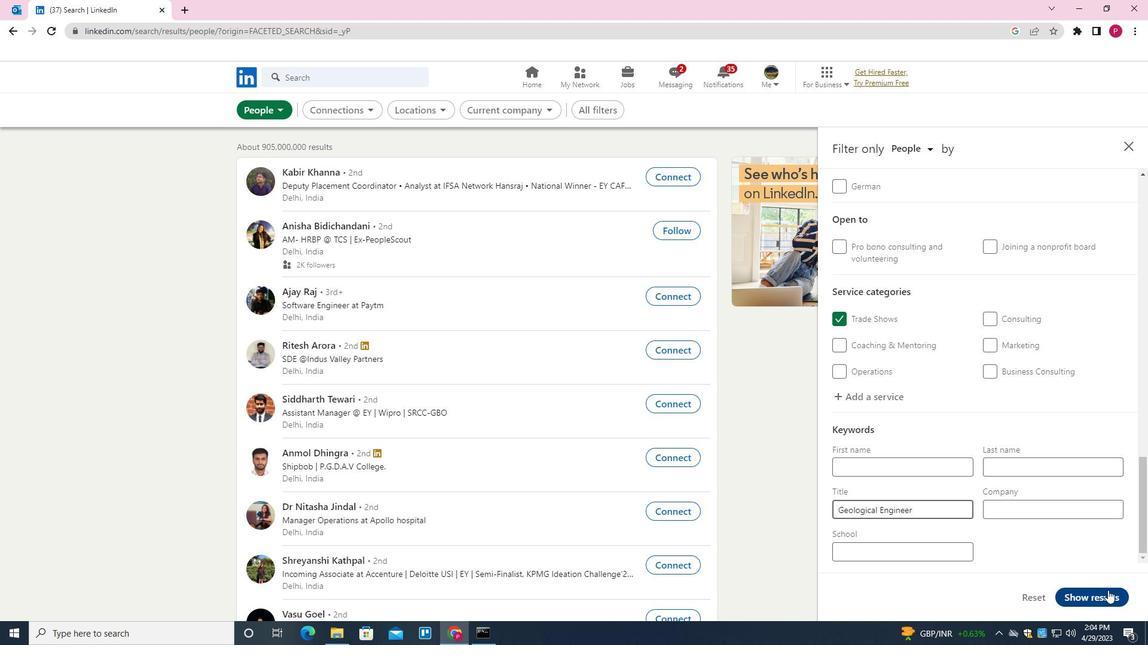 
Action: Mouse moved to (545, 291)
Screenshot: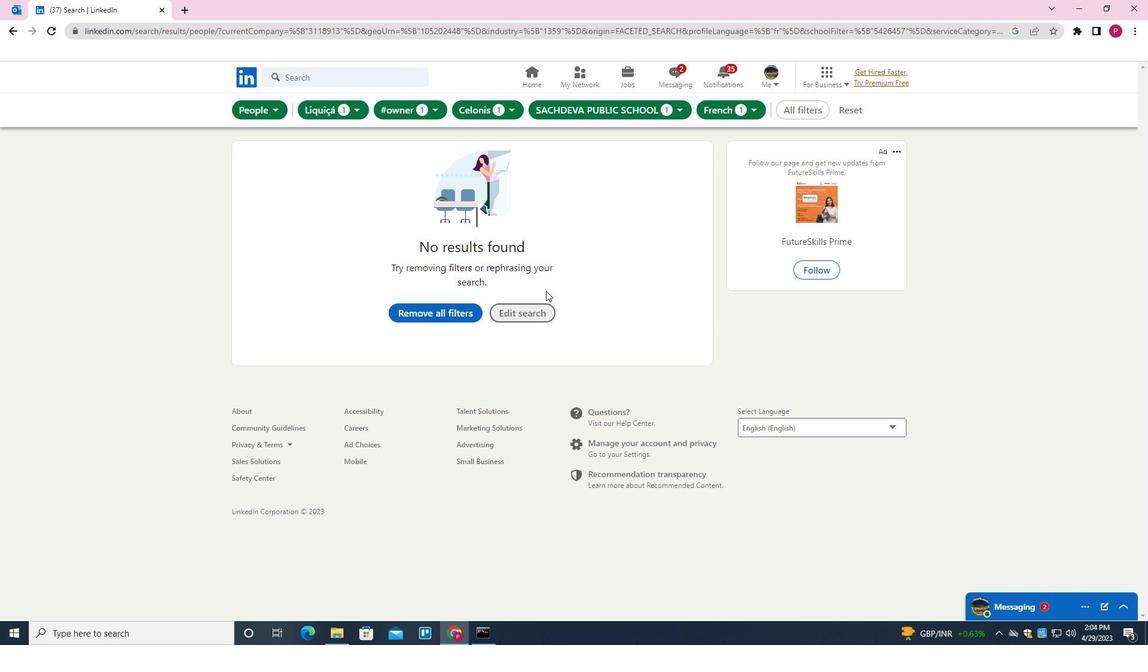 
